 Task: Look for space in Koksijde, Belgium from 2nd September, 2023 to 5th September, 2023 for 1 adult in price range Rs.5000 to Rs.10000. Place can be private room with 1  bedroom having 1 bed and 1 bathroom. Property type can be house, flat, guest house, hotel. Amenities needed are: heating. Booking option can be shelf check-in. Required host language is English.
Action: Key pressed k<Key.caps_lock>oksijde,<Key.space><Key.caps_lock>b<Key.caps_lock>elgium
Screenshot: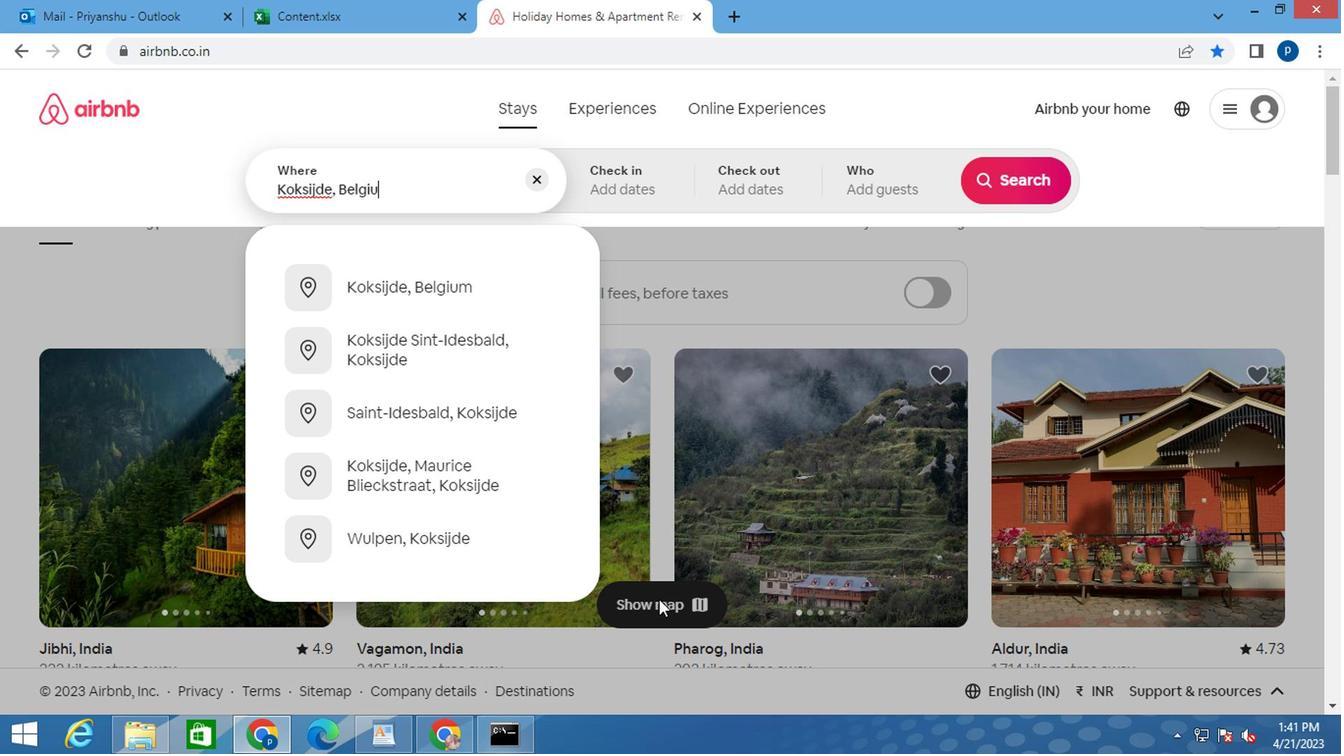 
Action: Mouse moved to (417, 282)
Screenshot: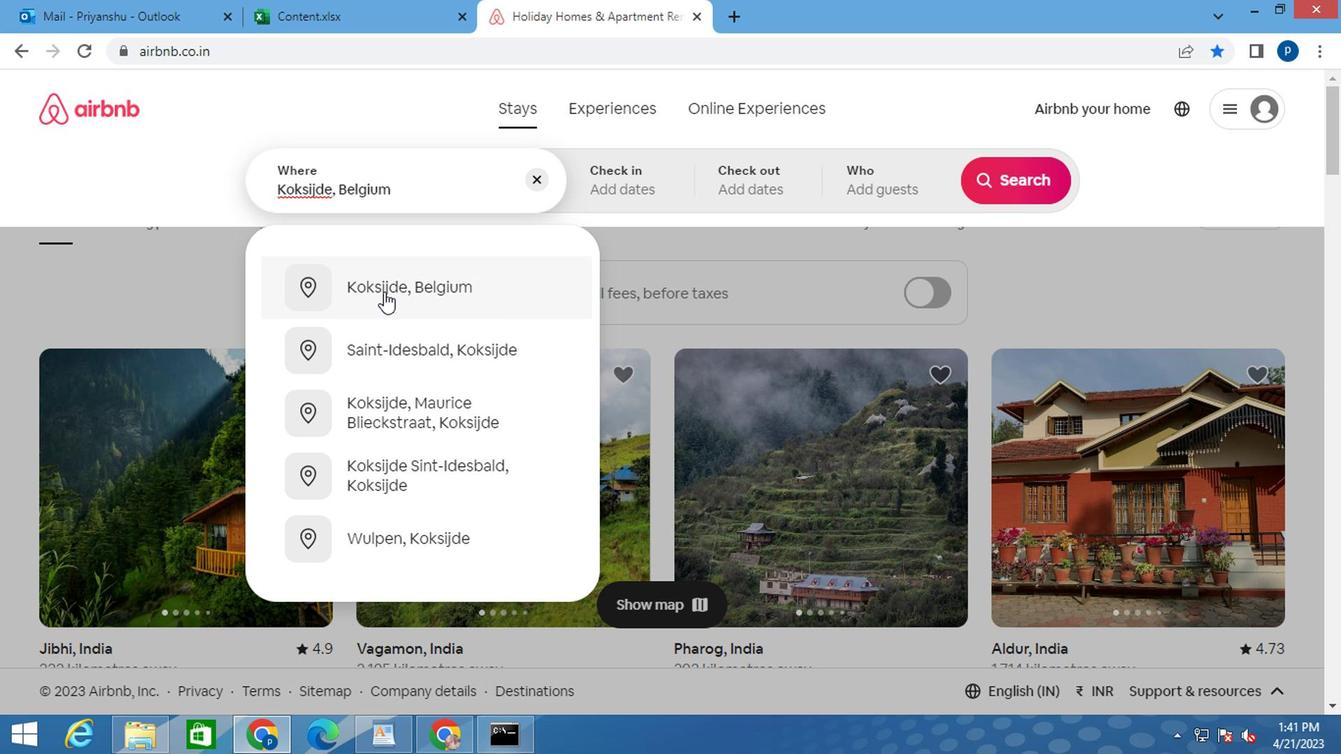 
Action: Mouse pressed left at (417, 282)
Screenshot: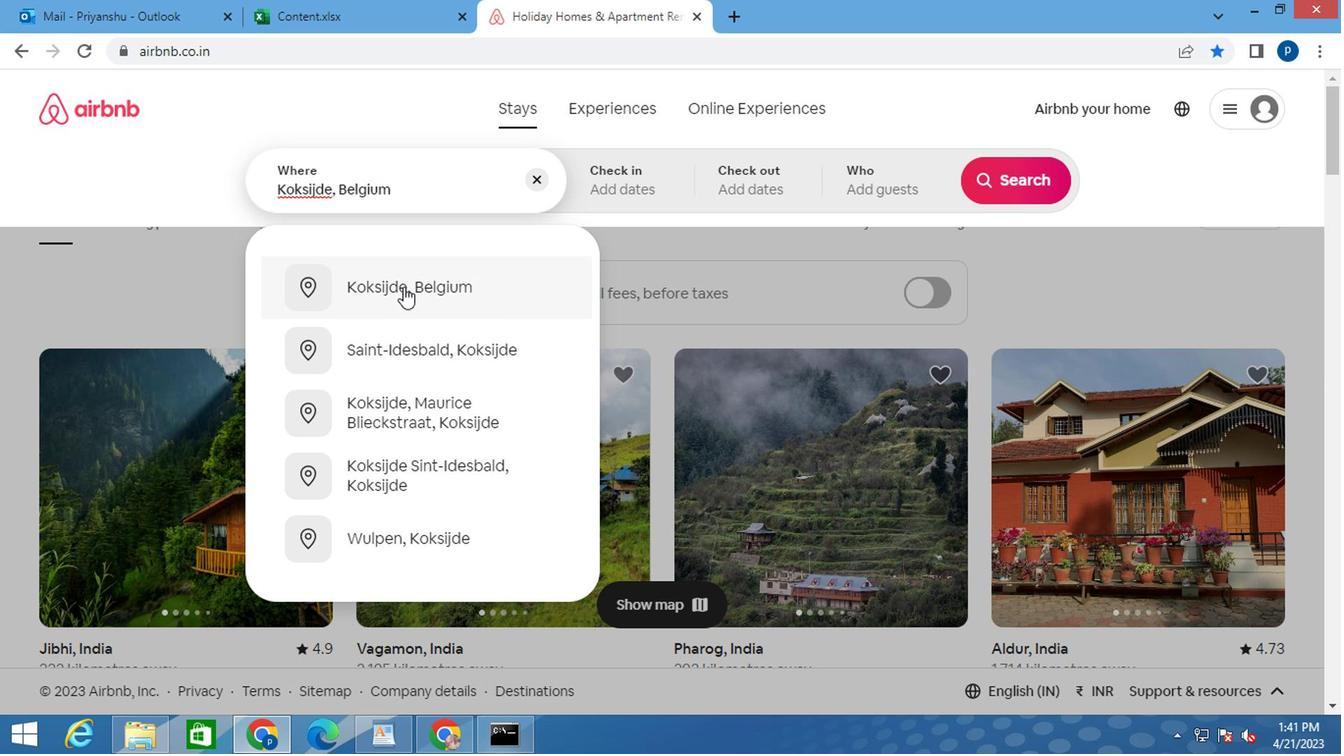 
Action: Mouse moved to (1004, 335)
Screenshot: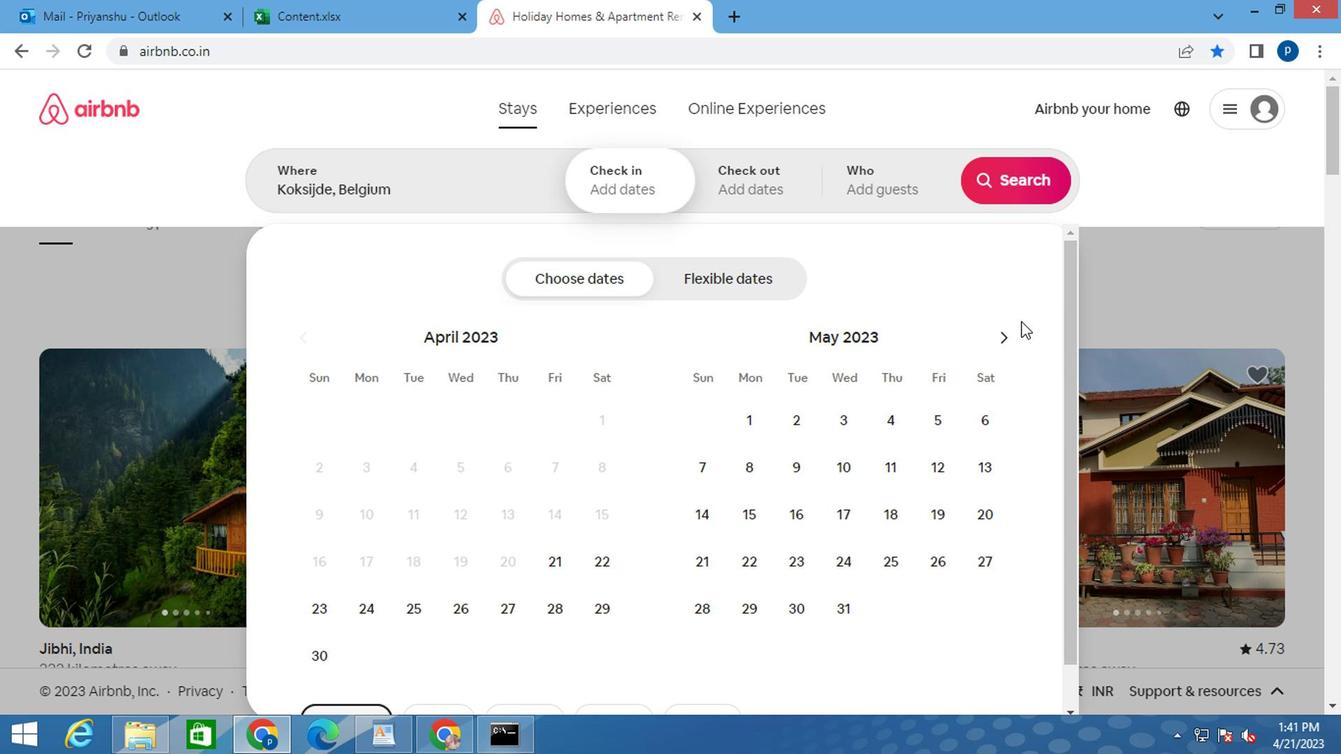 
Action: Mouse pressed left at (1004, 335)
Screenshot: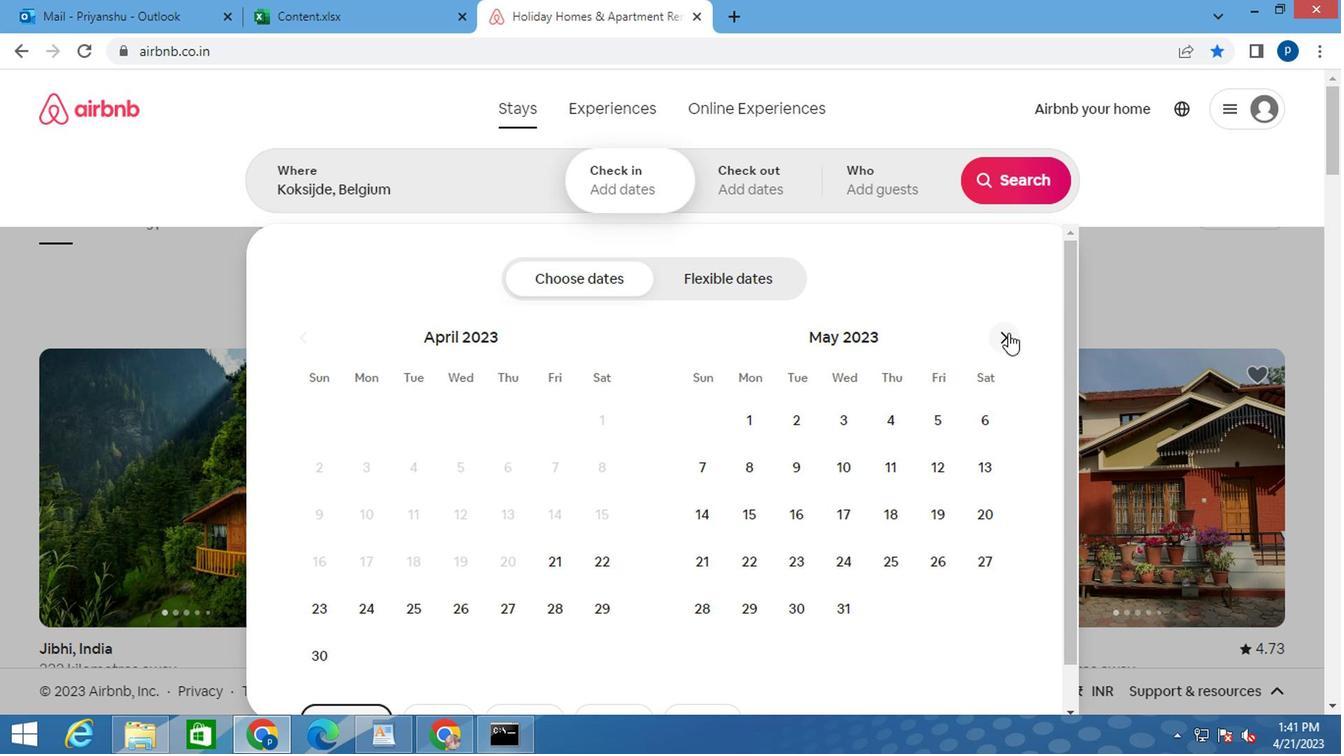 
Action: Mouse pressed left at (1004, 335)
Screenshot: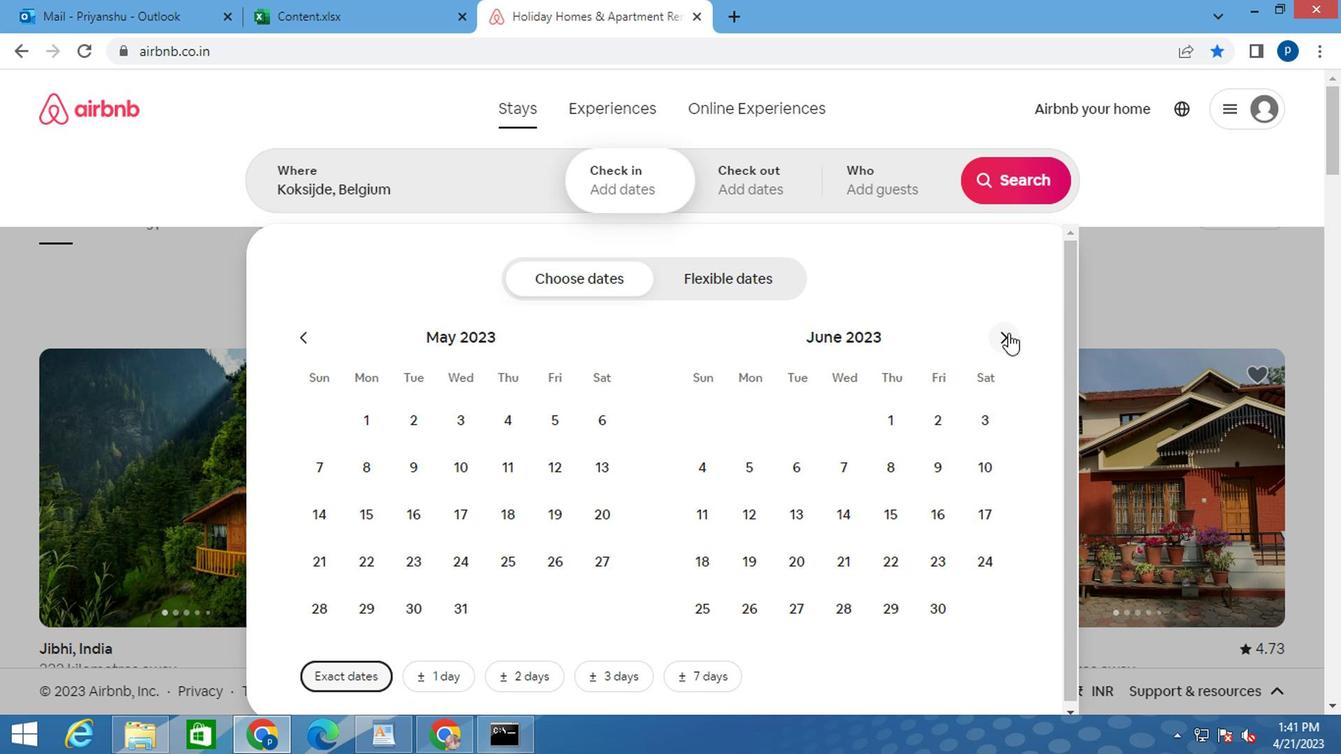 
Action: Mouse pressed left at (1004, 335)
Screenshot: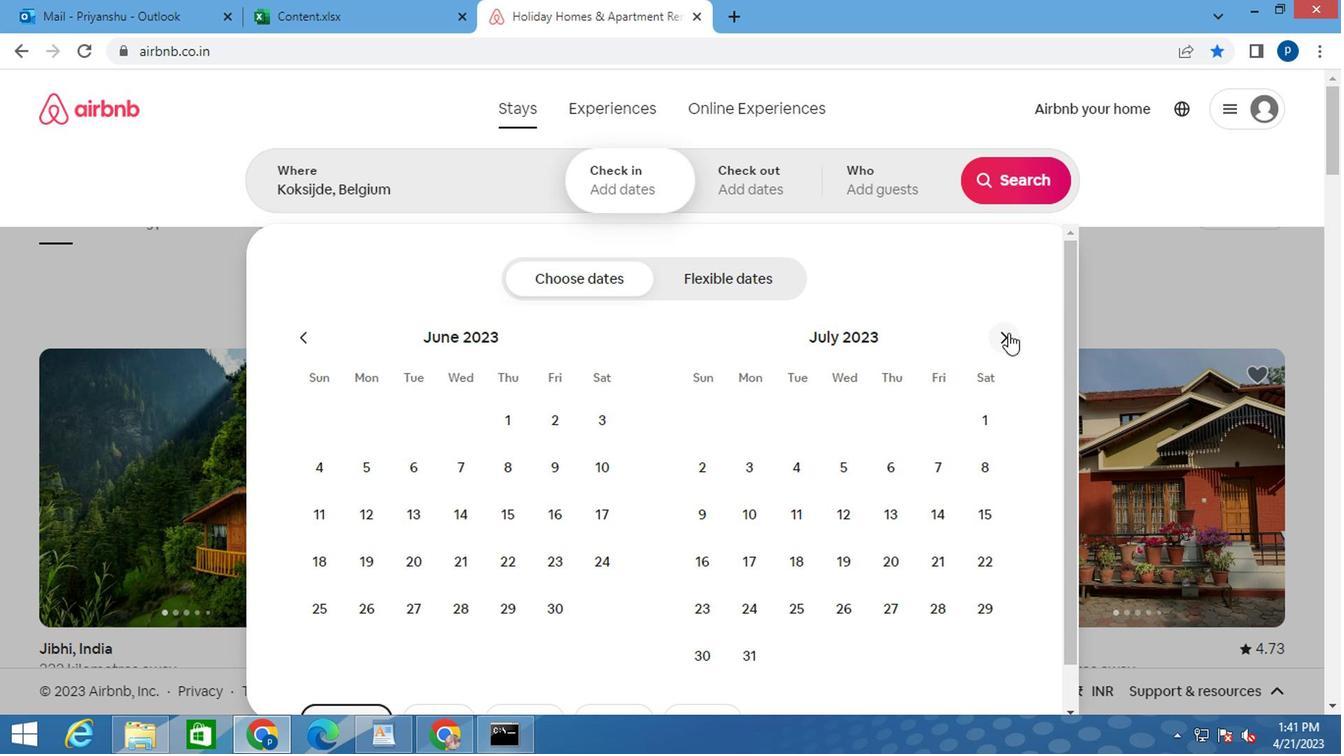 
Action: Mouse pressed left at (1004, 335)
Screenshot: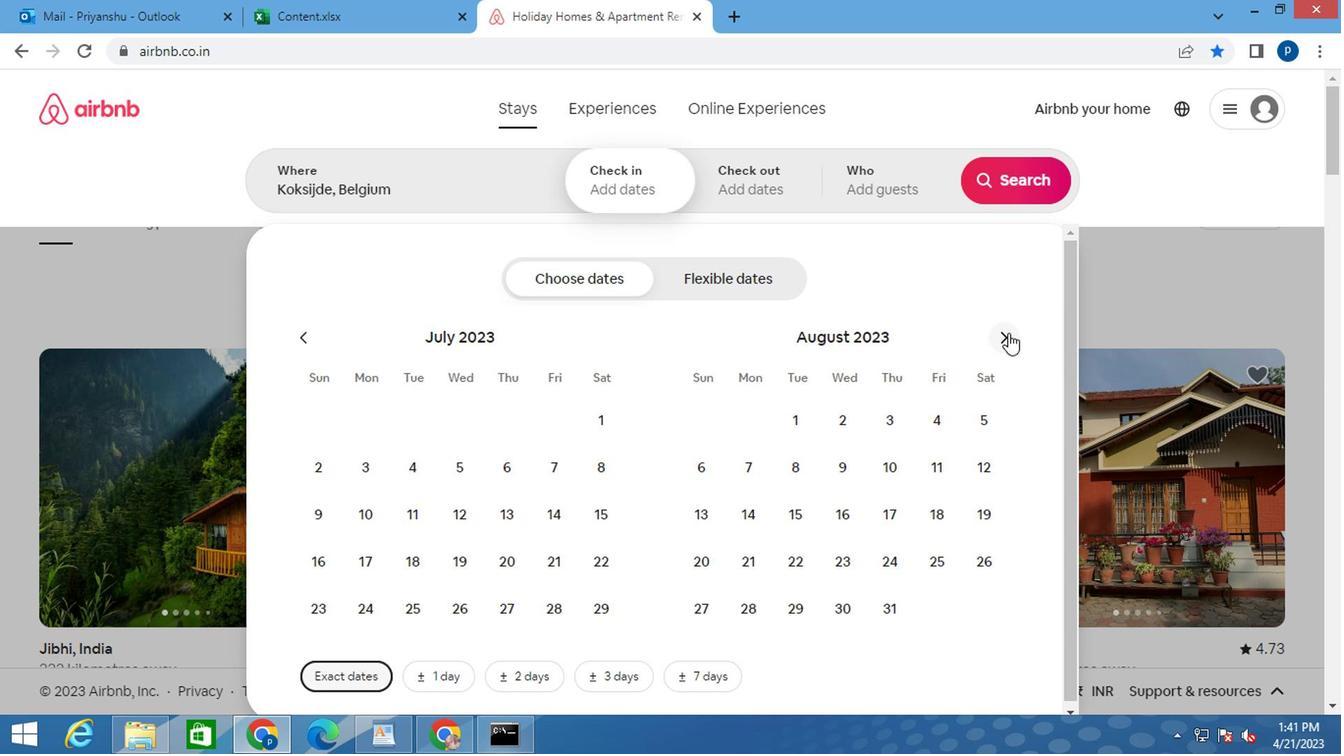 
Action: Mouse moved to (990, 422)
Screenshot: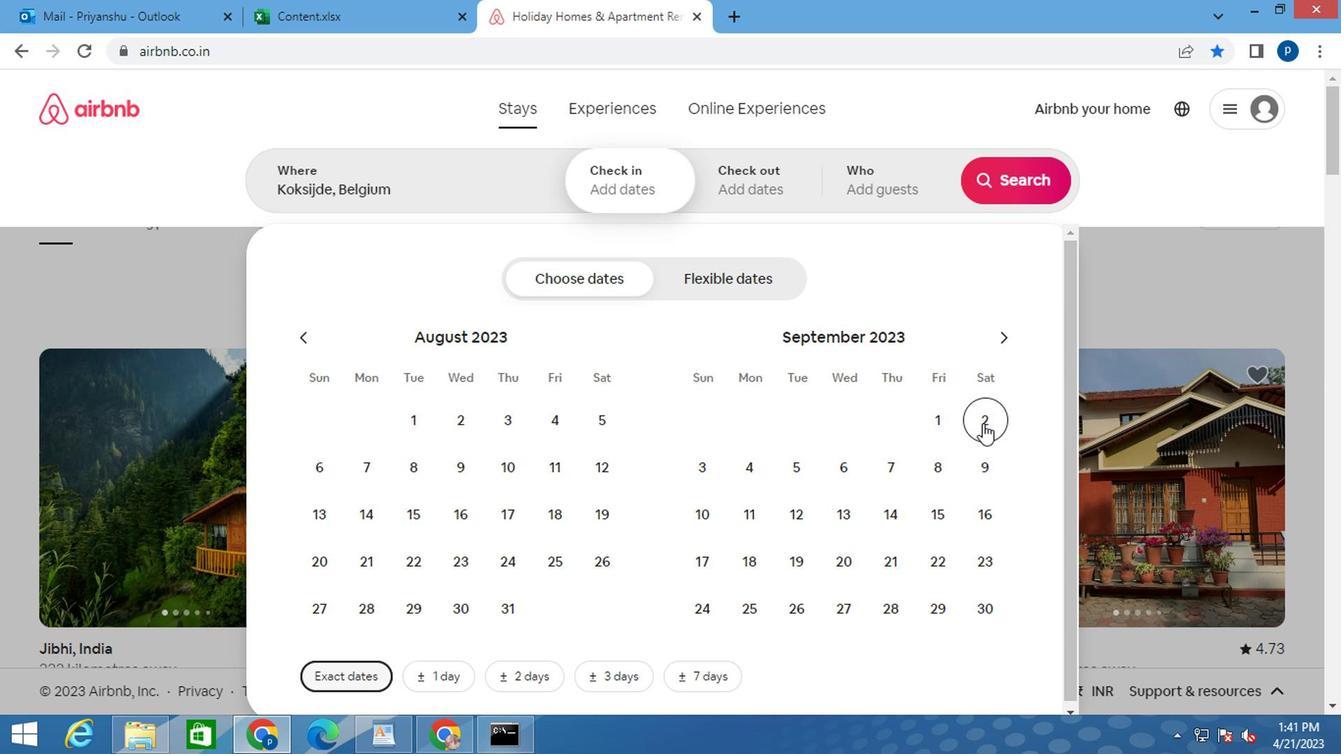 
Action: Mouse pressed left at (990, 422)
Screenshot: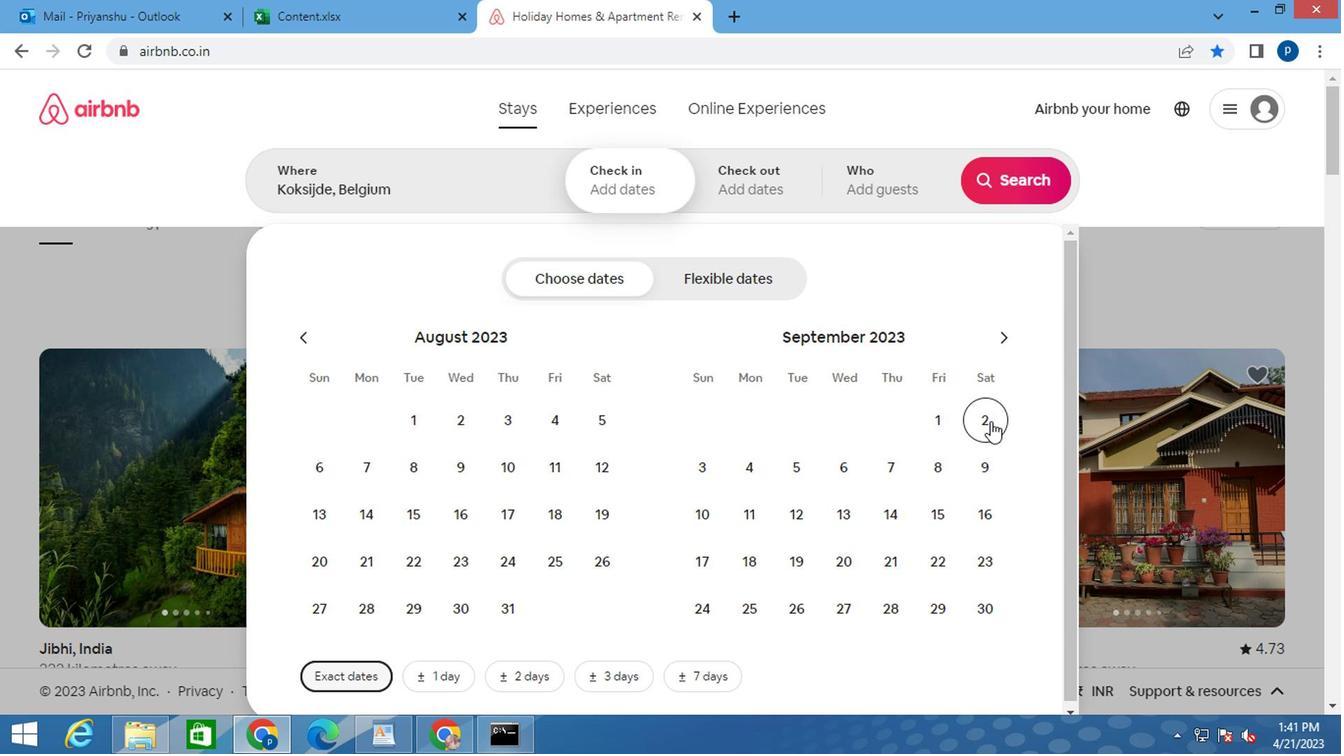 
Action: Mouse moved to (792, 464)
Screenshot: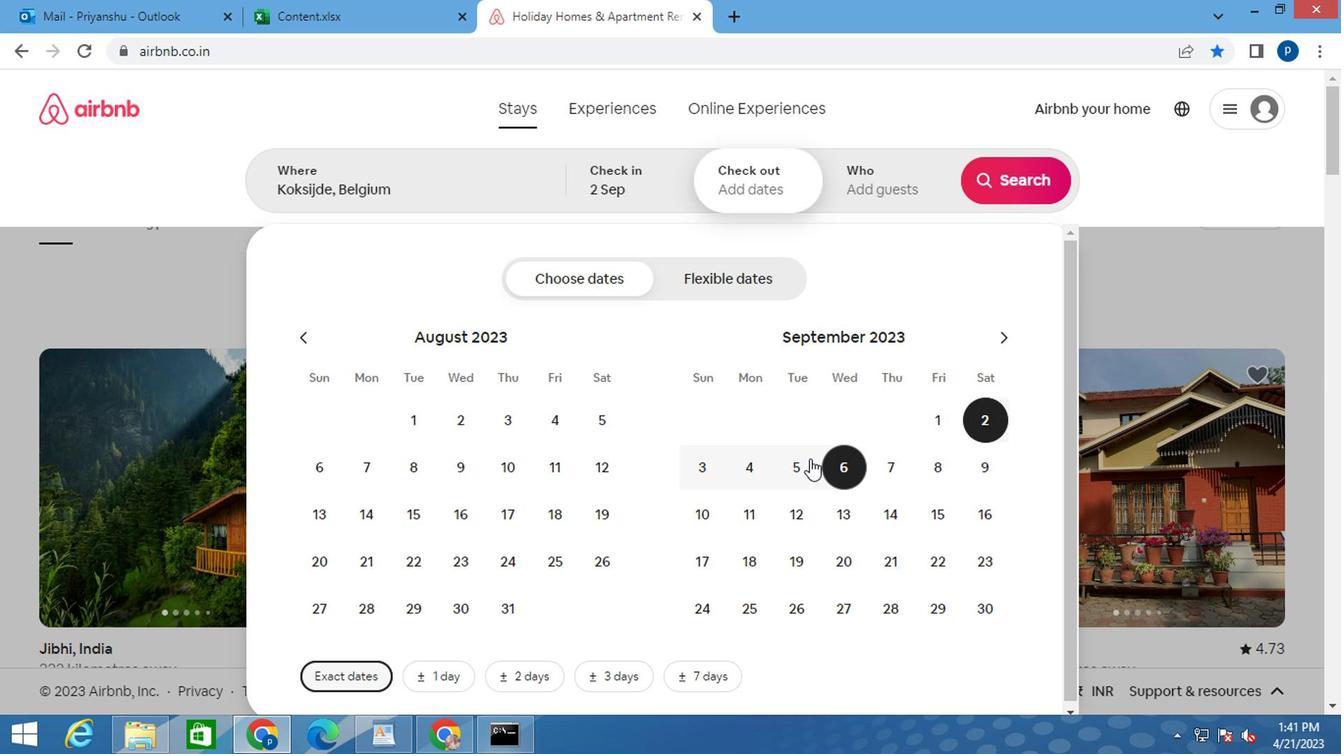 
Action: Mouse pressed left at (792, 464)
Screenshot: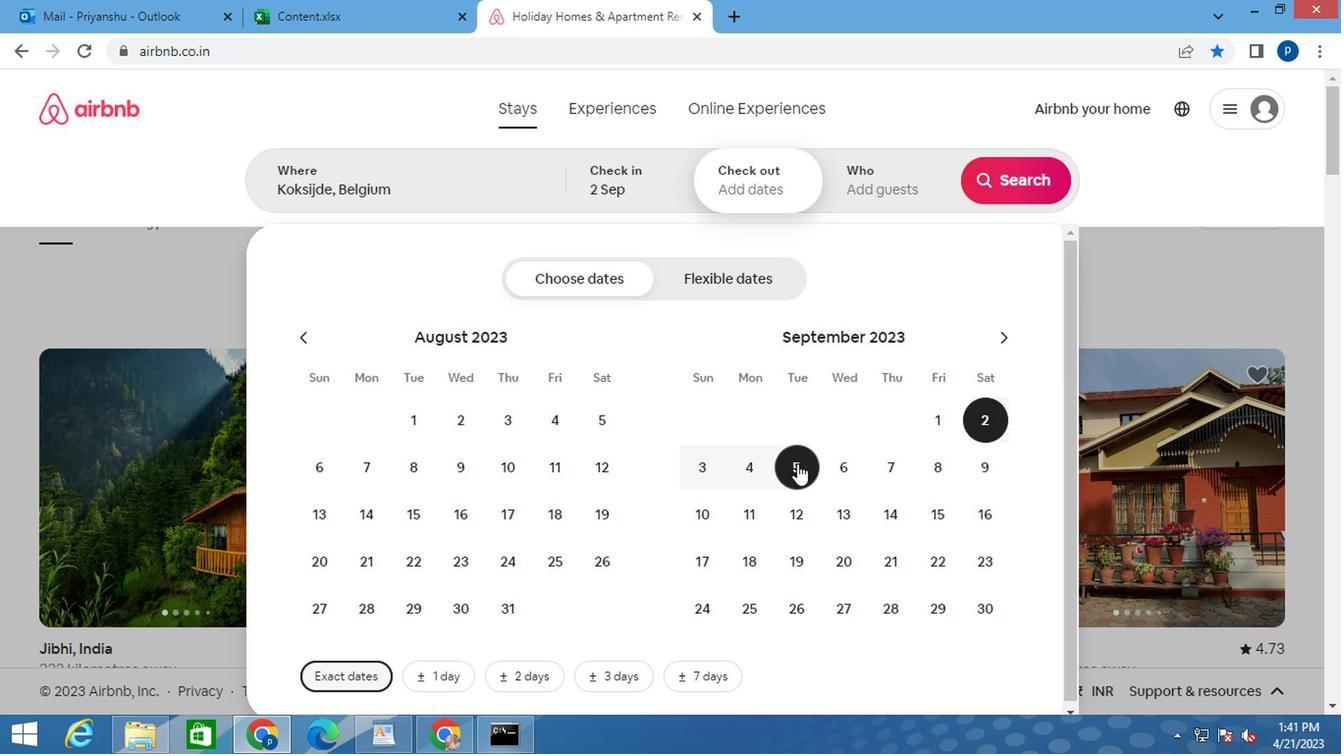 
Action: Mouse moved to (884, 191)
Screenshot: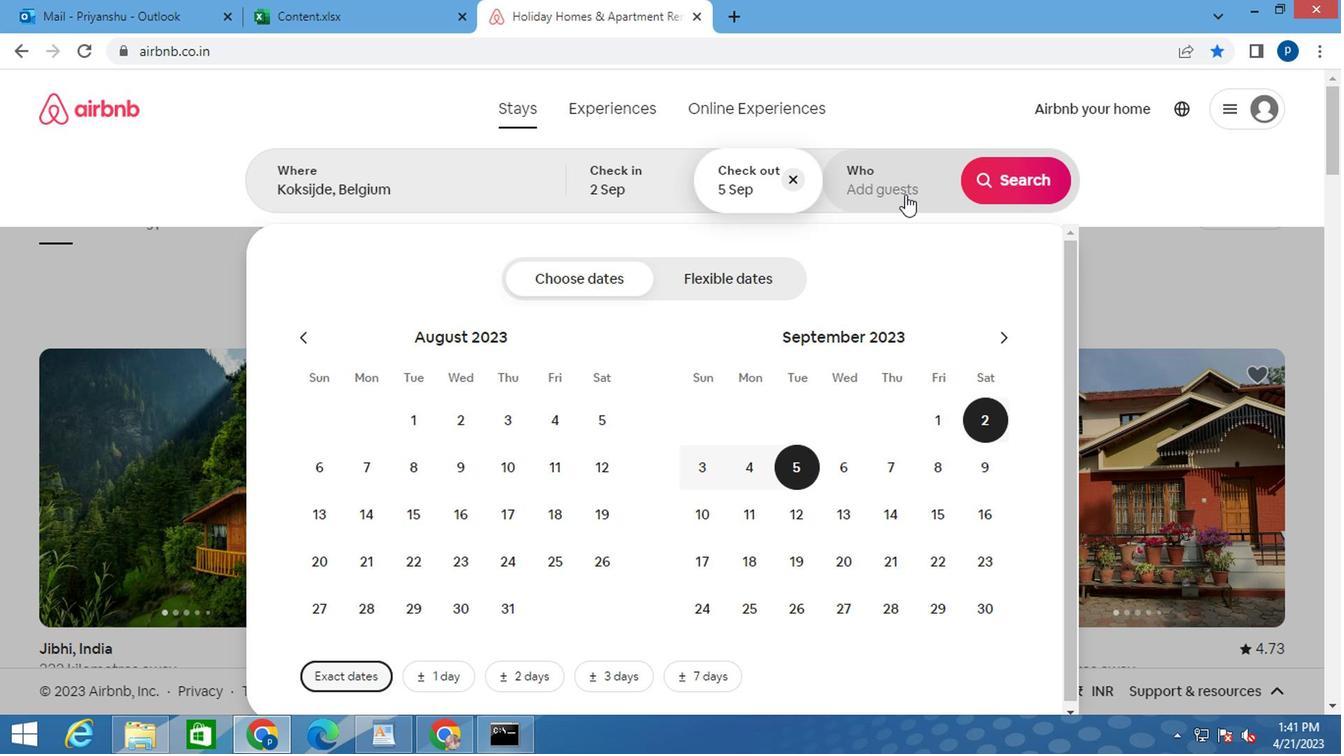 
Action: Mouse pressed left at (884, 191)
Screenshot: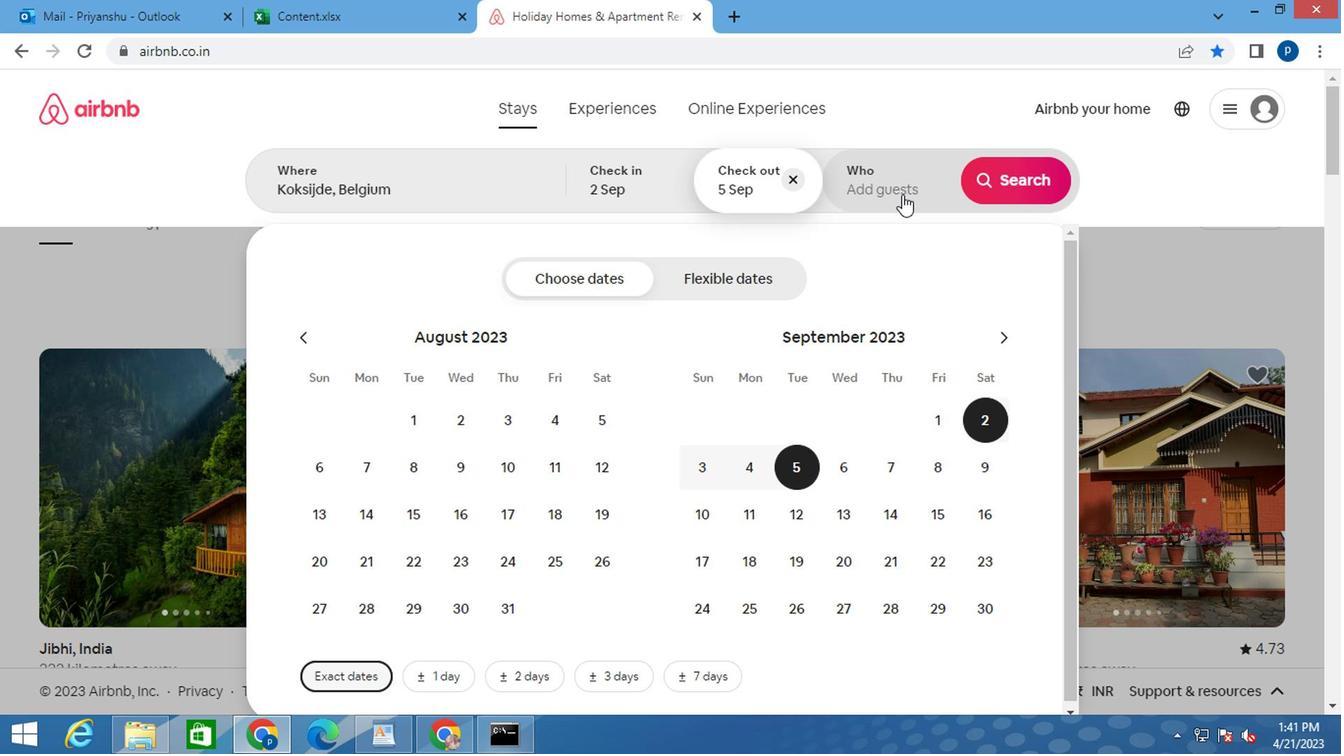 
Action: Mouse moved to (1012, 295)
Screenshot: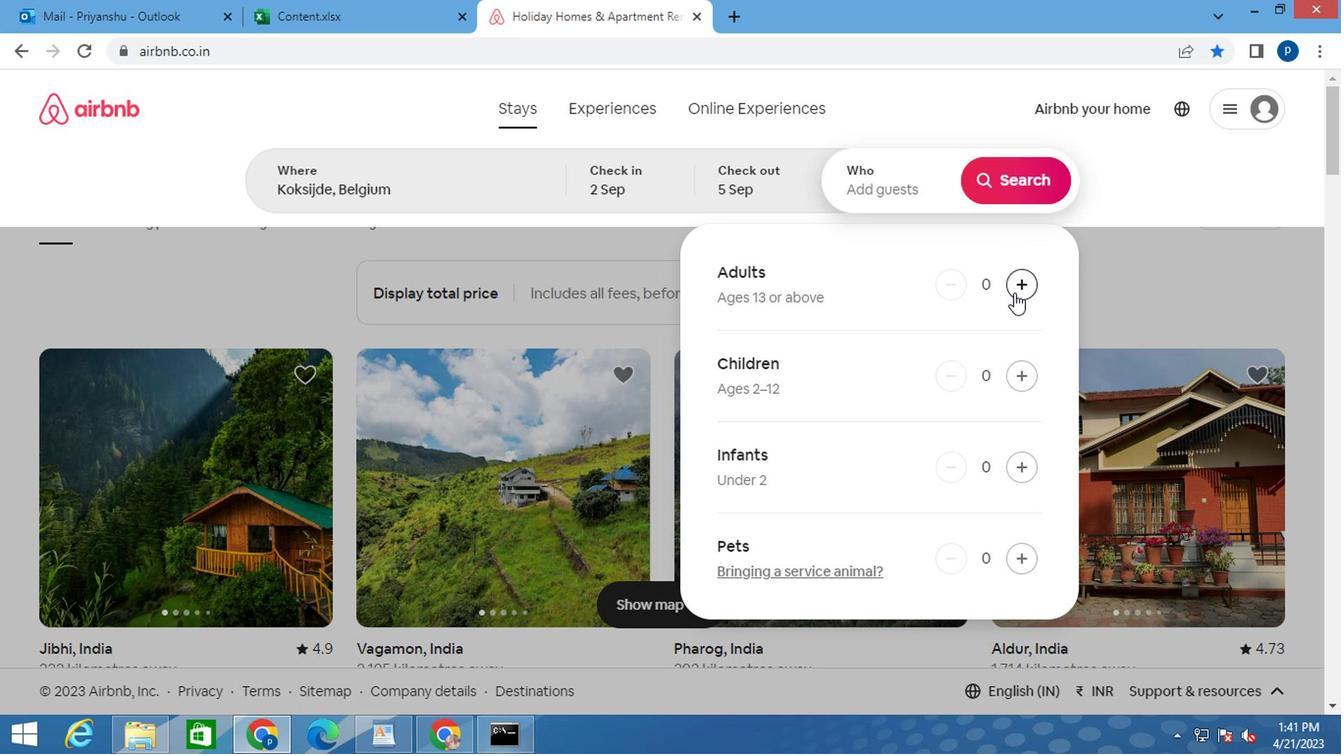 
Action: Mouse pressed left at (1012, 295)
Screenshot: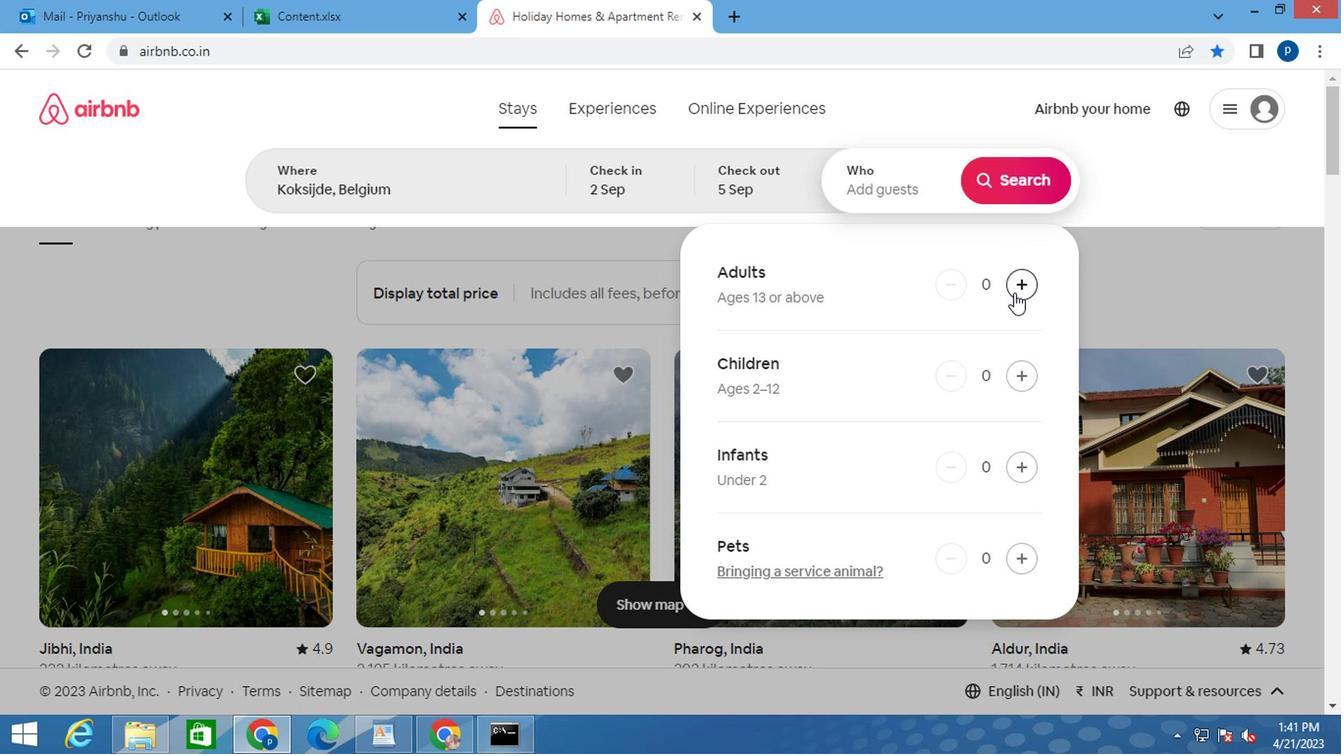 
Action: Mouse moved to (1042, 186)
Screenshot: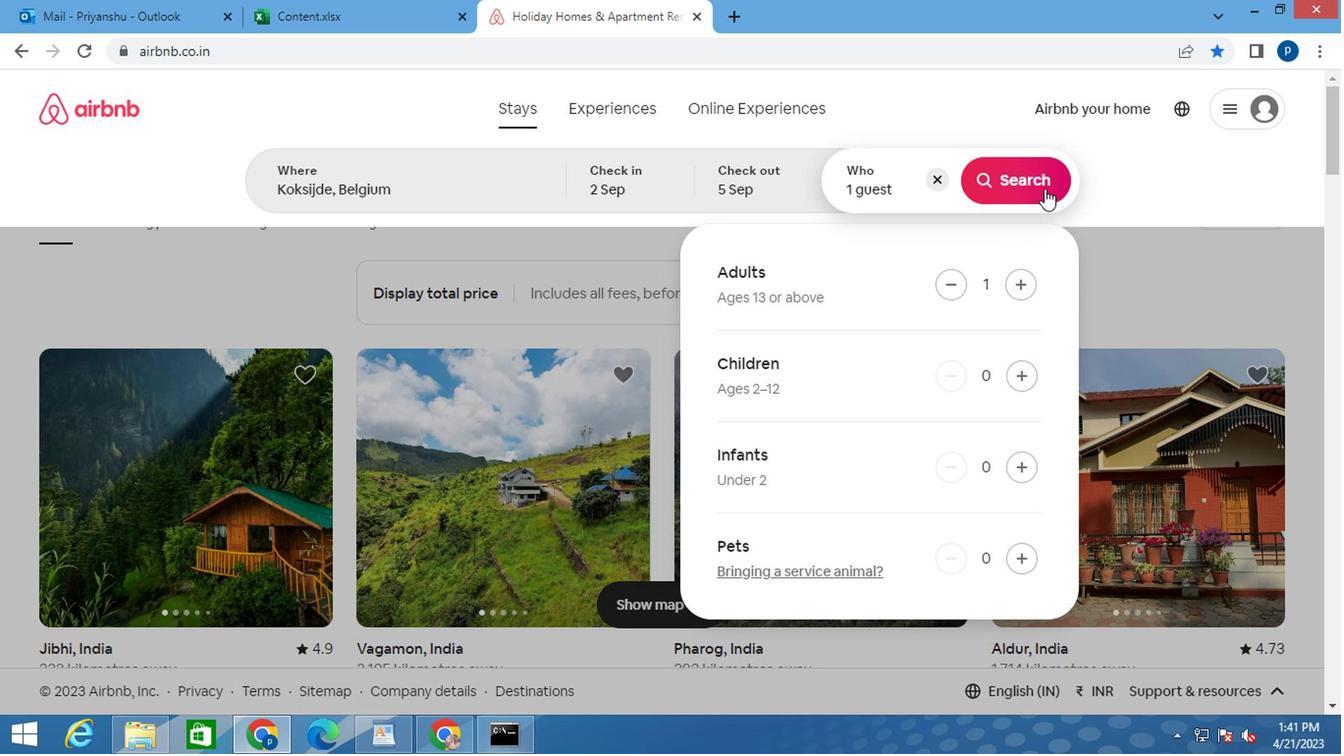 
Action: Mouse pressed left at (1042, 186)
Screenshot: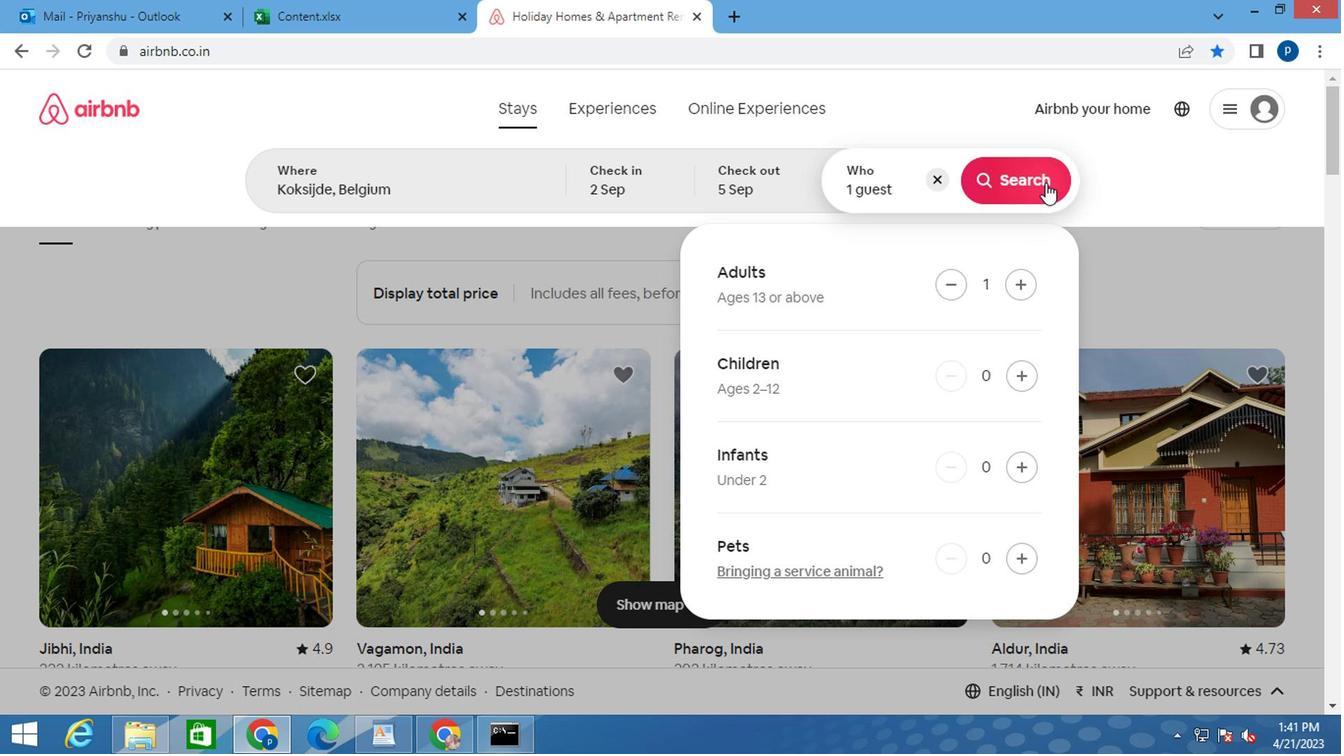 
Action: Mouse moved to (1225, 194)
Screenshot: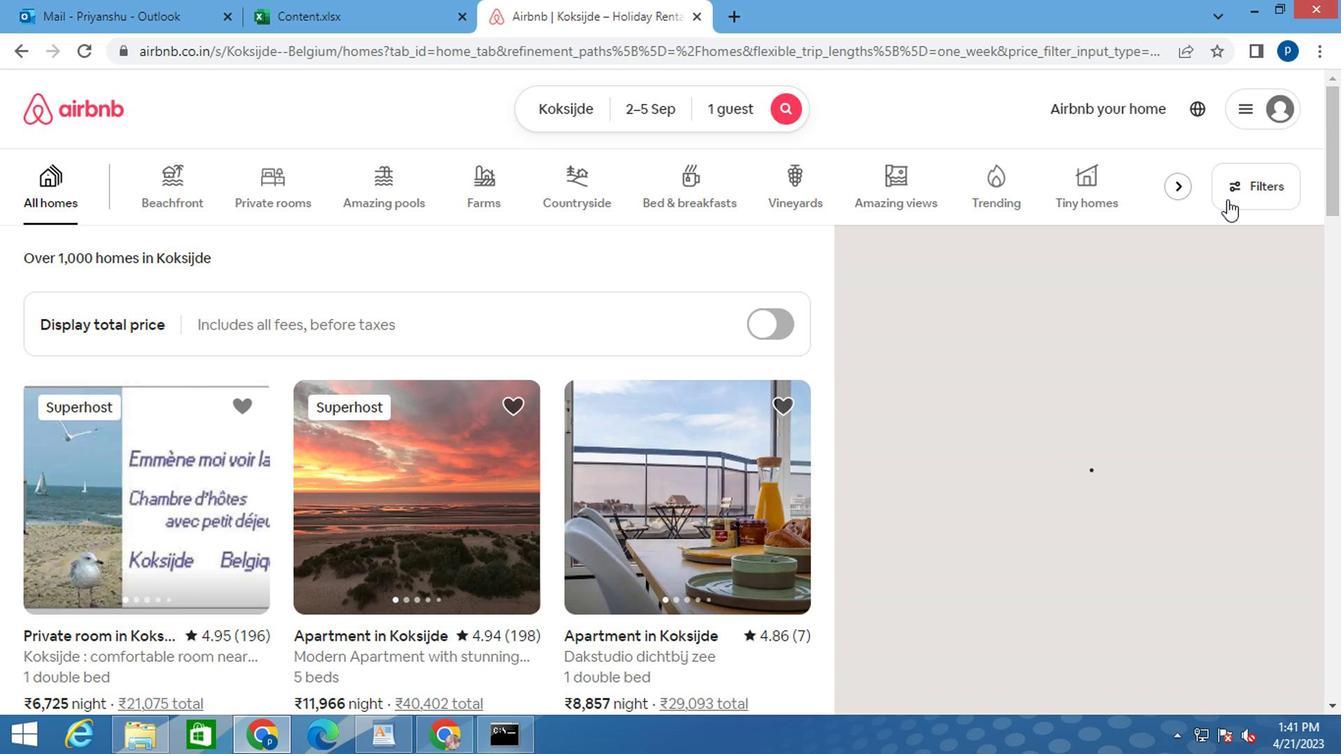 
Action: Mouse pressed left at (1225, 194)
Screenshot: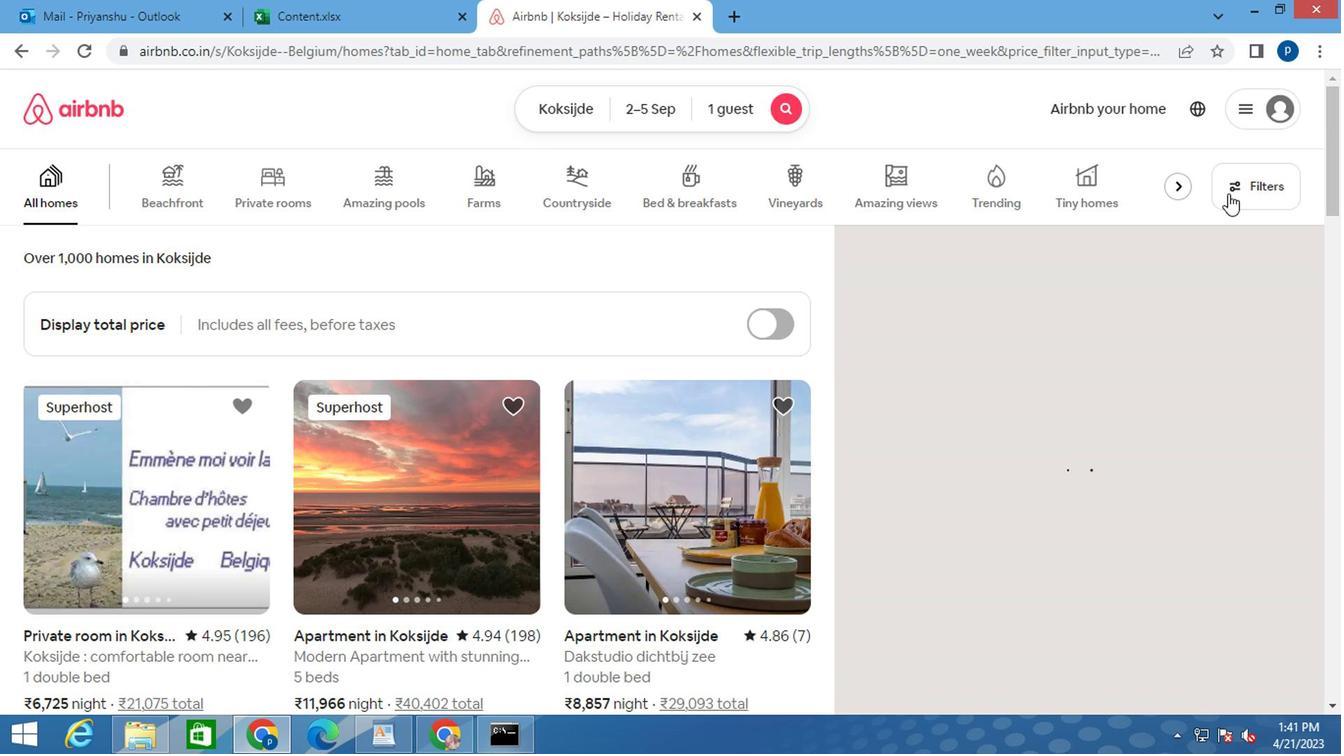 
Action: Mouse moved to (383, 431)
Screenshot: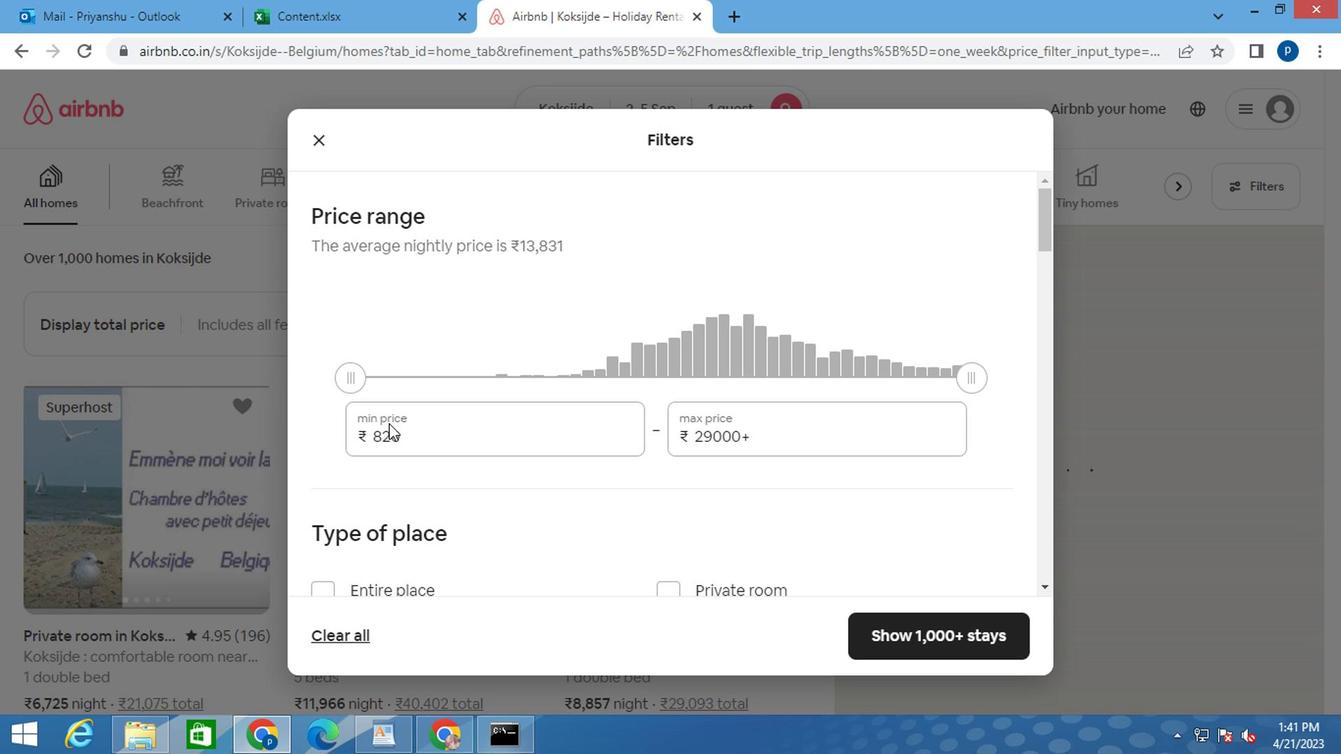 
Action: Mouse pressed left at (383, 431)
Screenshot: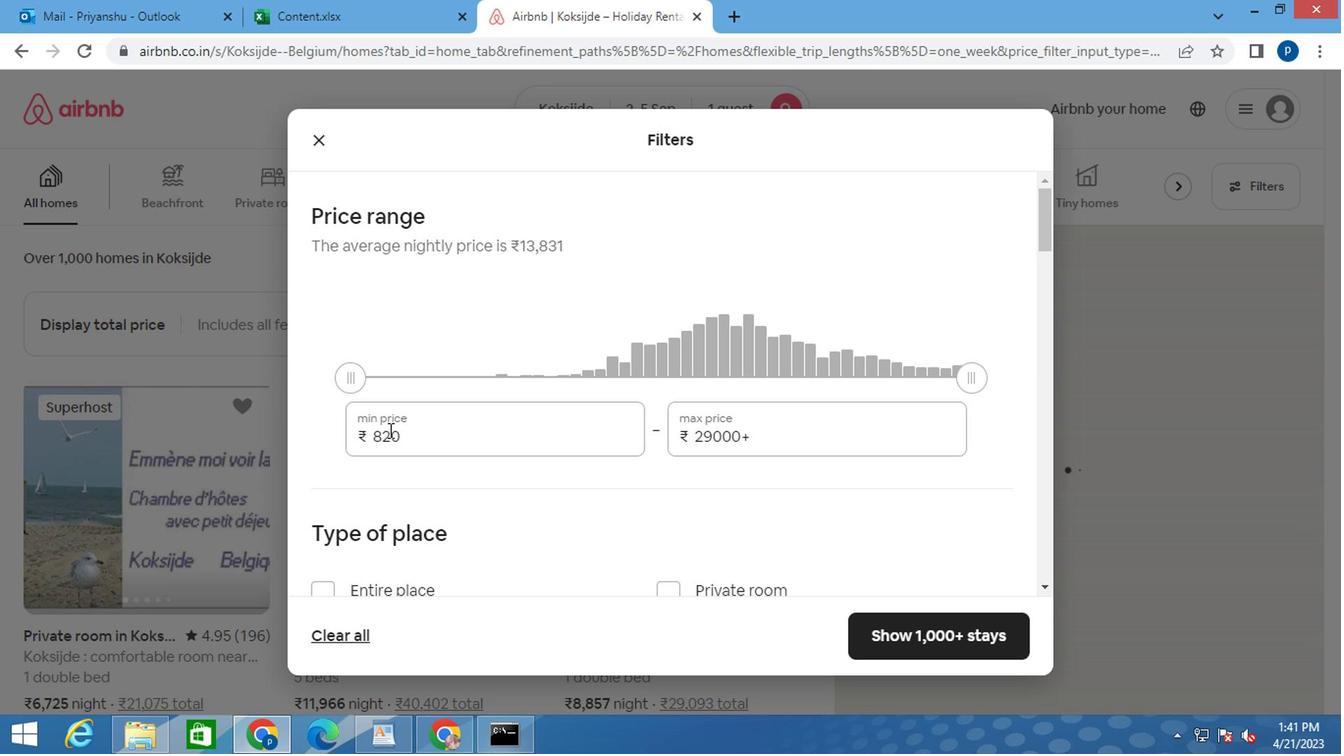 
Action: Mouse pressed left at (383, 431)
Screenshot: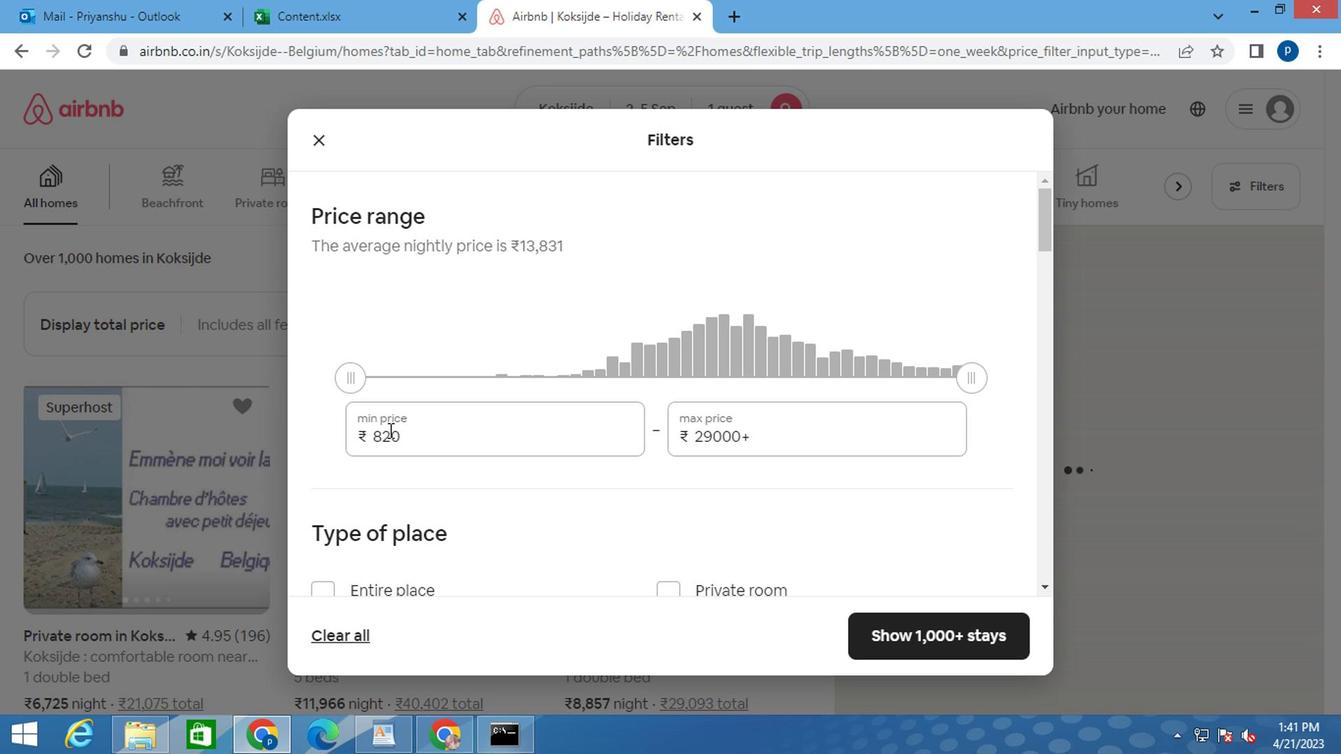 
Action: Key pressed 5000<Key.tab>100000
Screenshot: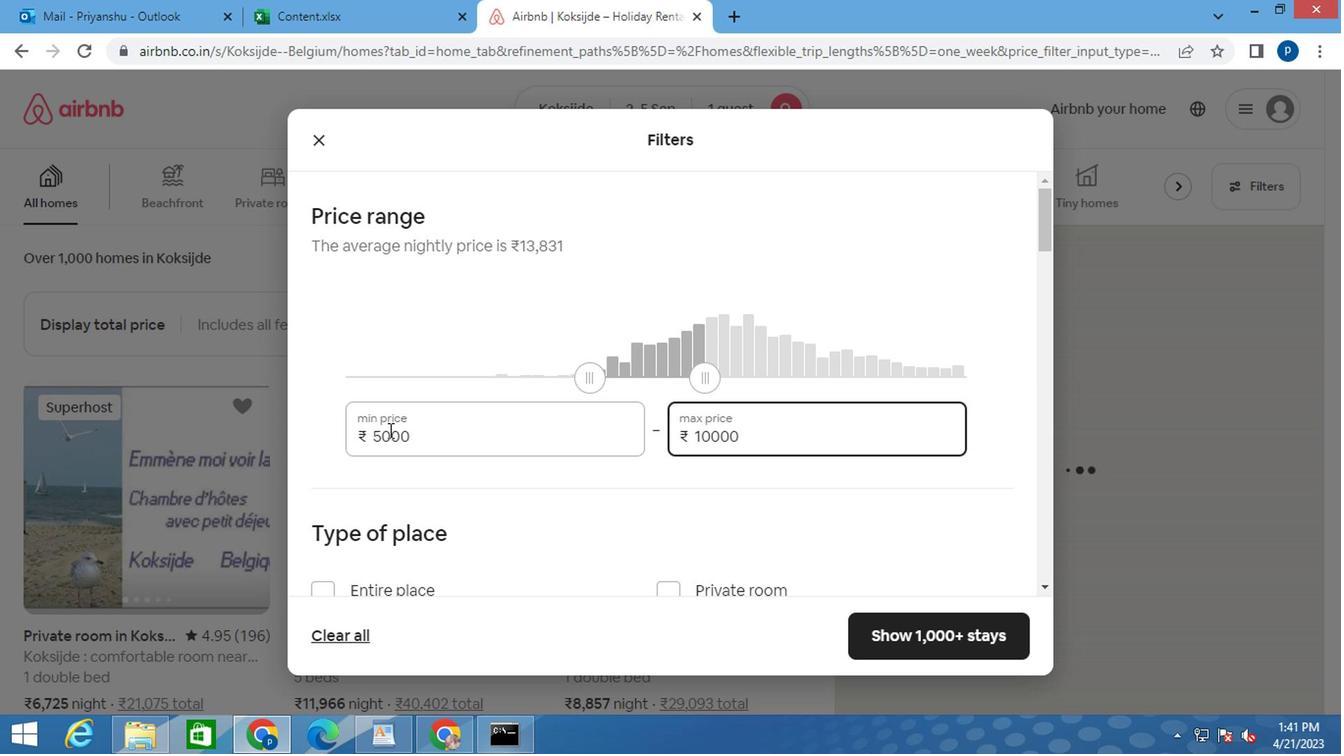 
Action: Mouse moved to (658, 445)
Screenshot: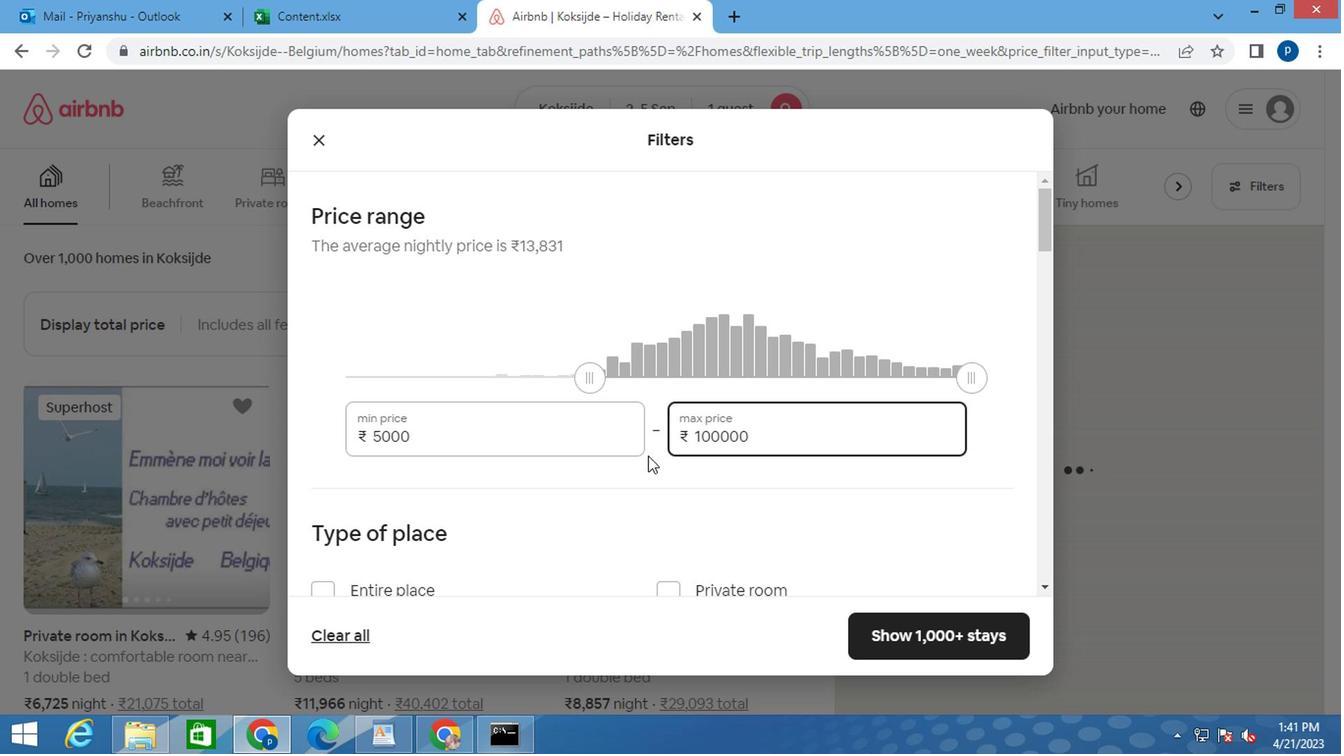 
Action: Key pressed <Key.backspace>
Screenshot: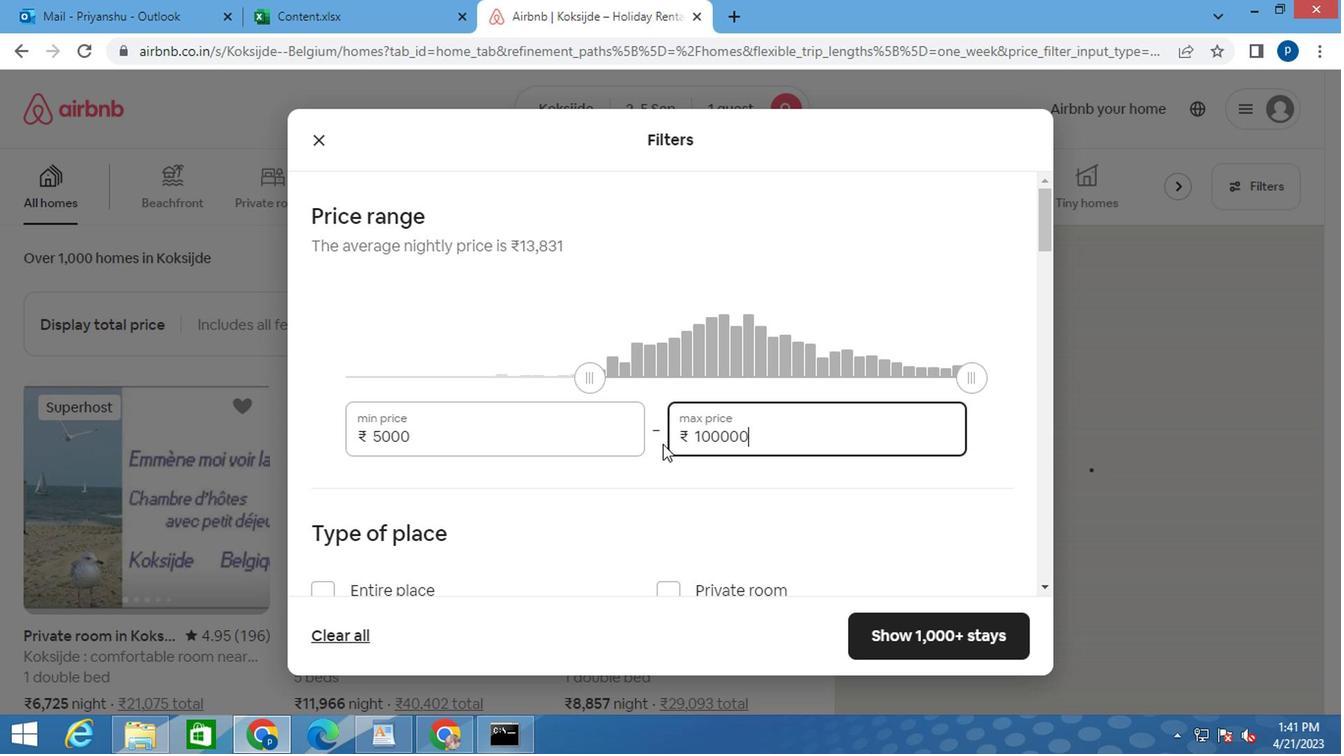 
Action: Mouse moved to (664, 512)
Screenshot: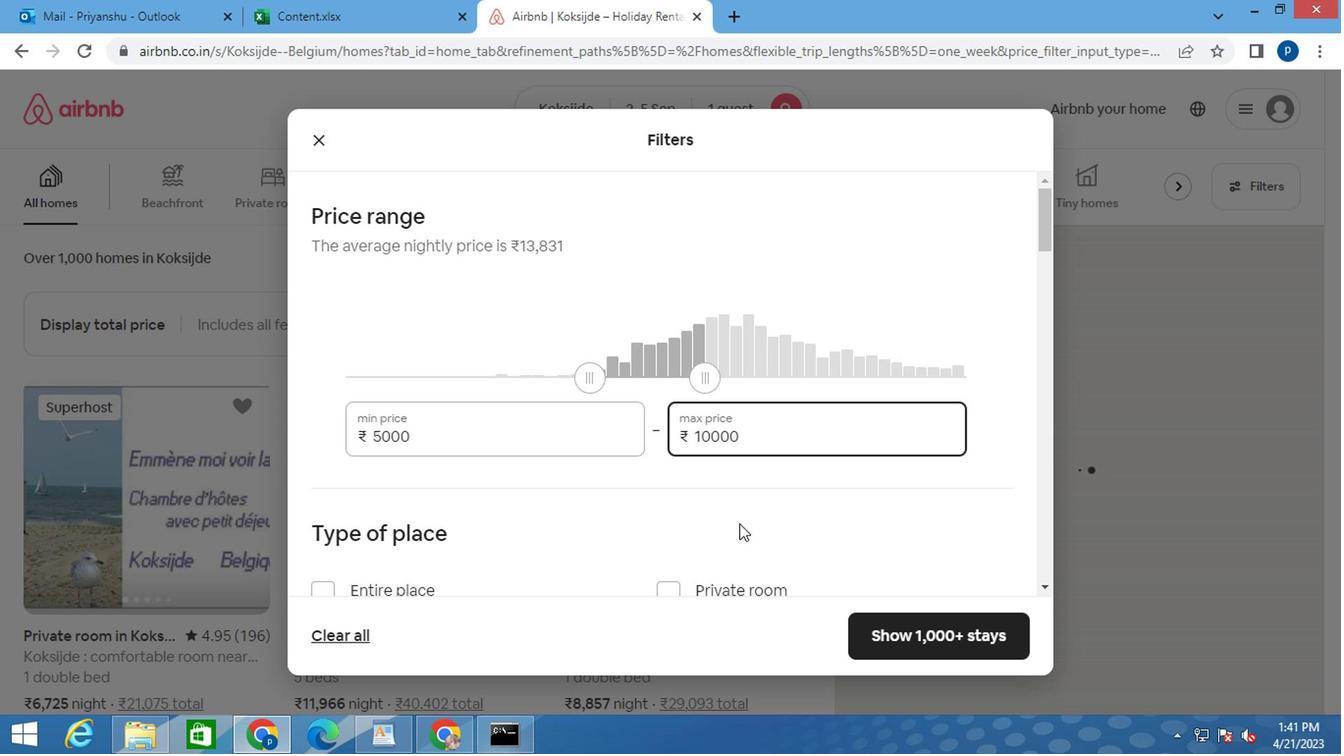 
Action: Mouse scrolled (664, 512) with delta (0, 0)
Screenshot: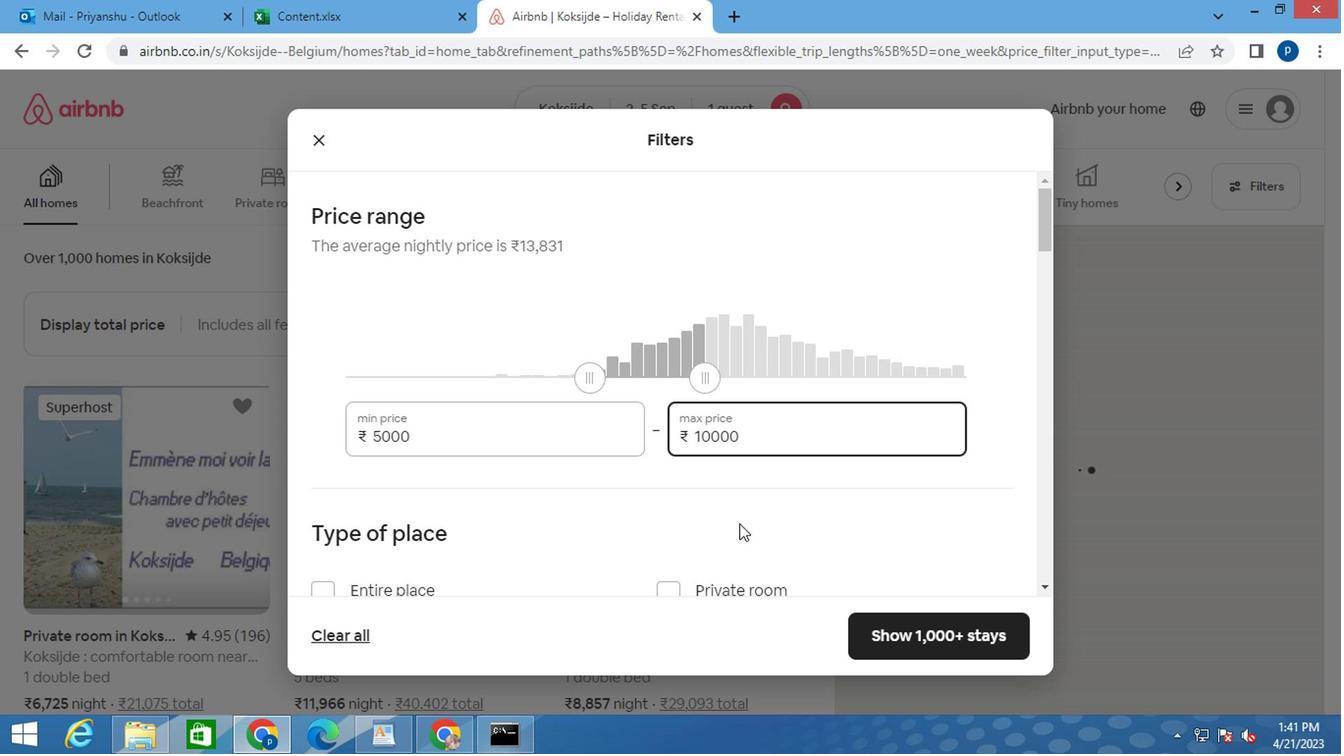 
Action: Mouse moved to (624, 504)
Screenshot: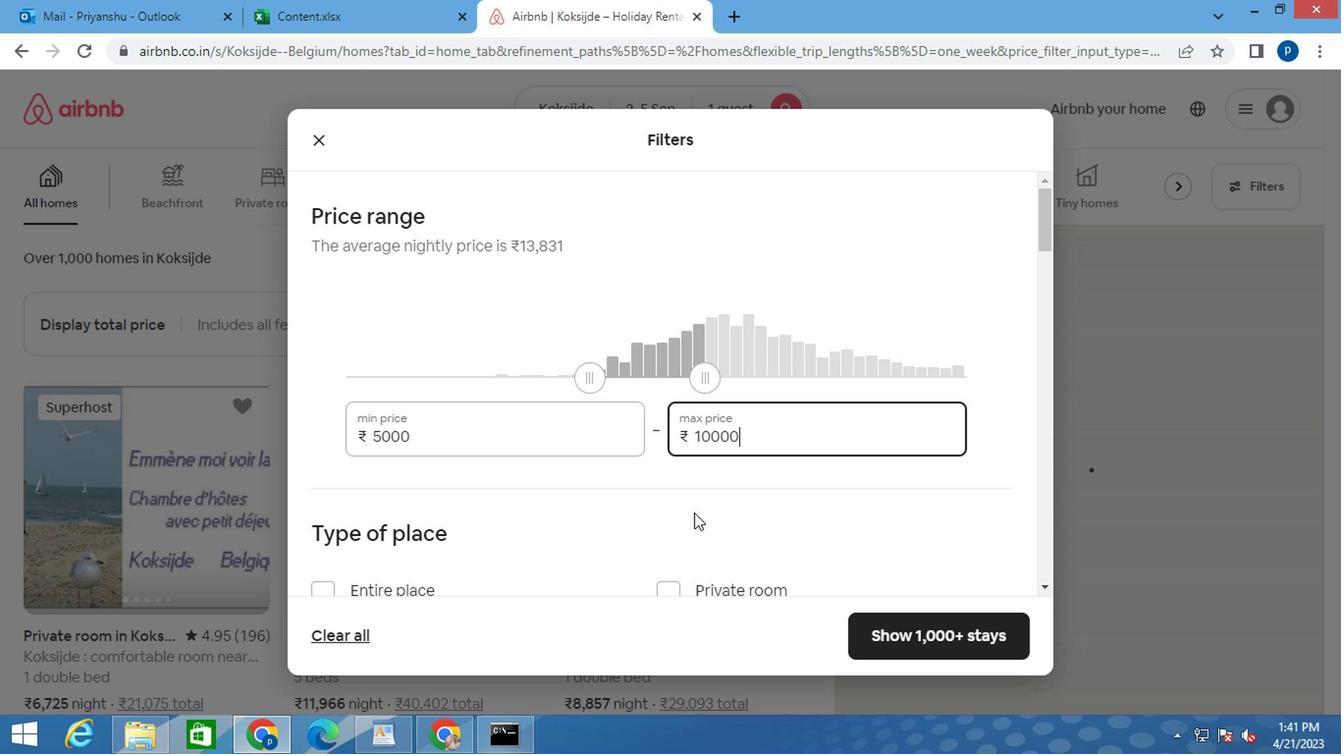 
Action: Mouse scrolled (624, 503) with delta (0, -1)
Screenshot: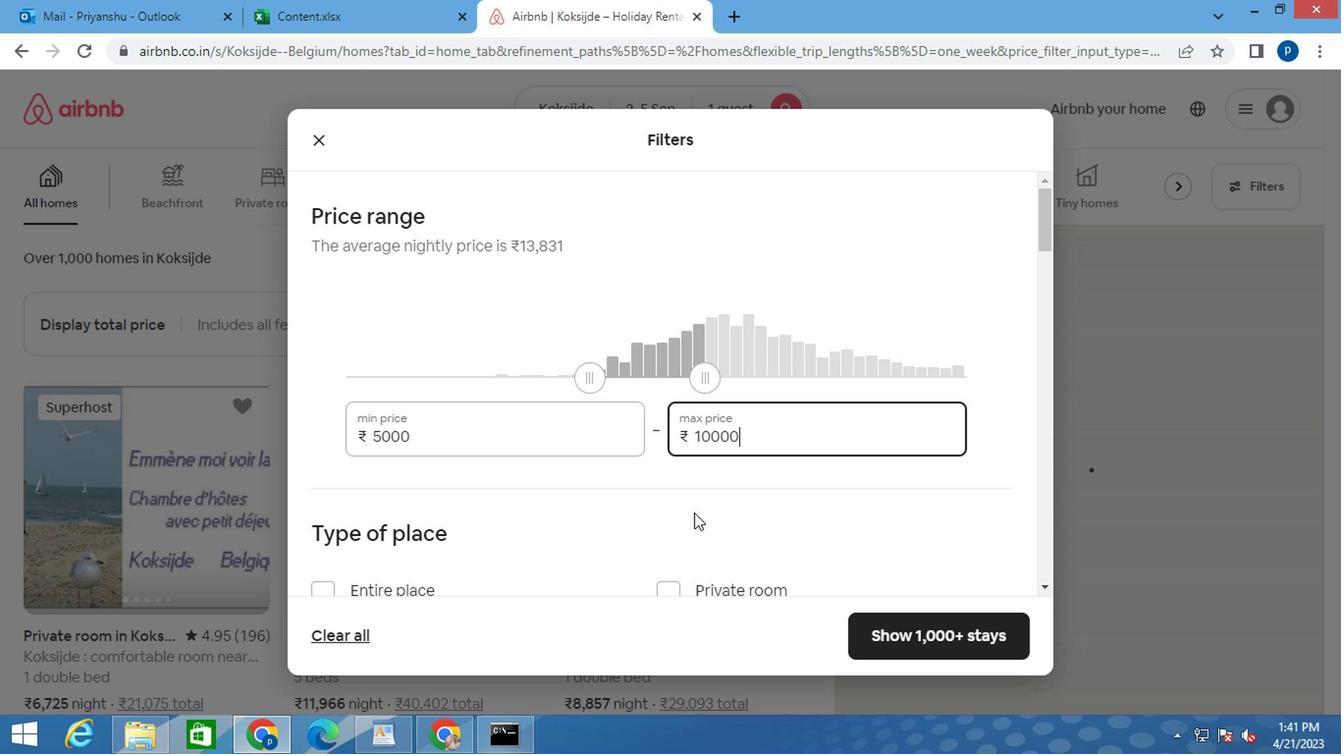 
Action: Mouse moved to (415, 430)
Screenshot: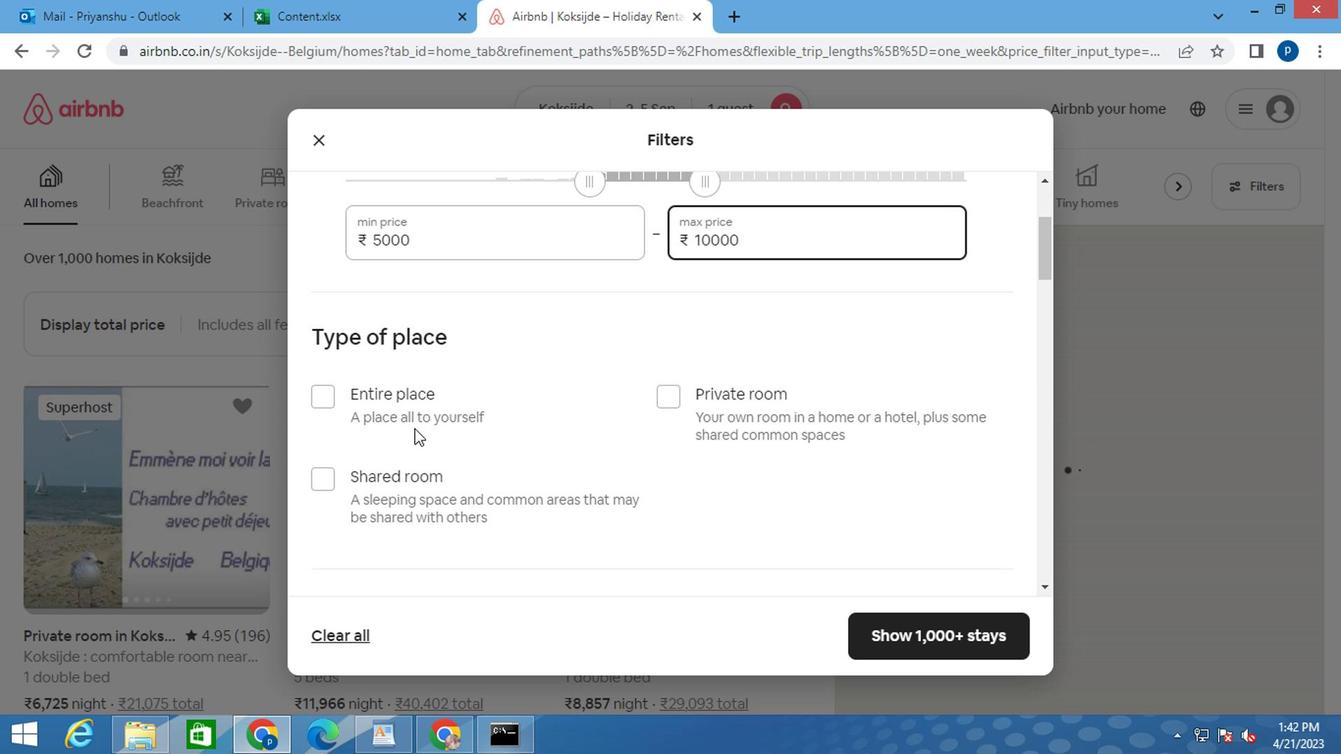 
Action: Mouse scrolled (415, 429) with delta (0, 0)
Screenshot: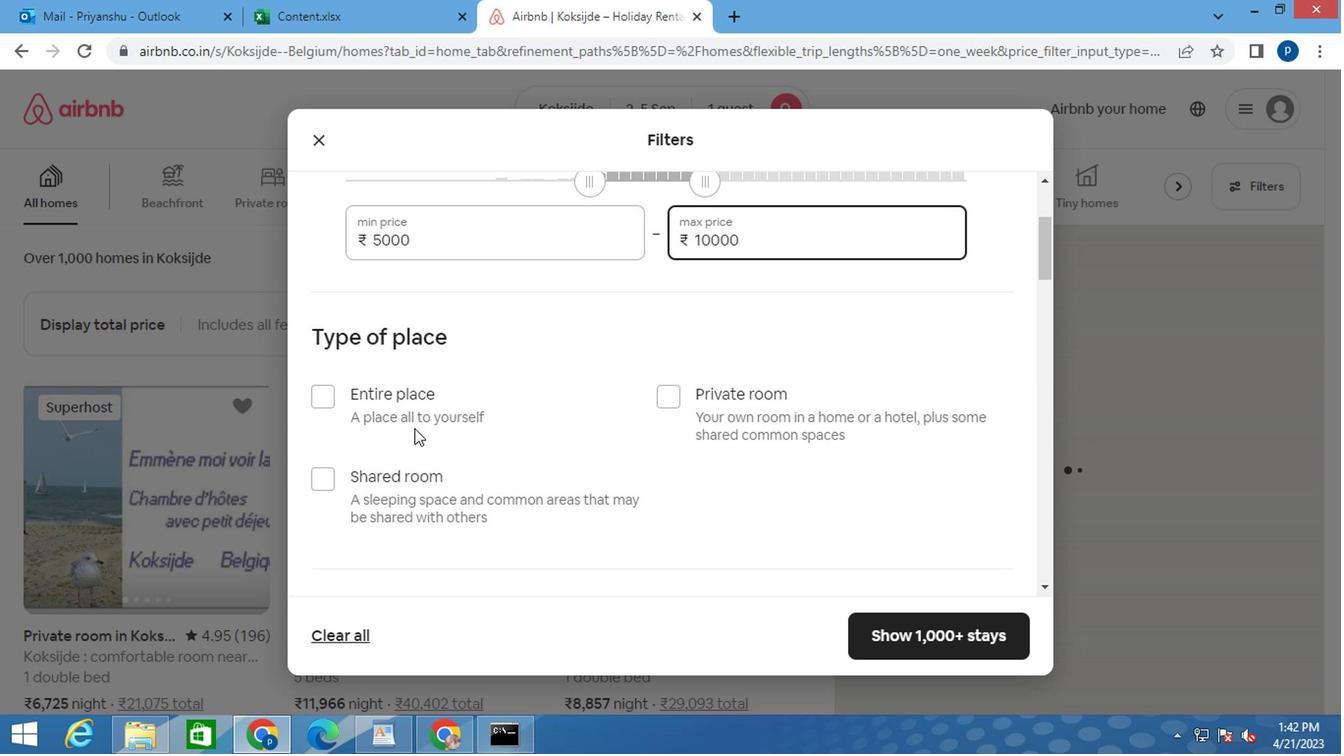 
Action: Mouse moved to (681, 303)
Screenshot: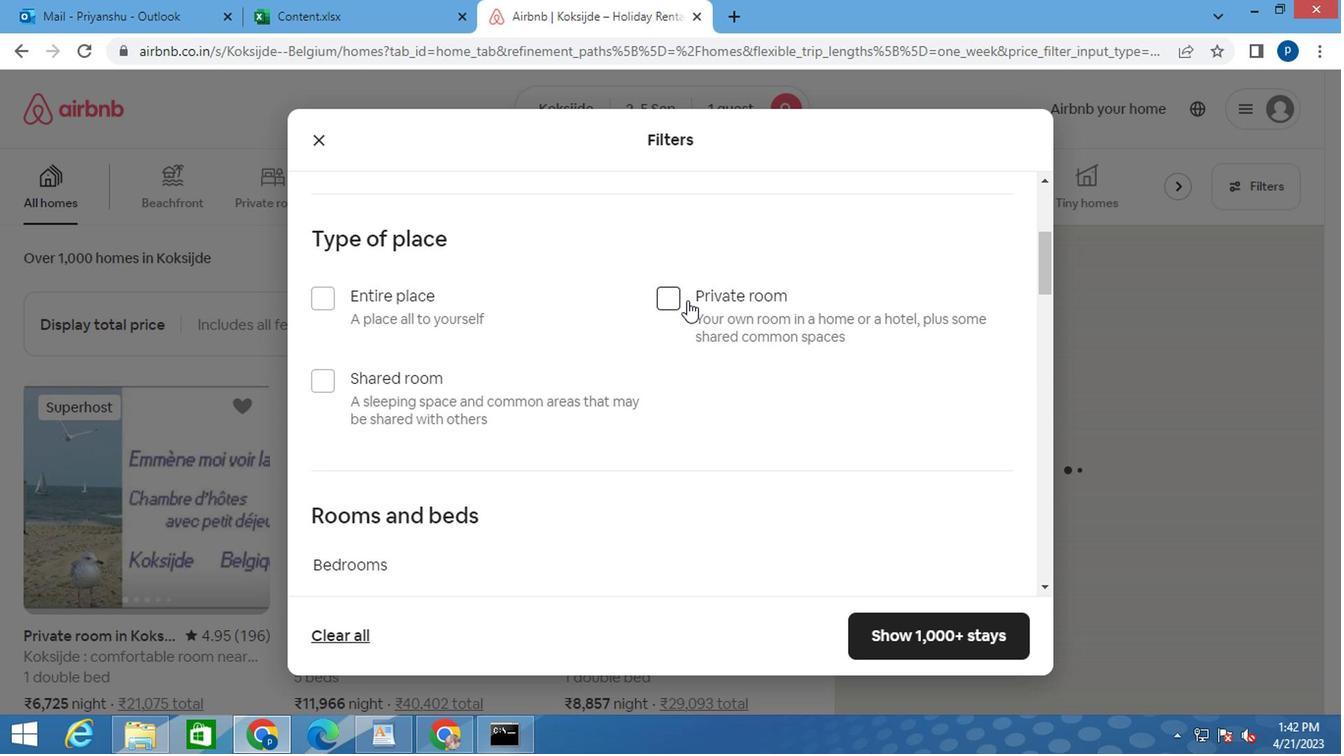 
Action: Mouse pressed left at (681, 303)
Screenshot: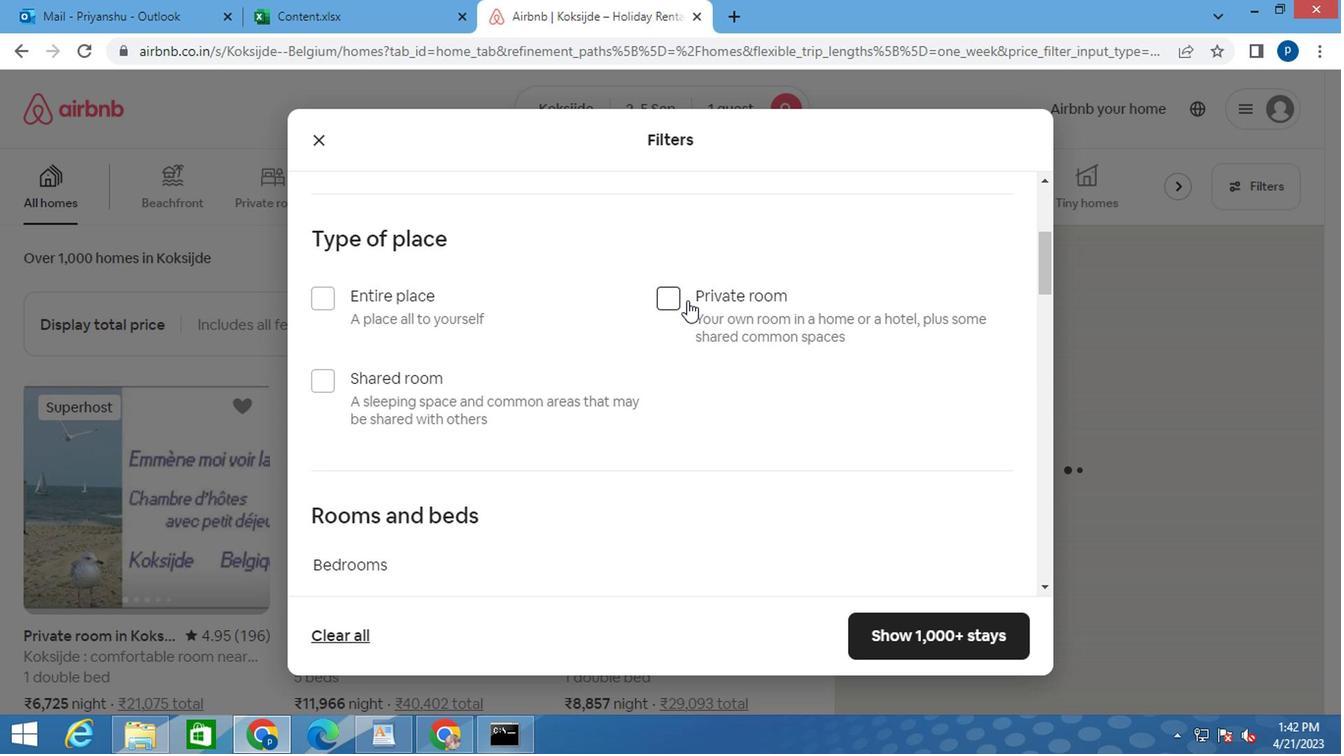 
Action: Mouse moved to (633, 380)
Screenshot: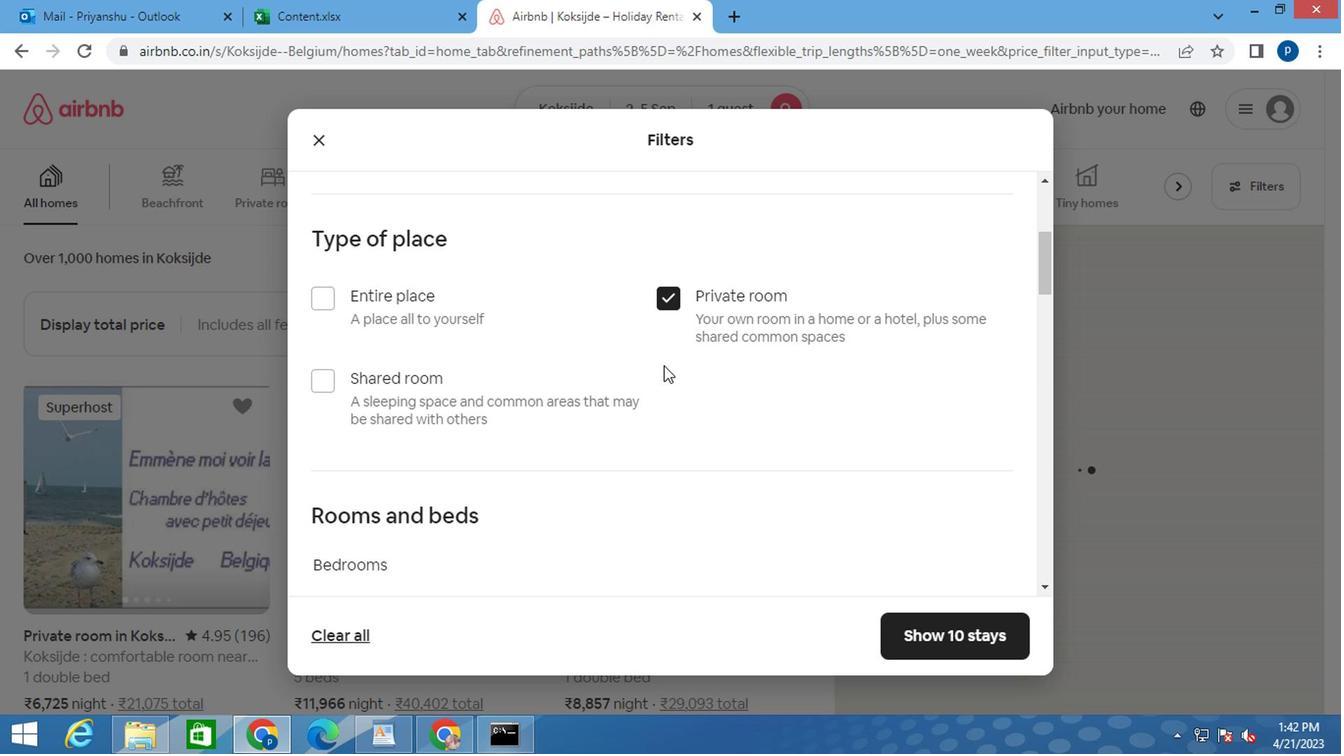 
Action: Mouse scrolled (633, 380) with delta (0, 0)
Screenshot: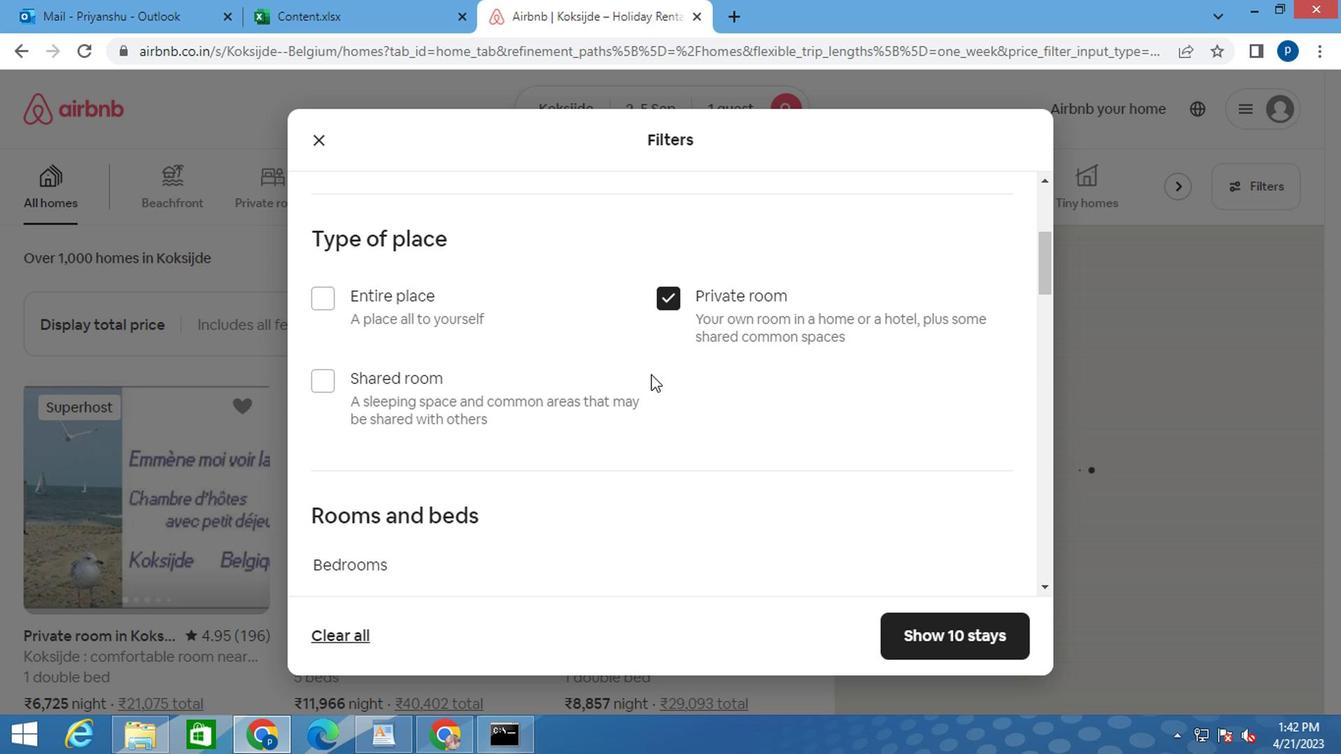 
Action: Mouse moved to (621, 385)
Screenshot: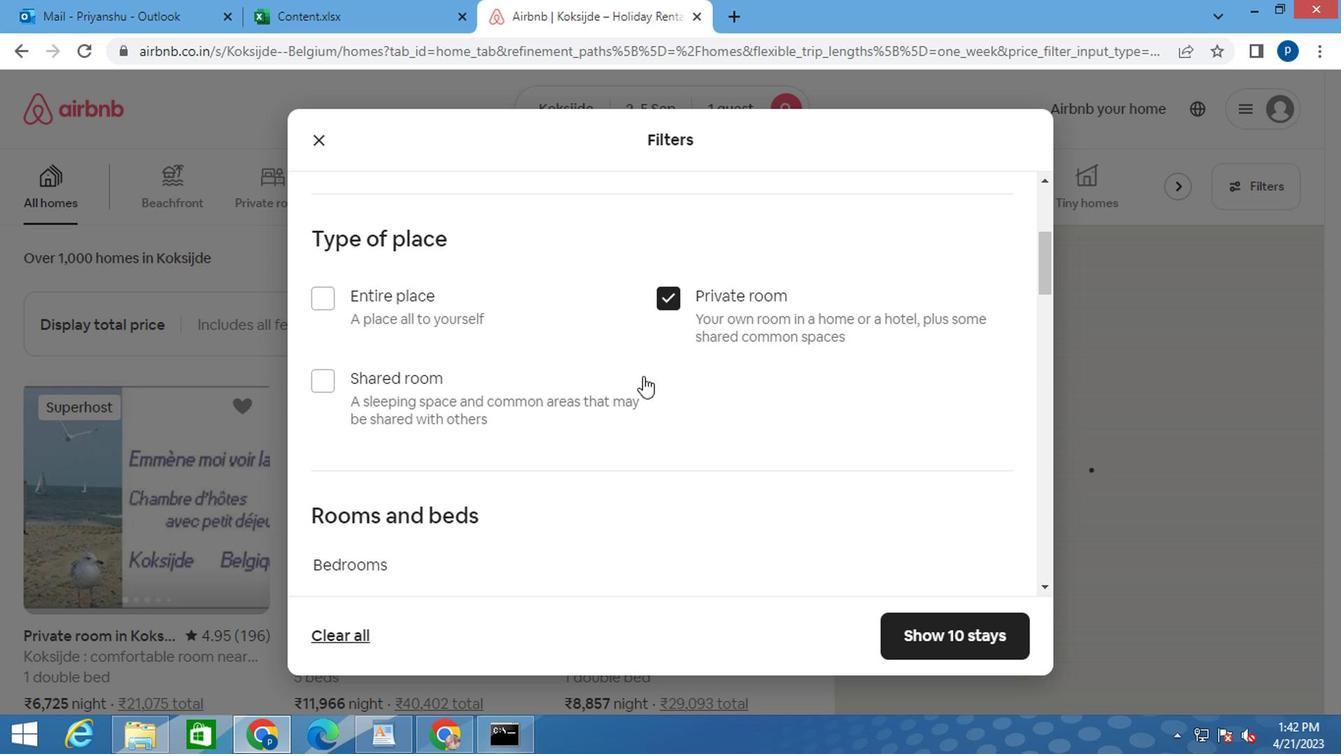 
Action: Mouse scrolled (621, 385) with delta (0, 0)
Screenshot: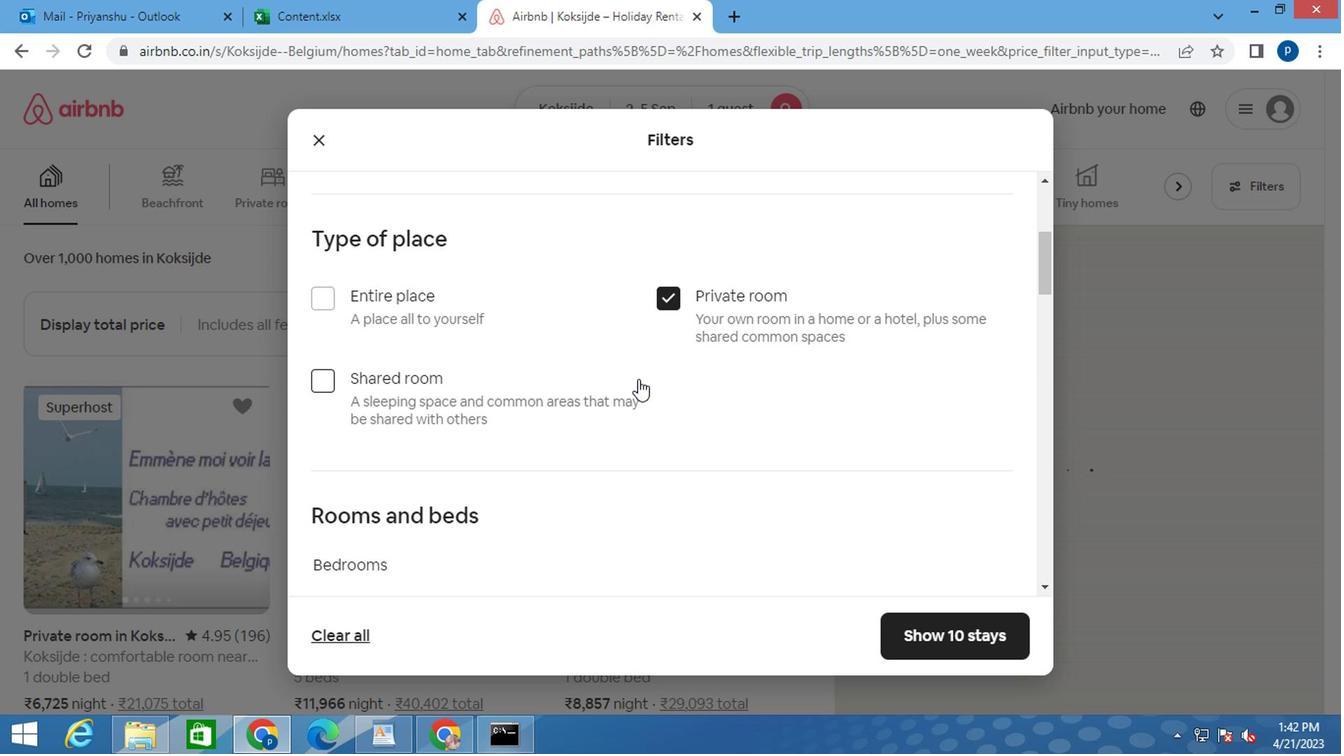 
Action: Mouse moved to (539, 385)
Screenshot: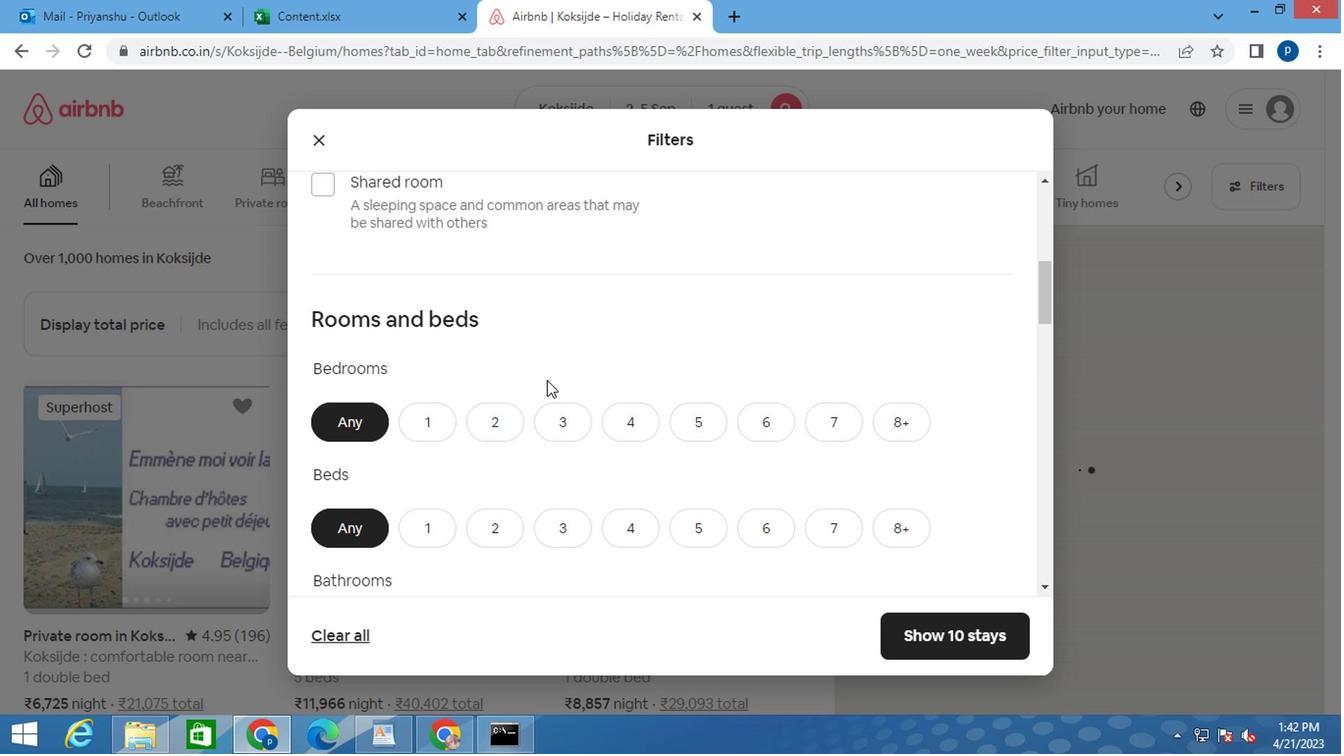 
Action: Mouse scrolled (539, 383) with delta (0, -1)
Screenshot: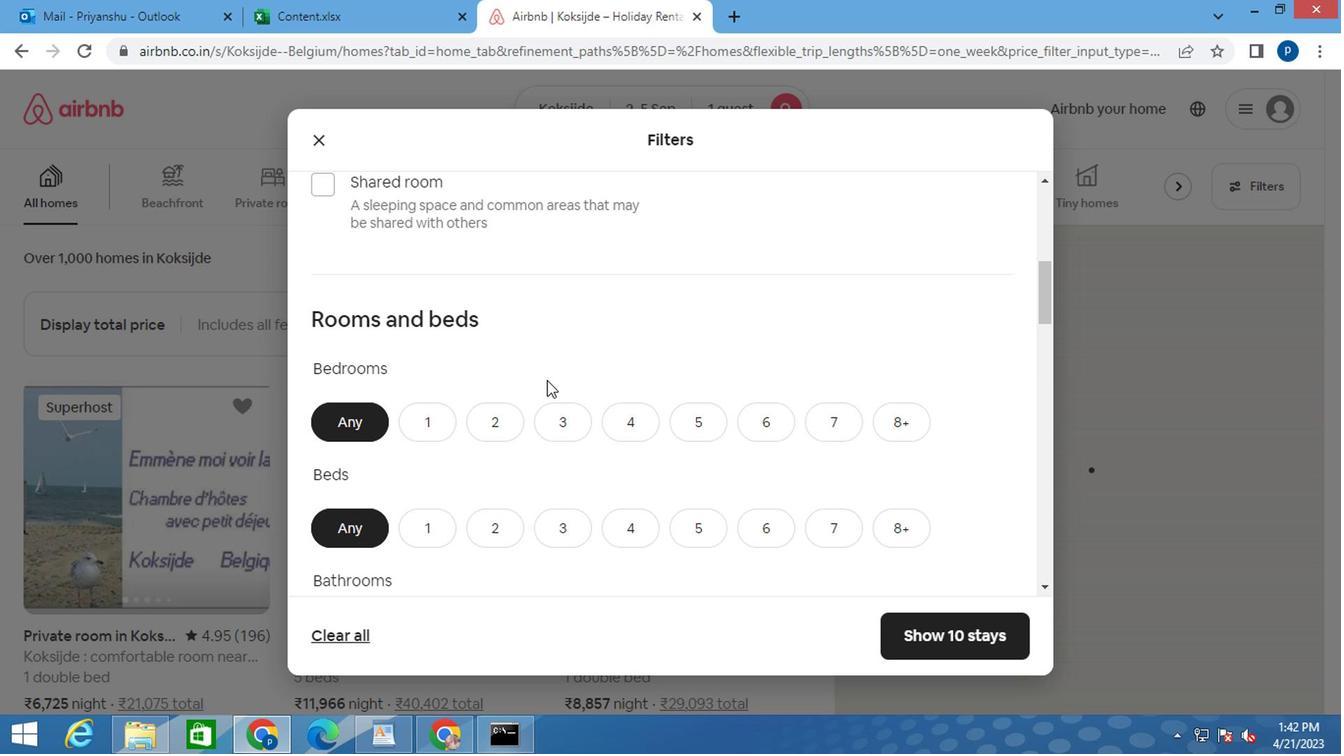 
Action: Mouse moved to (412, 311)
Screenshot: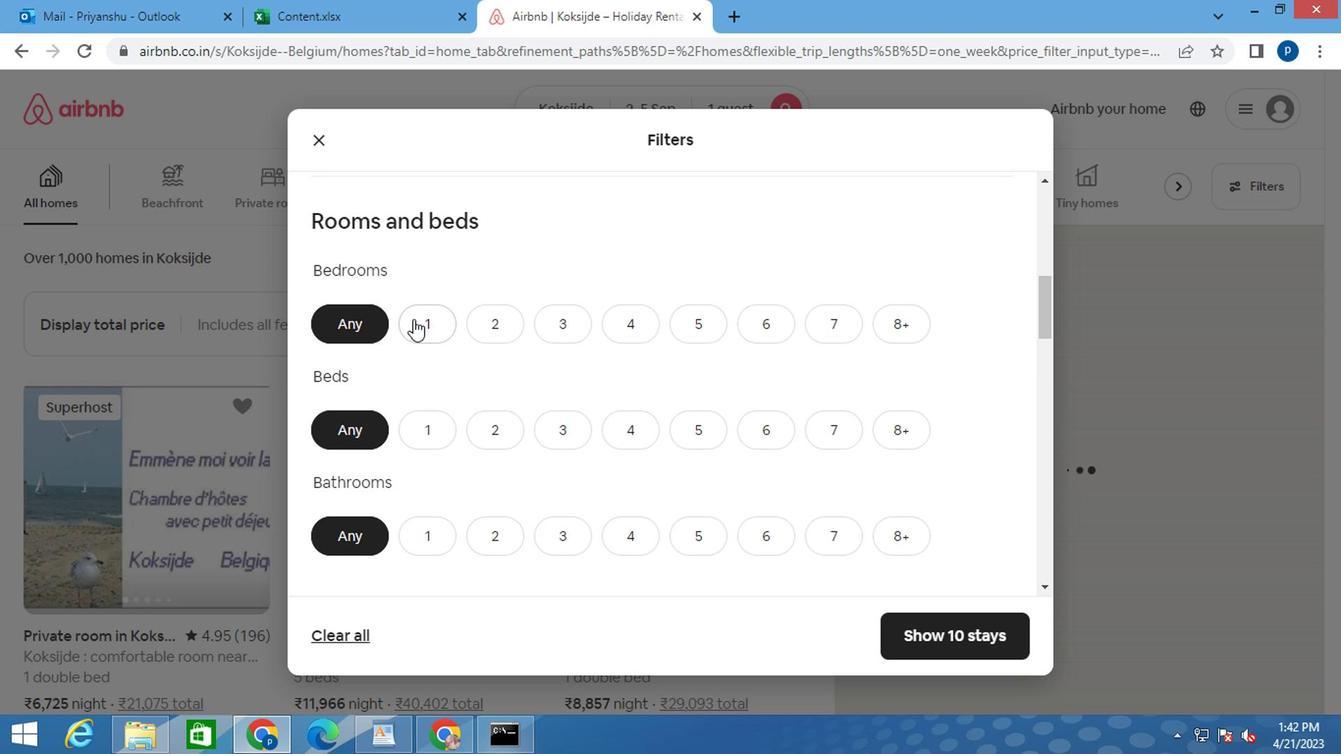 
Action: Mouse pressed left at (412, 311)
Screenshot: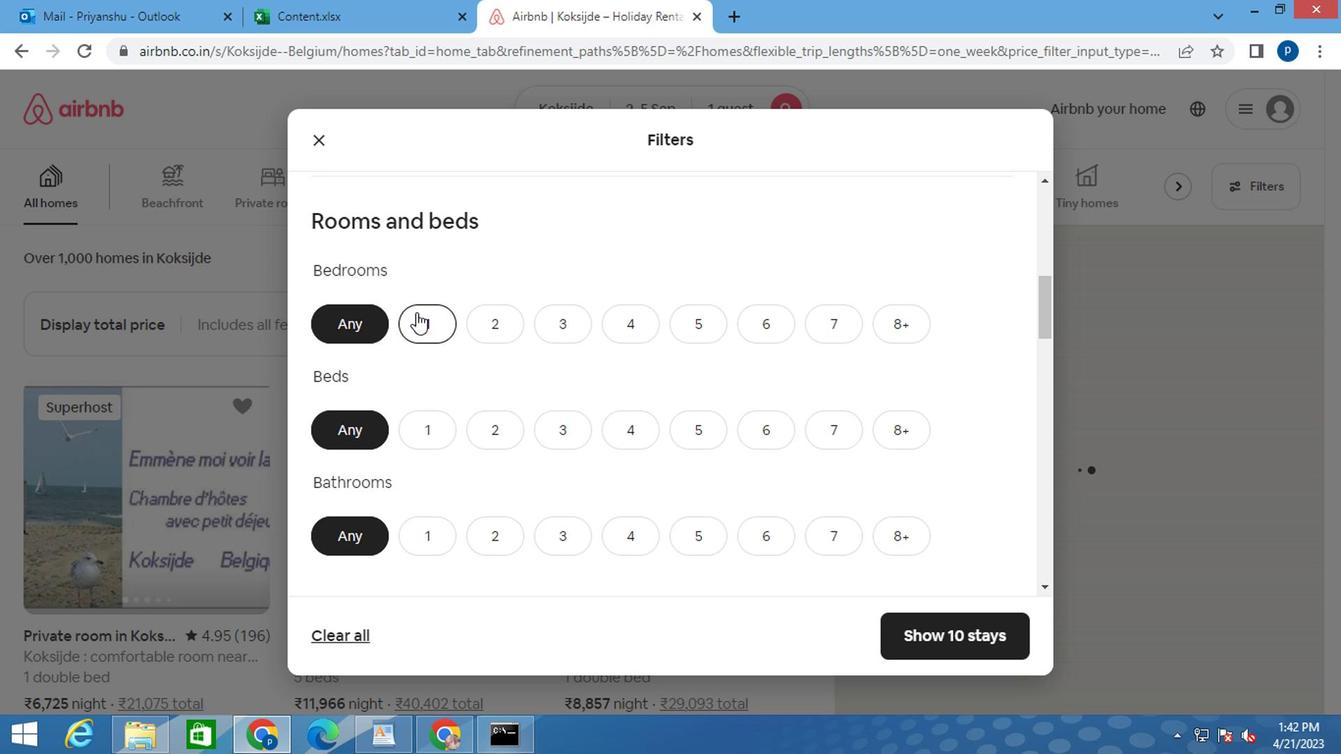 
Action: Mouse moved to (414, 435)
Screenshot: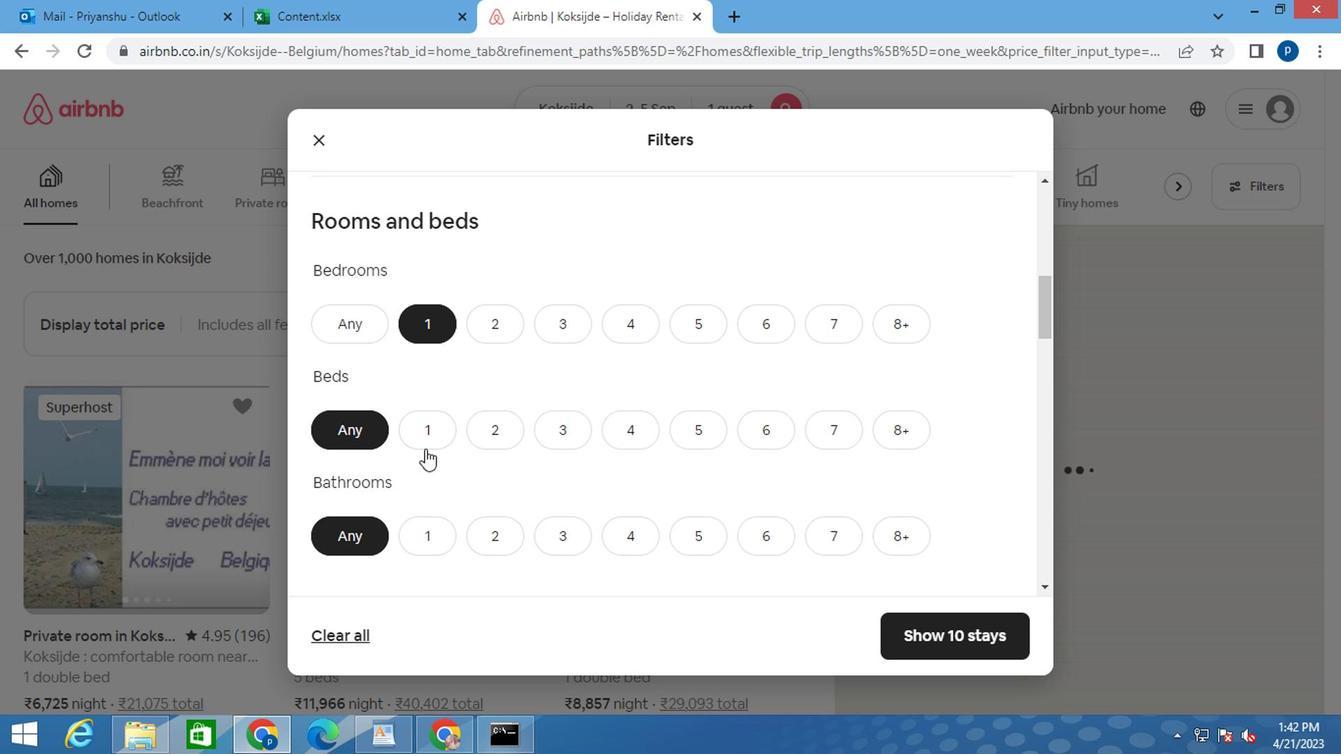 
Action: Mouse pressed left at (414, 435)
Screenshot: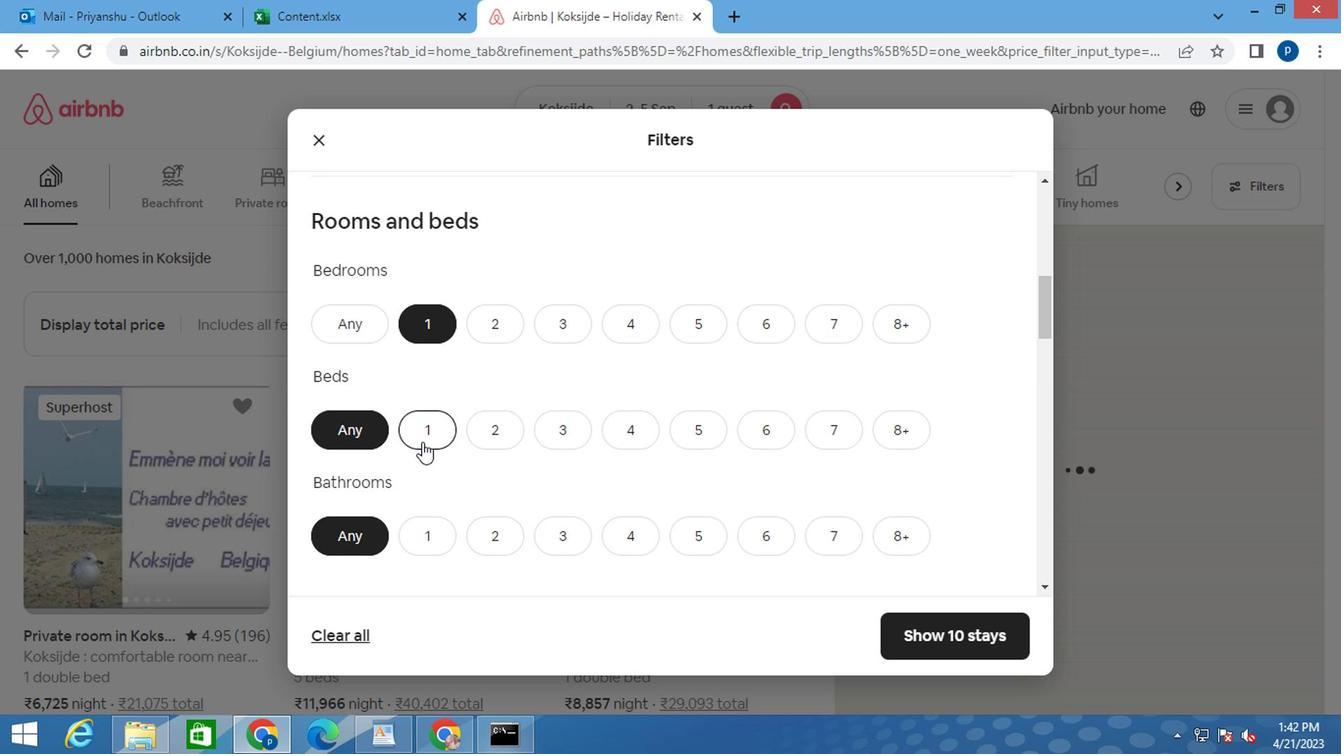 
Action: Mouse scrolled (414, 434) with delta (0, 0)
Screenshot: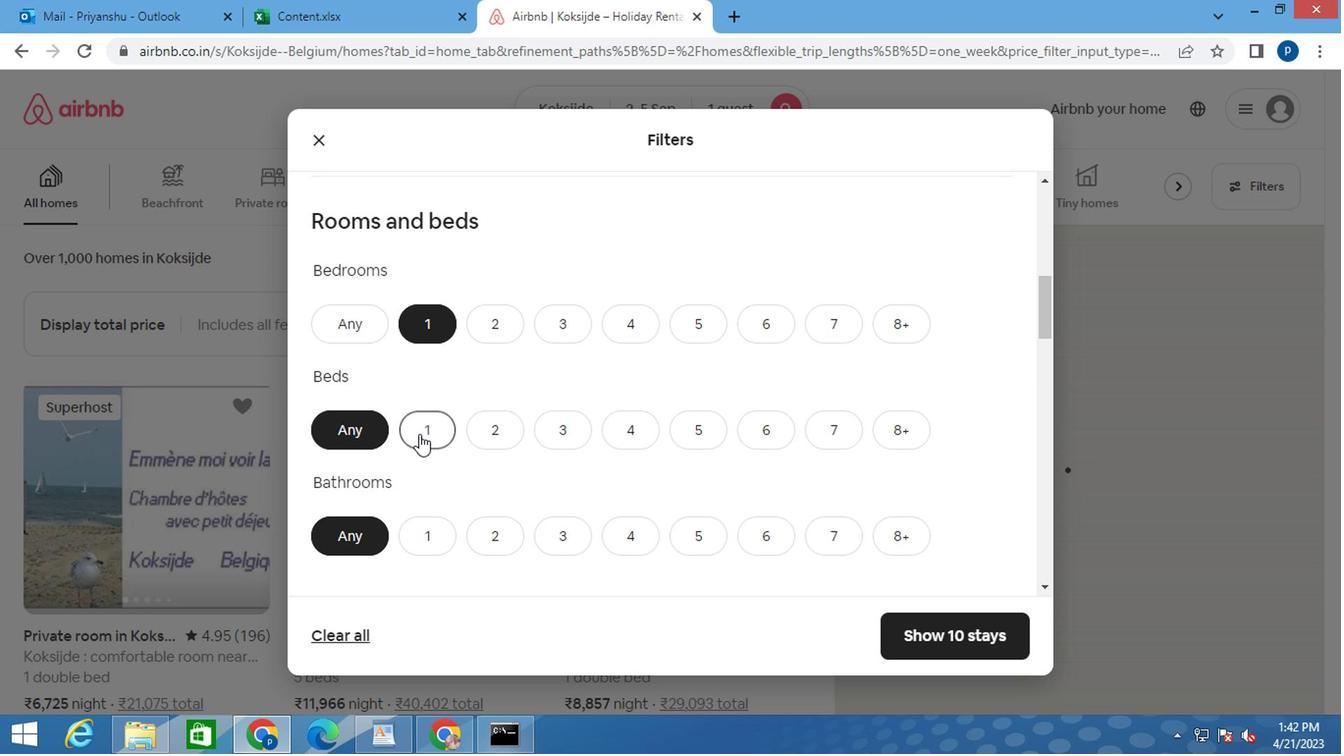 
Action: Mouse moved to (421, 426)
Screenshot: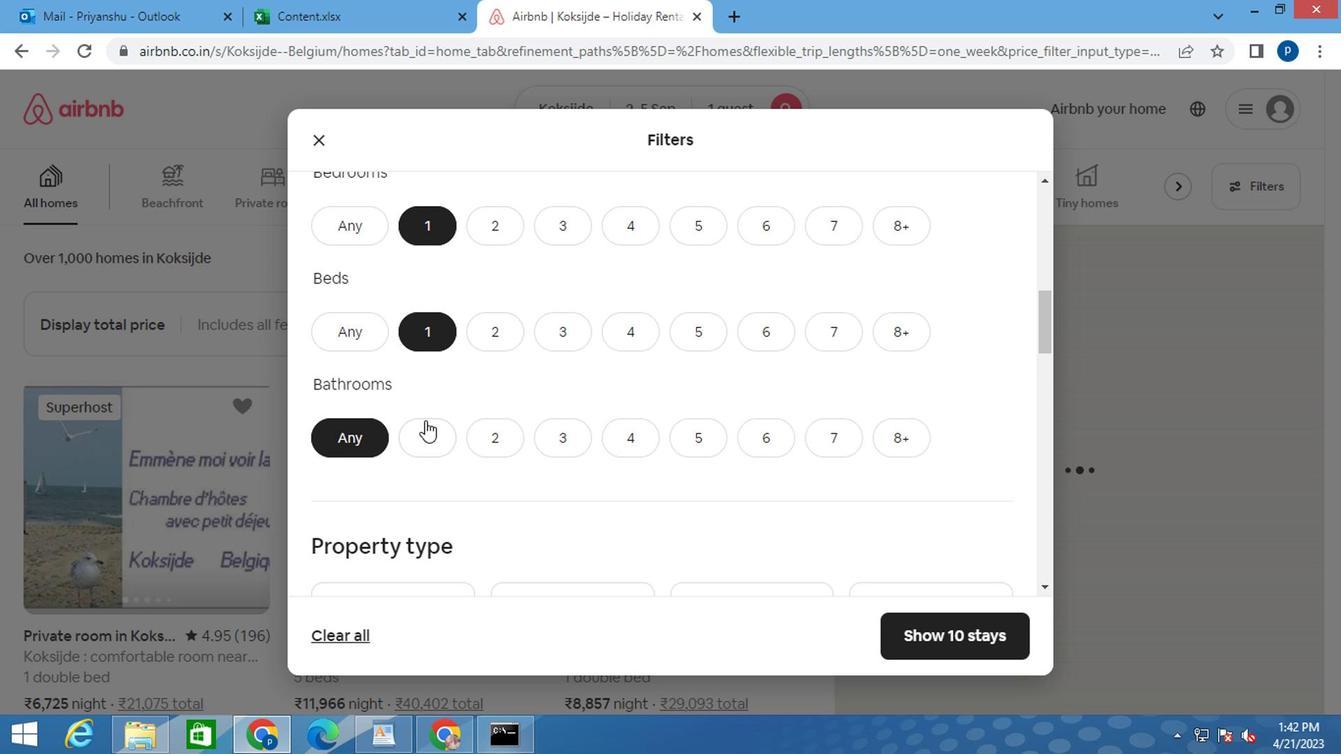 
Action: Mouse pressed left at (421, 426)
Screenshot: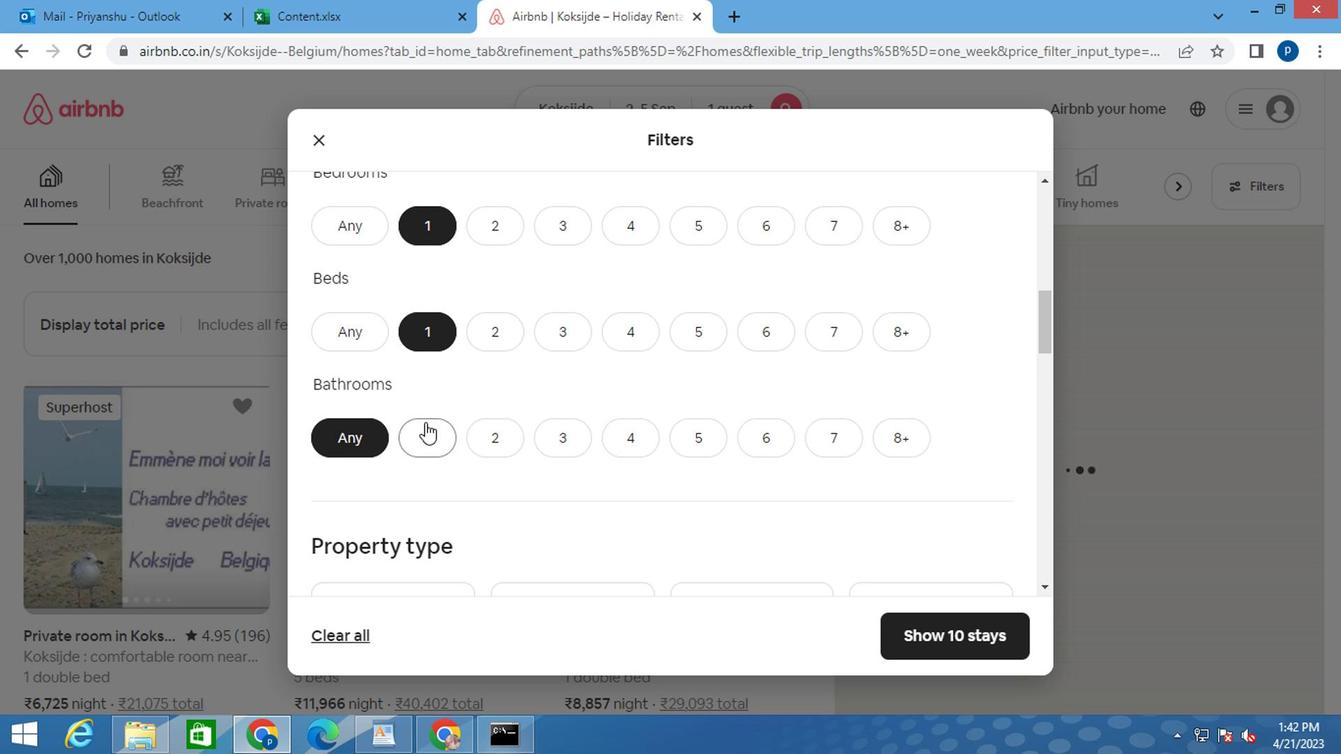 
Action: Mouse scrolled (421, 425) with delta (0, 0)
Screenshot: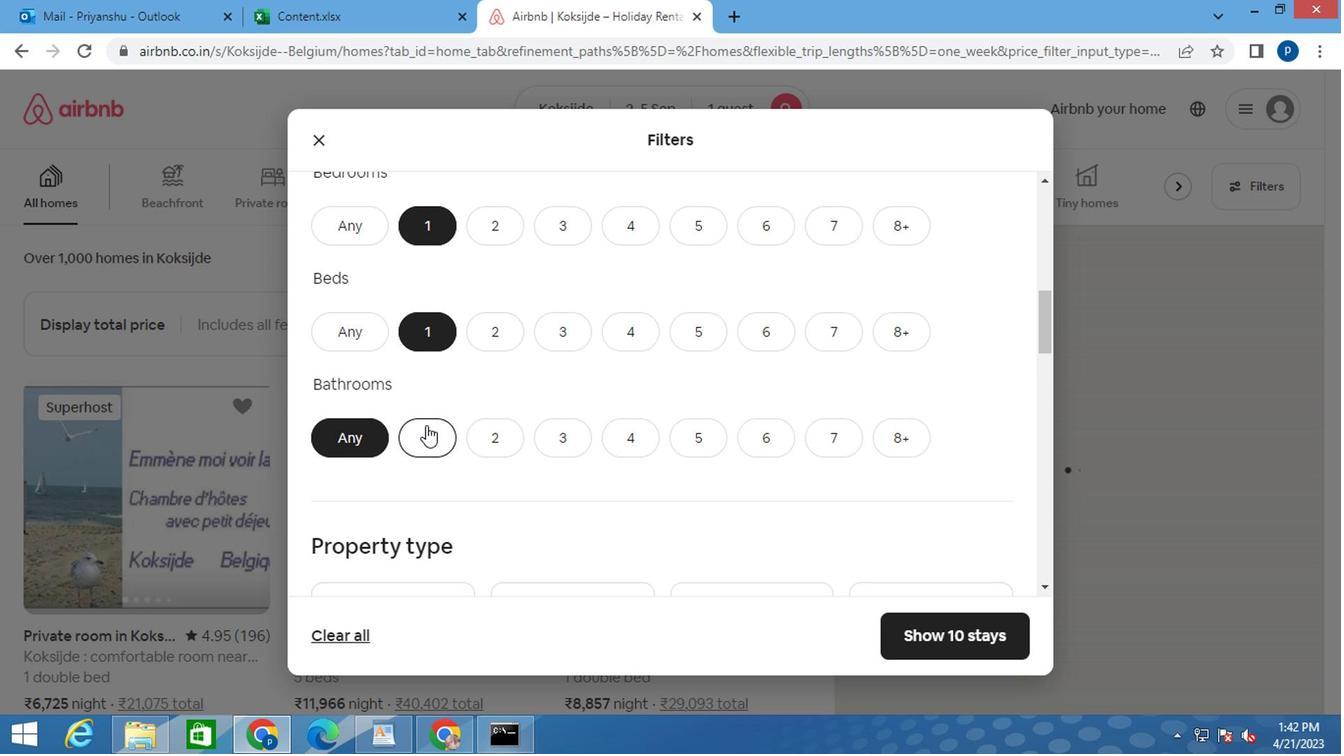 
Action: Mouse moved to (462, 423)
Screenshot: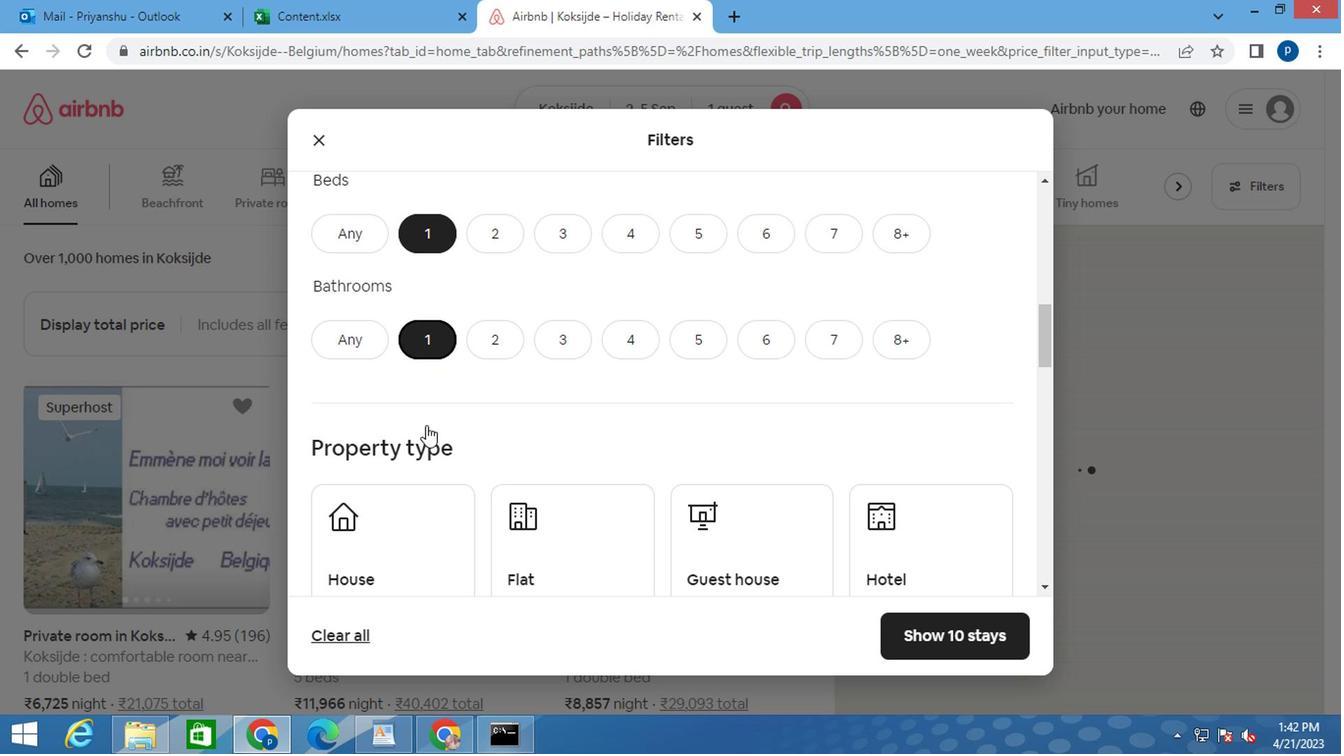
Action: Mouse scrolled (462, 422) with delta (0, 0)
Screenshot: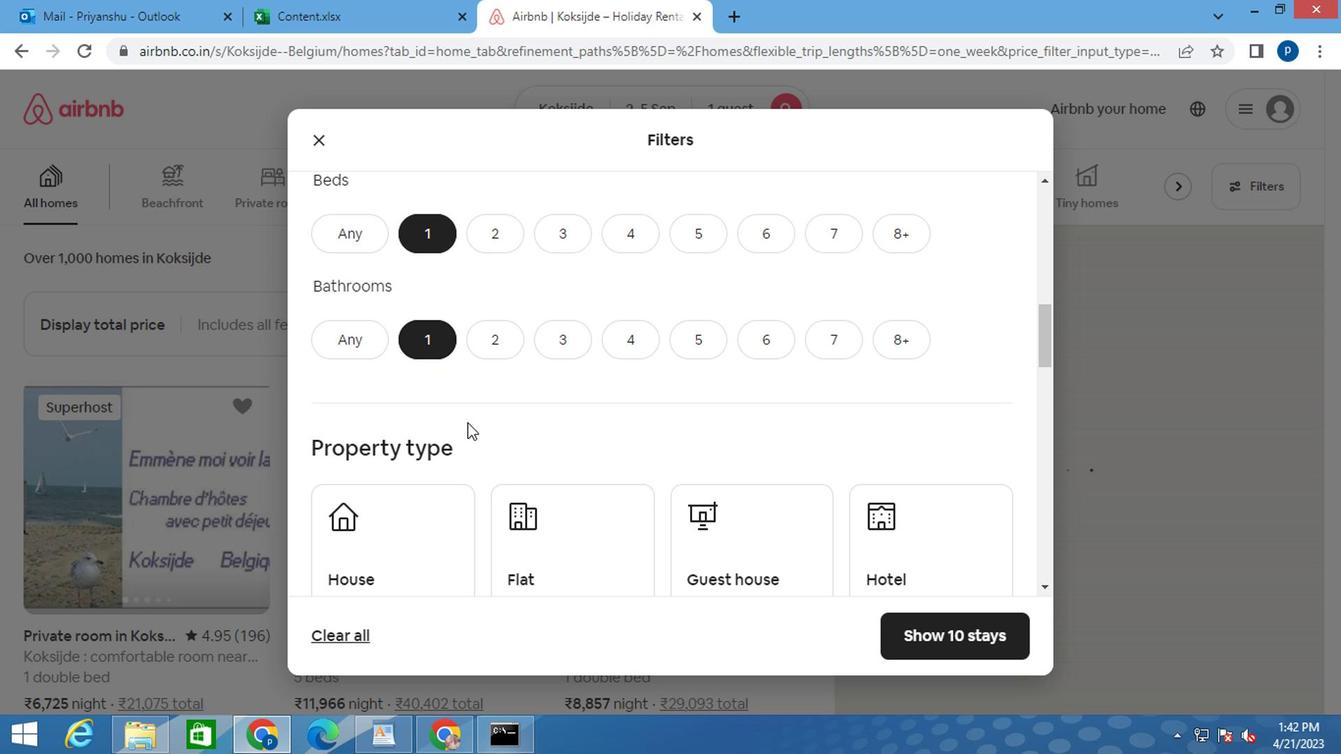 
Action: Mouse scrolled (462, 422) with delta (0, 0)
Screenshot: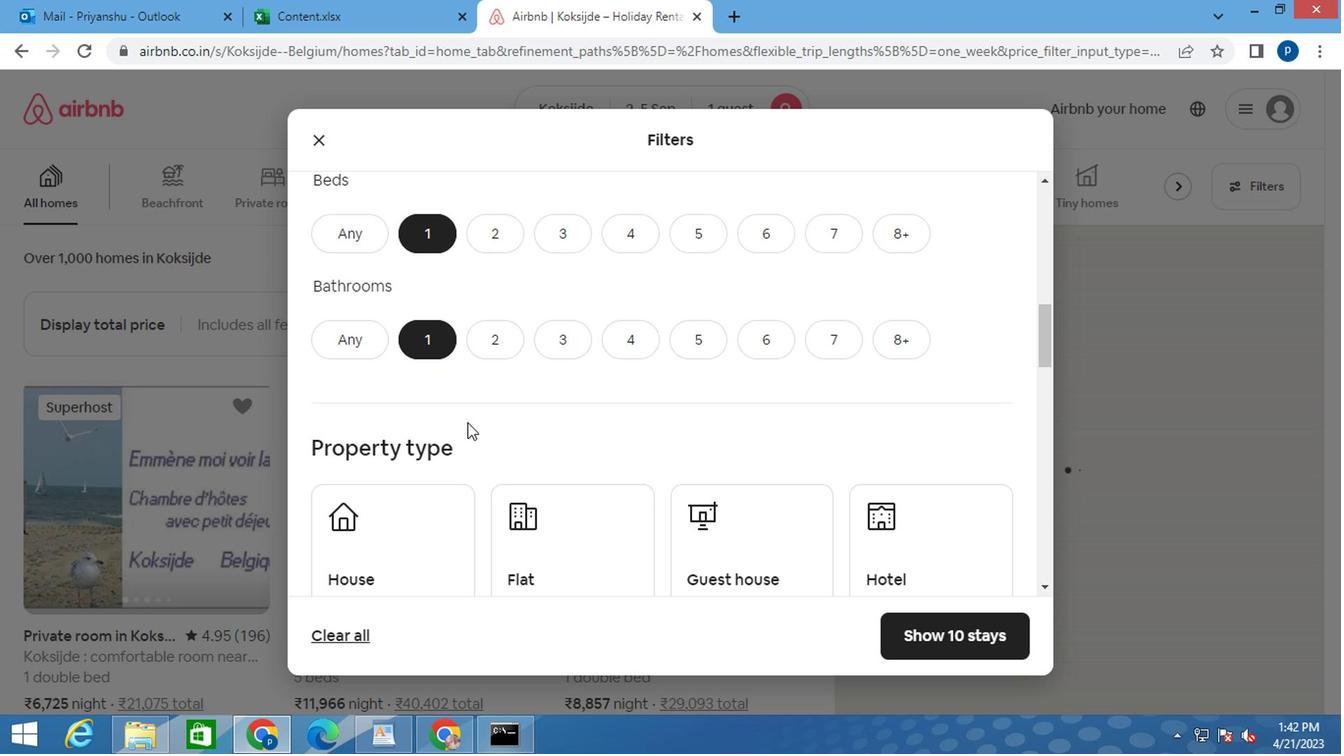 
Action: Mouse moved to (561, 402)
Screenshot: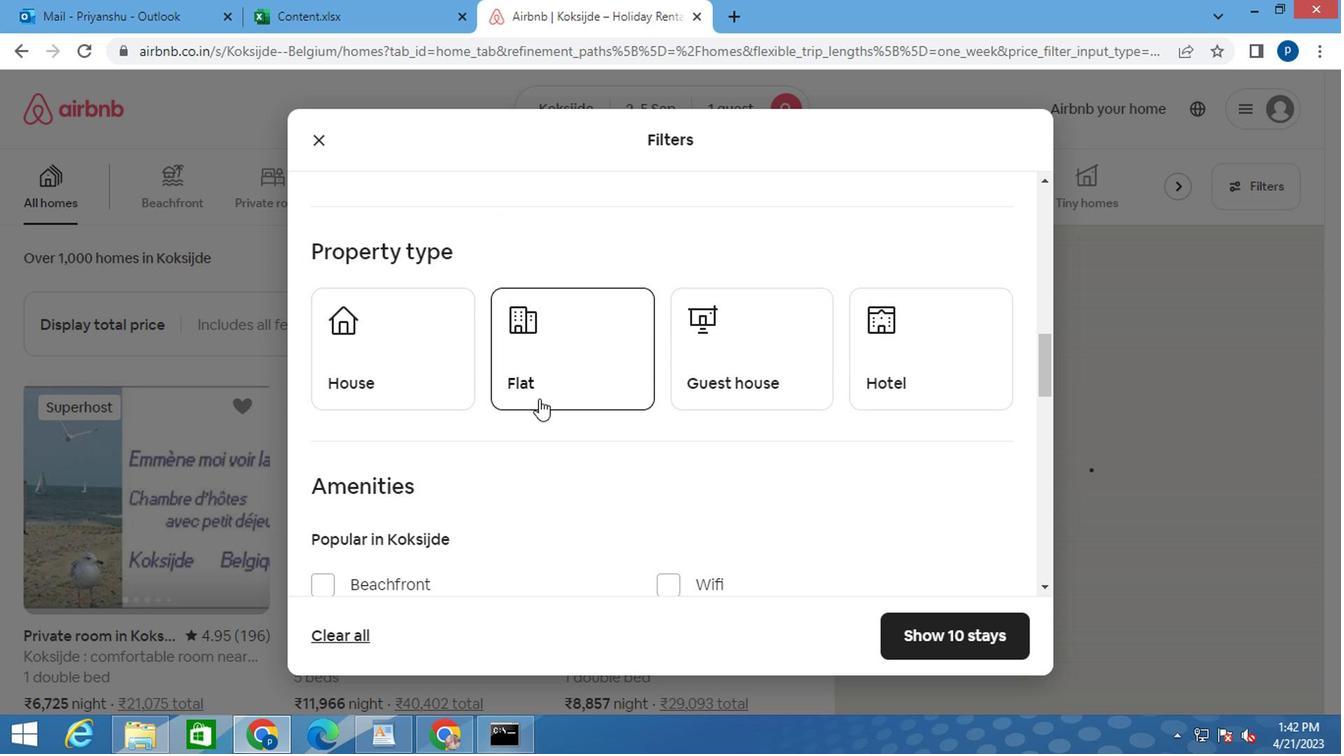 
Action: Mouse scrolled (561, 401) with delta (0, -1)
Screenshot: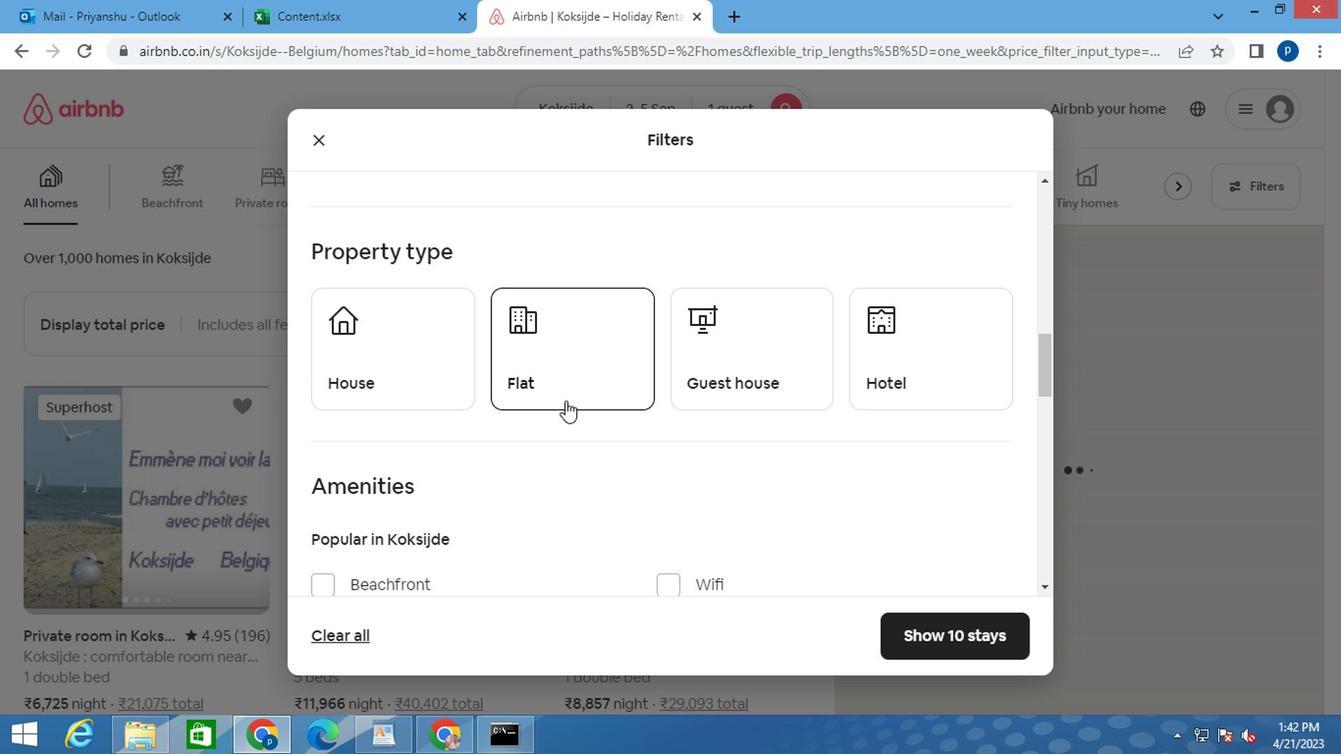 
Action: Mouse moved to (380, 273)
Screenshot: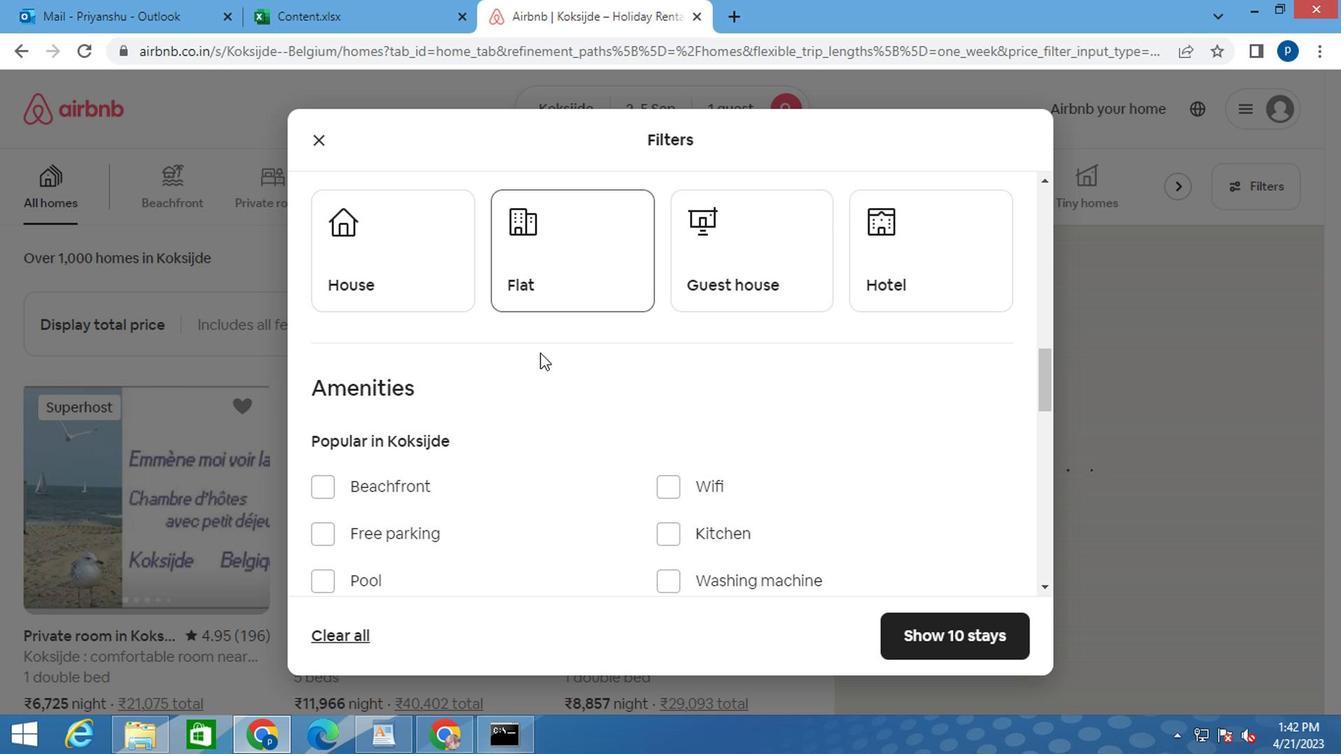 
Action: Mouse pressed left at (380, 273)
Screenshot: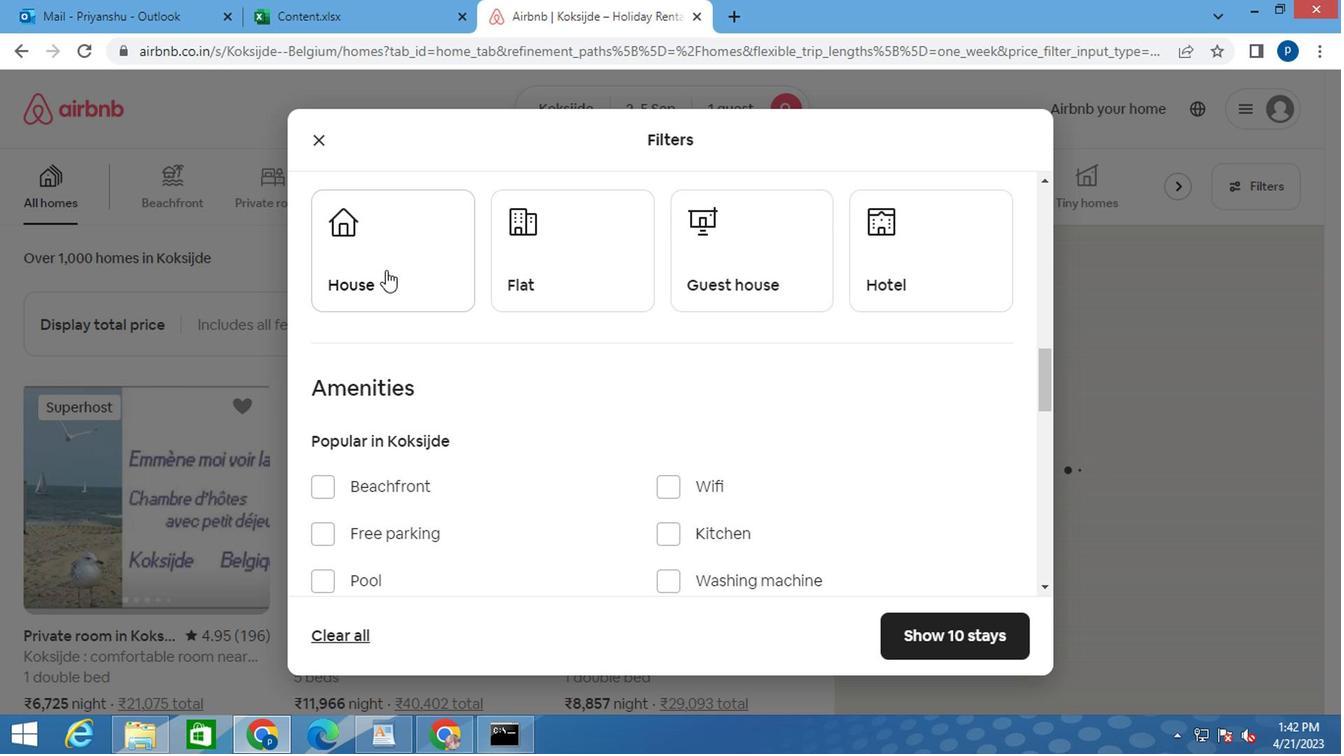 
Action: Mouse moved to (566, 285)
Screenshot: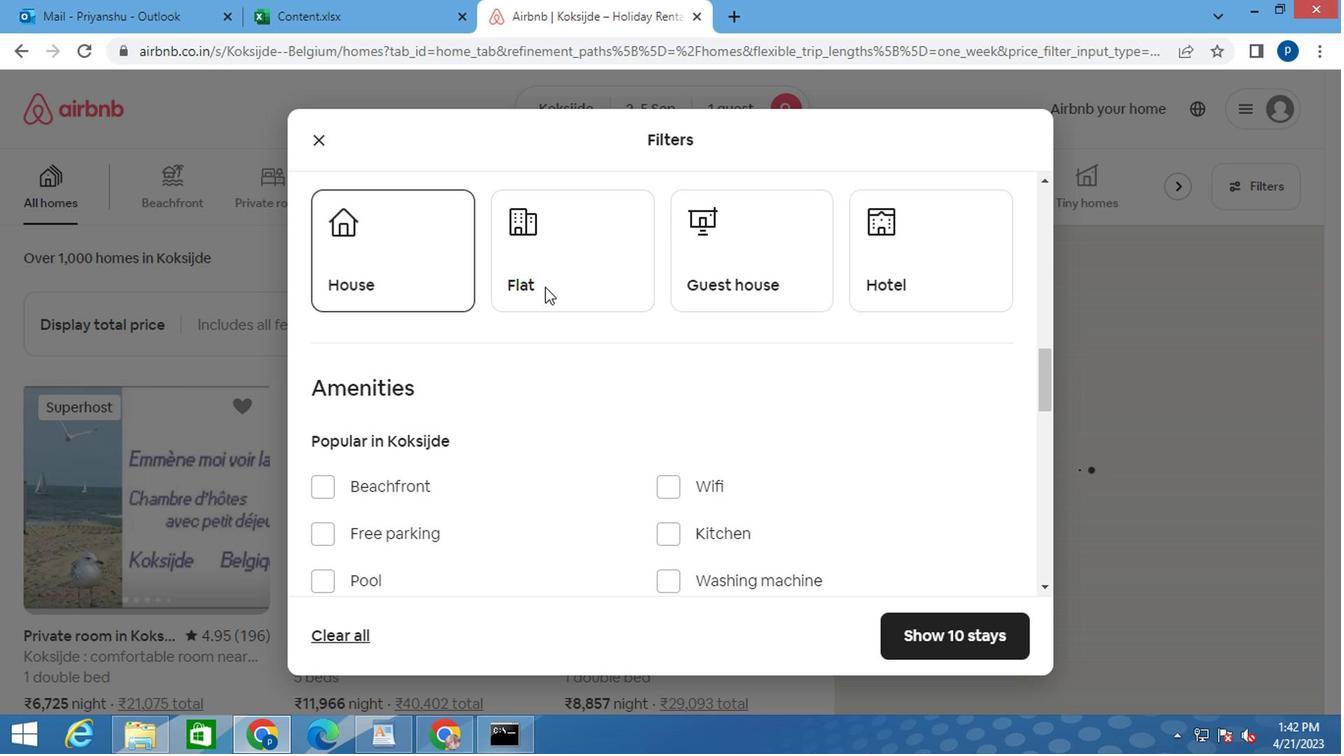 
Action: Mouse pressed left at (566, 285)
Screenshot: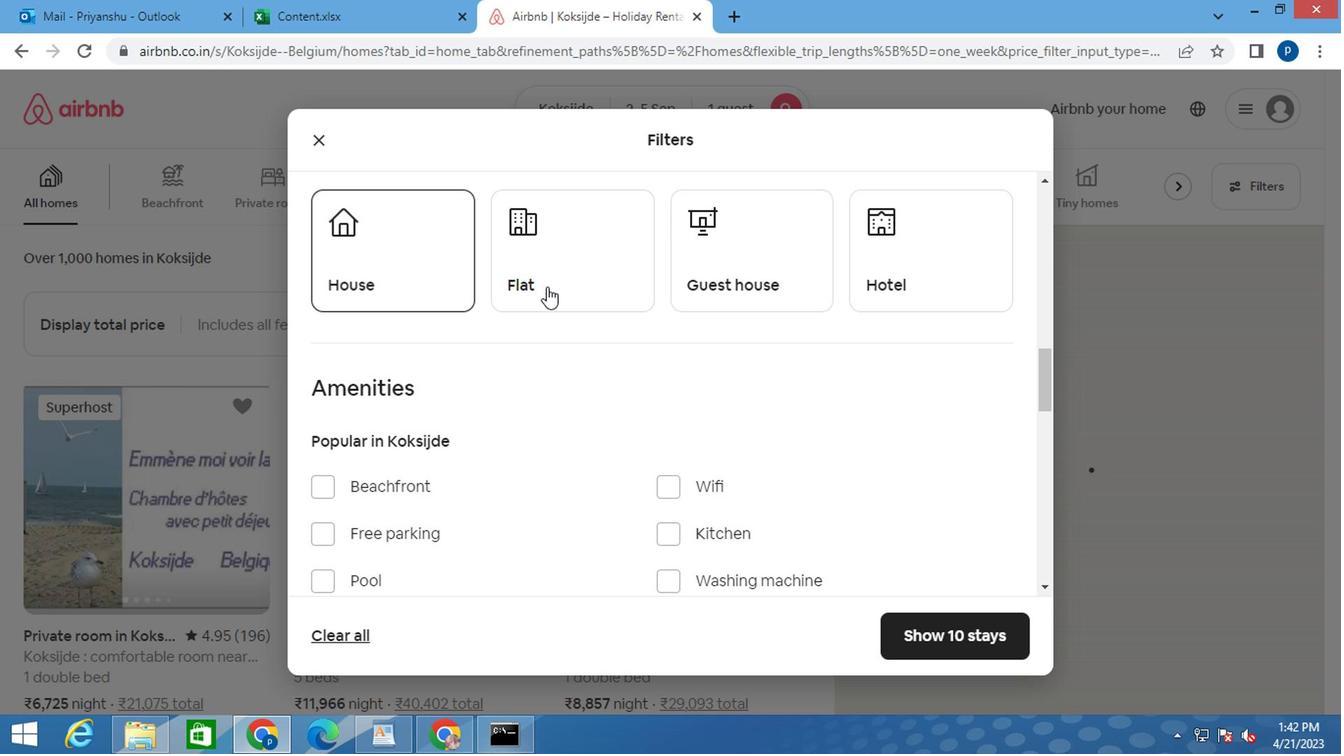 
Action: Mouse moved to (710, 280)
Screenshot: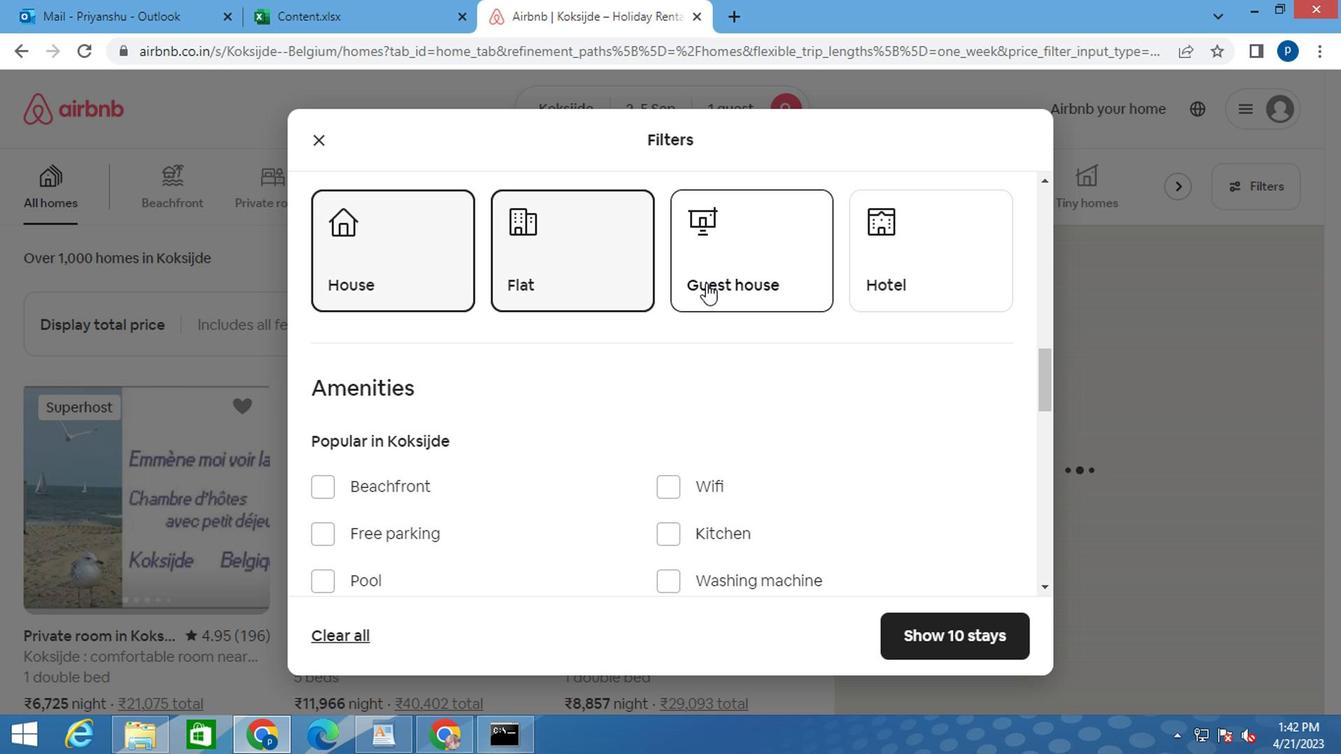 
Action: Mouse pressed left at (710, 280)
Screenshot: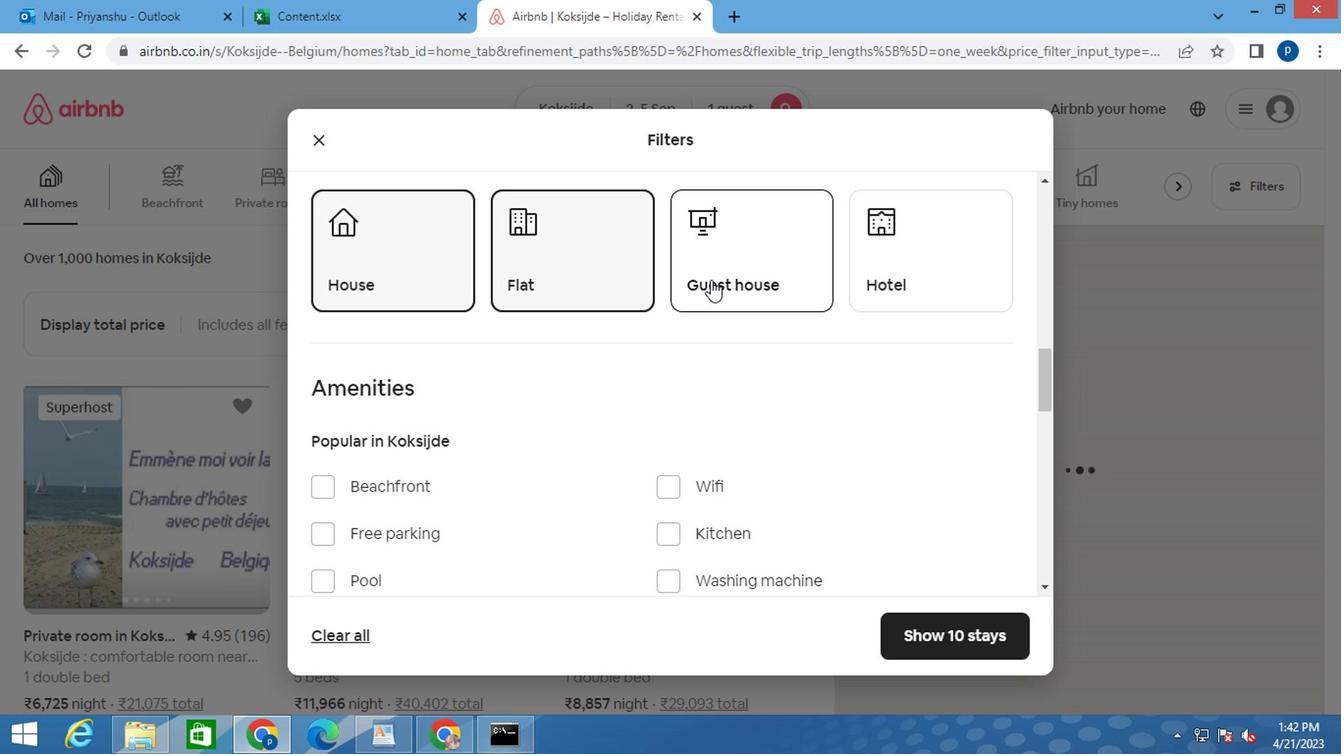 
Action: Mouse moved to (870, 280)
Screenshot: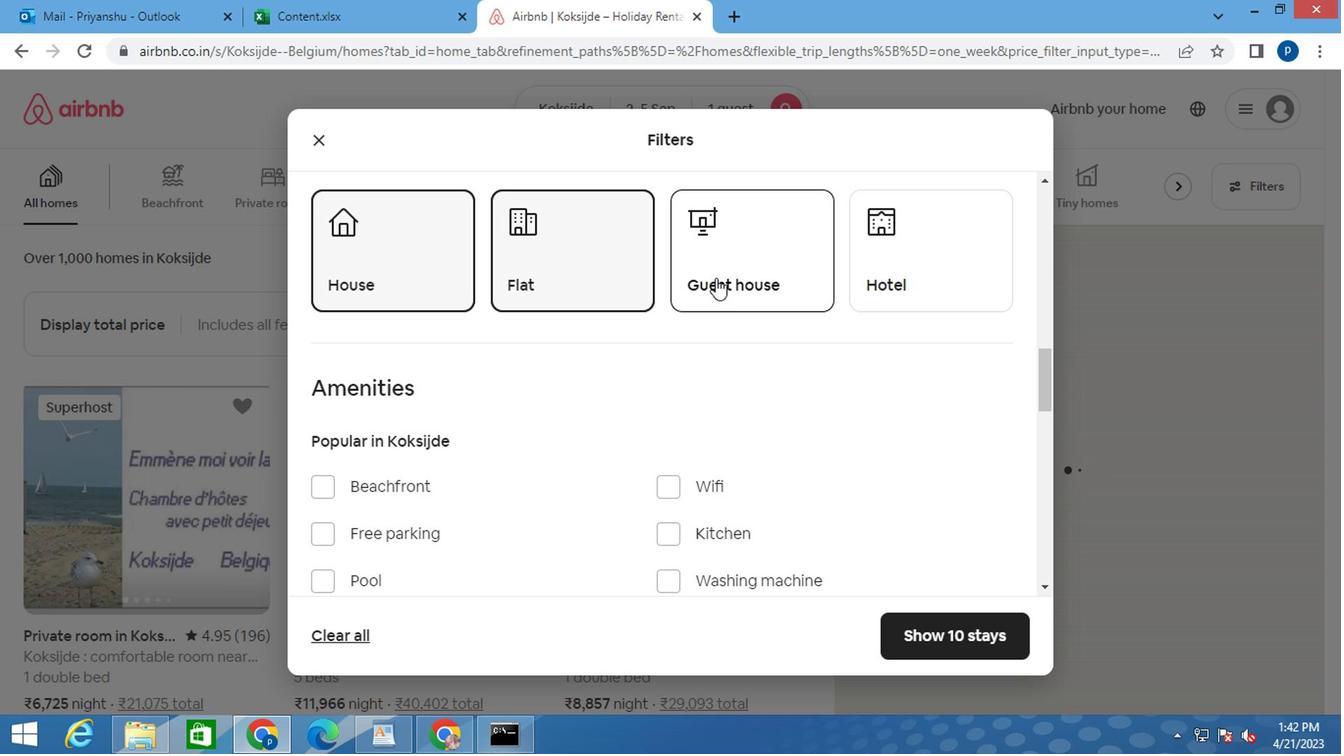 
Action: Mouse pressed left at (870, 280)
Screenshot: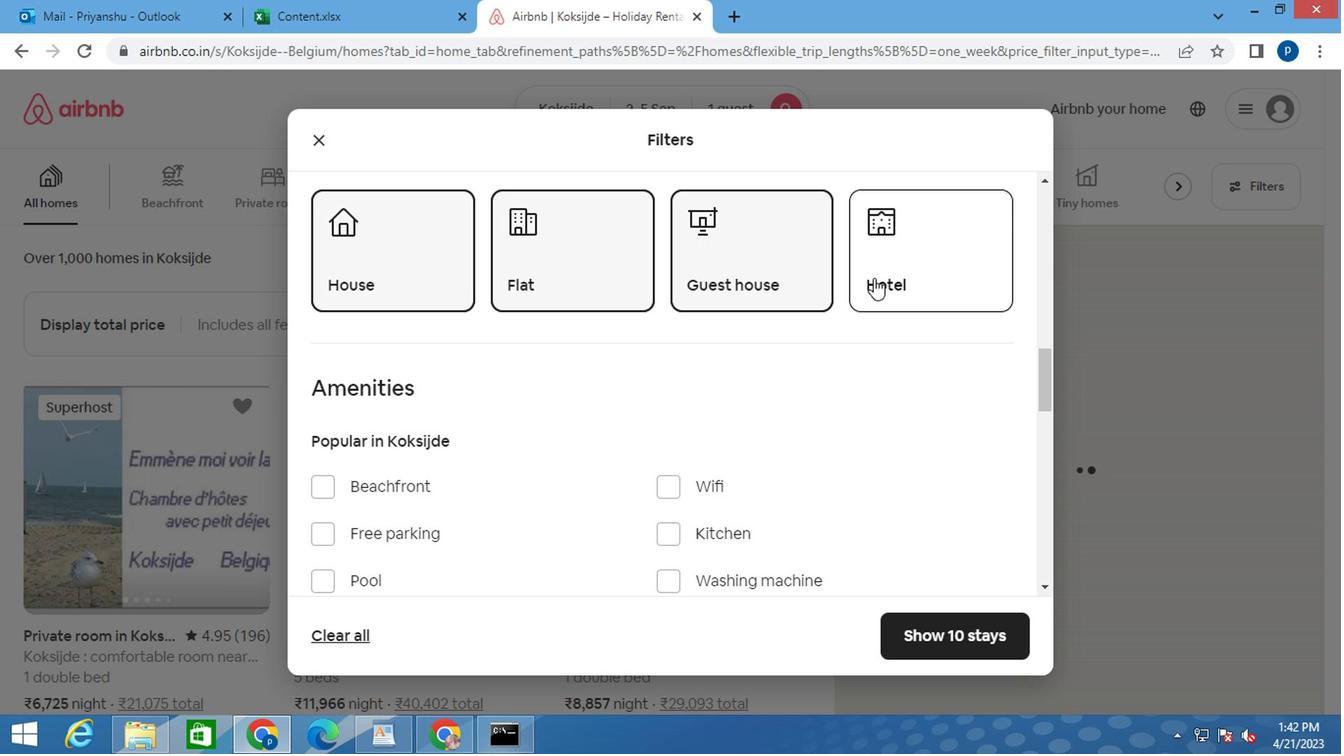 
Action: Mouse moved to (765, 325)
Screenshot: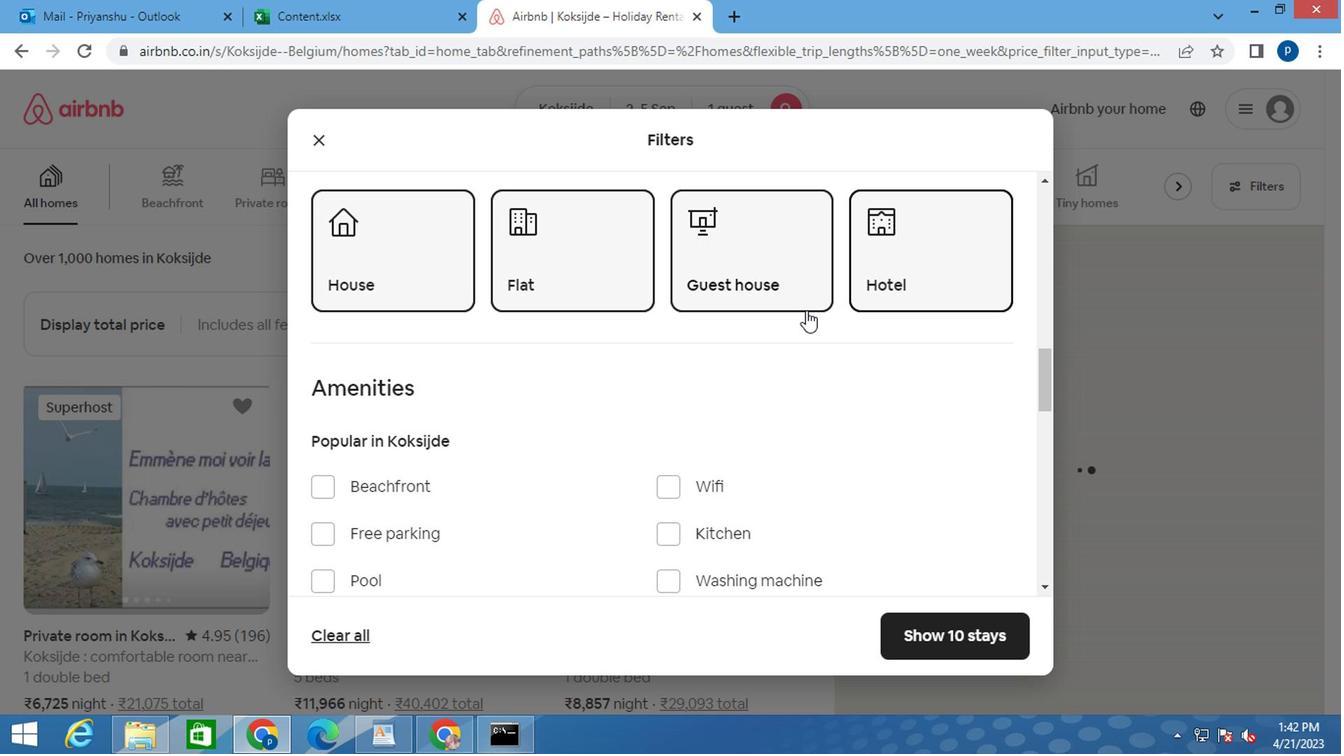 
Action: Mouse scrolled (765, 324) with delta (0, -1)
Screenshot: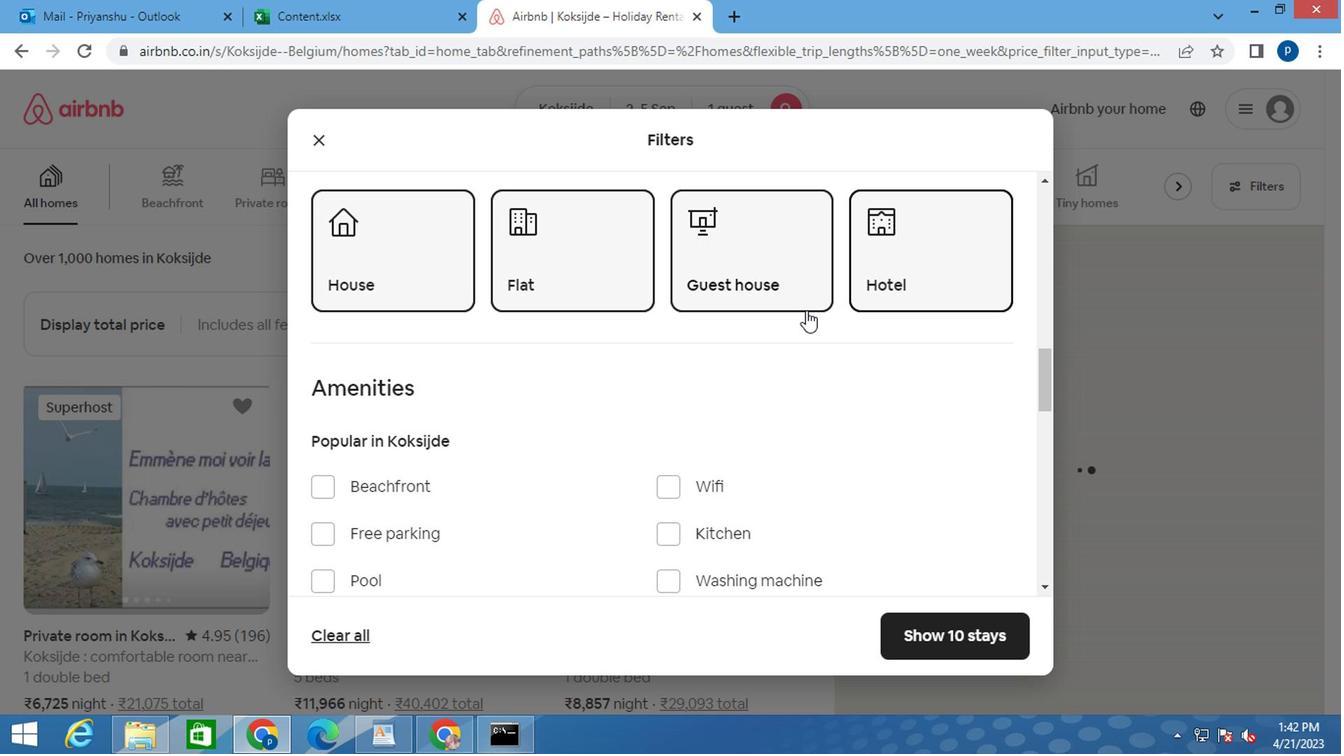 
Action: Mouse moved to (763, 326)
Screenshot: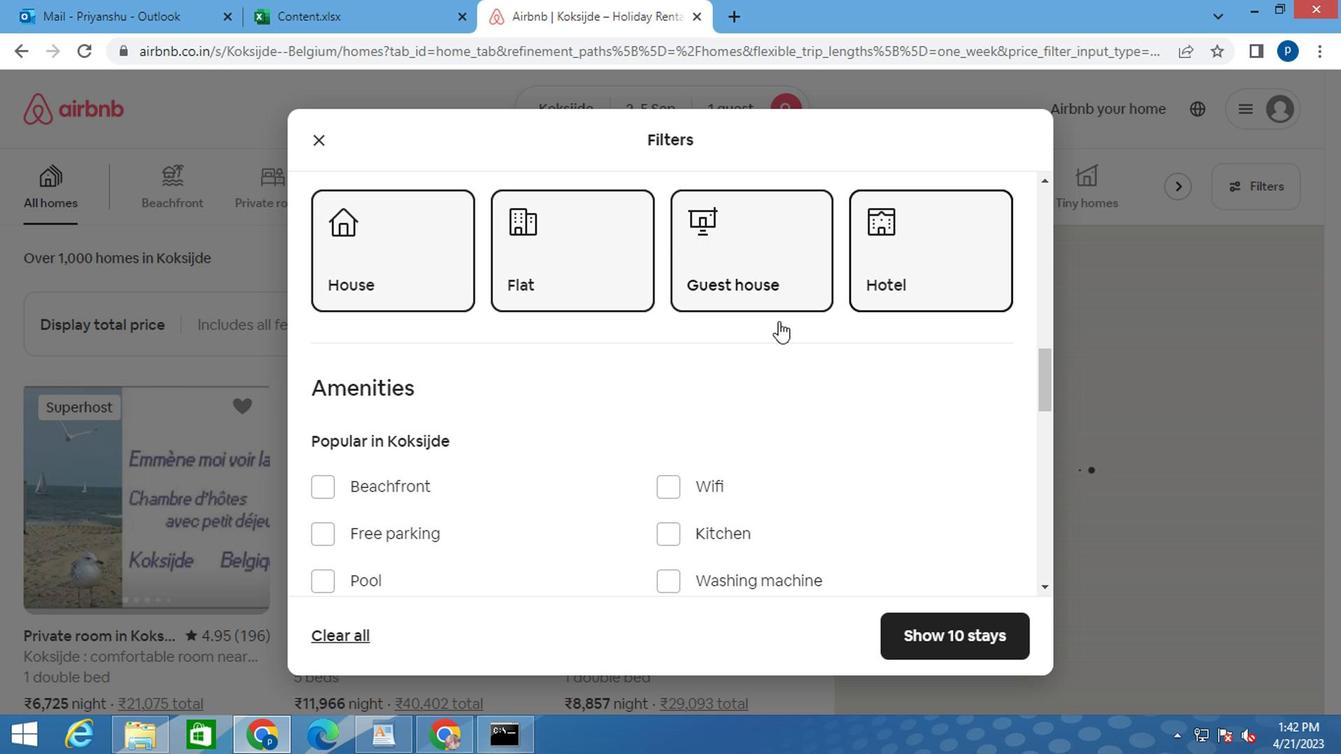 
Action: Mouse scrolled (763, 325) with delta (0, 0)
Screenshot: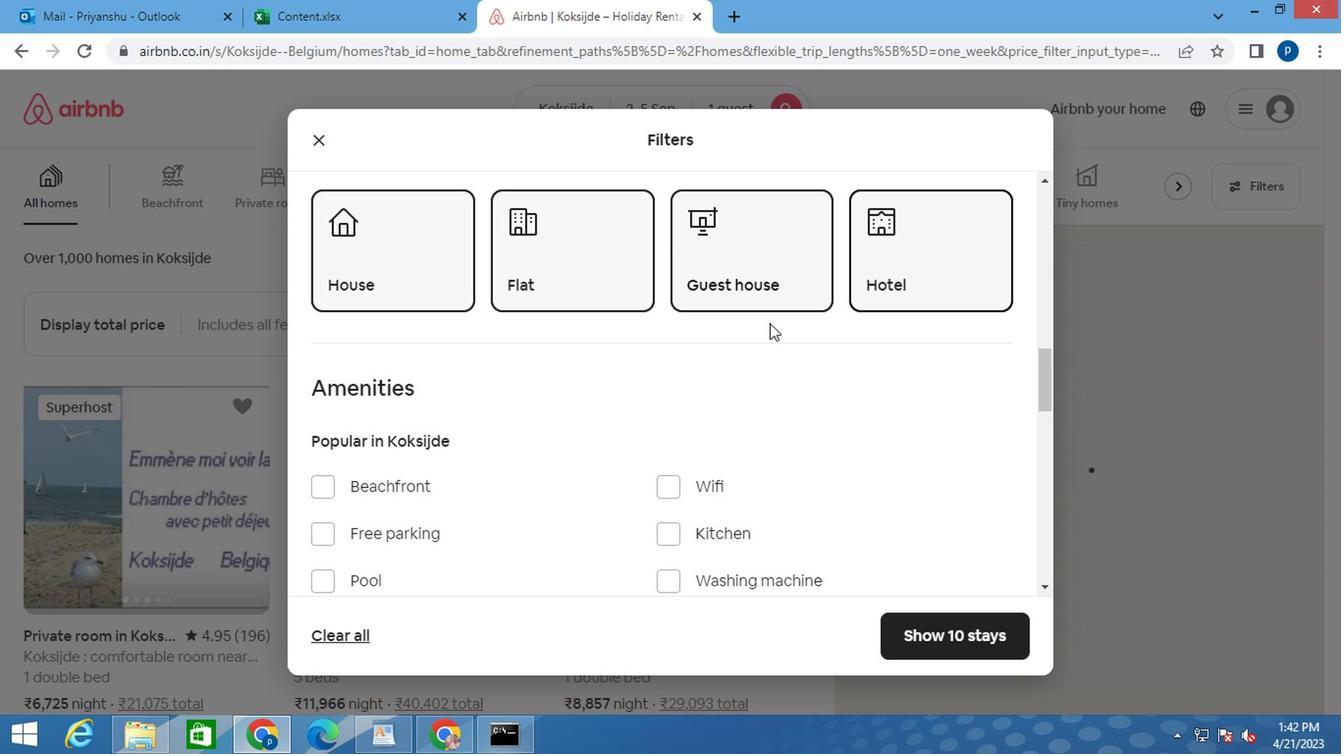 
Action: Mouse moved to (724, 329)
Screenshot: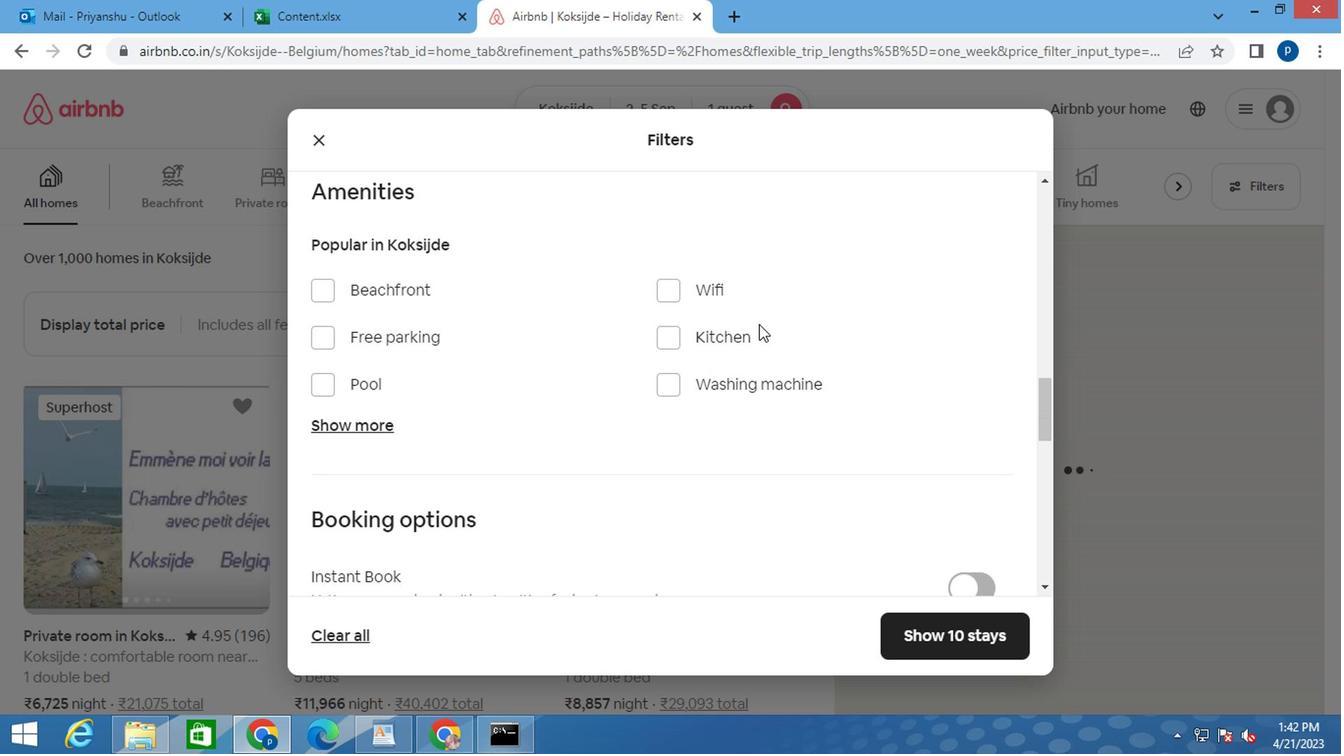 
Action: Mouse scrolled (724, 328) with delta (0, 0)
Screenshot: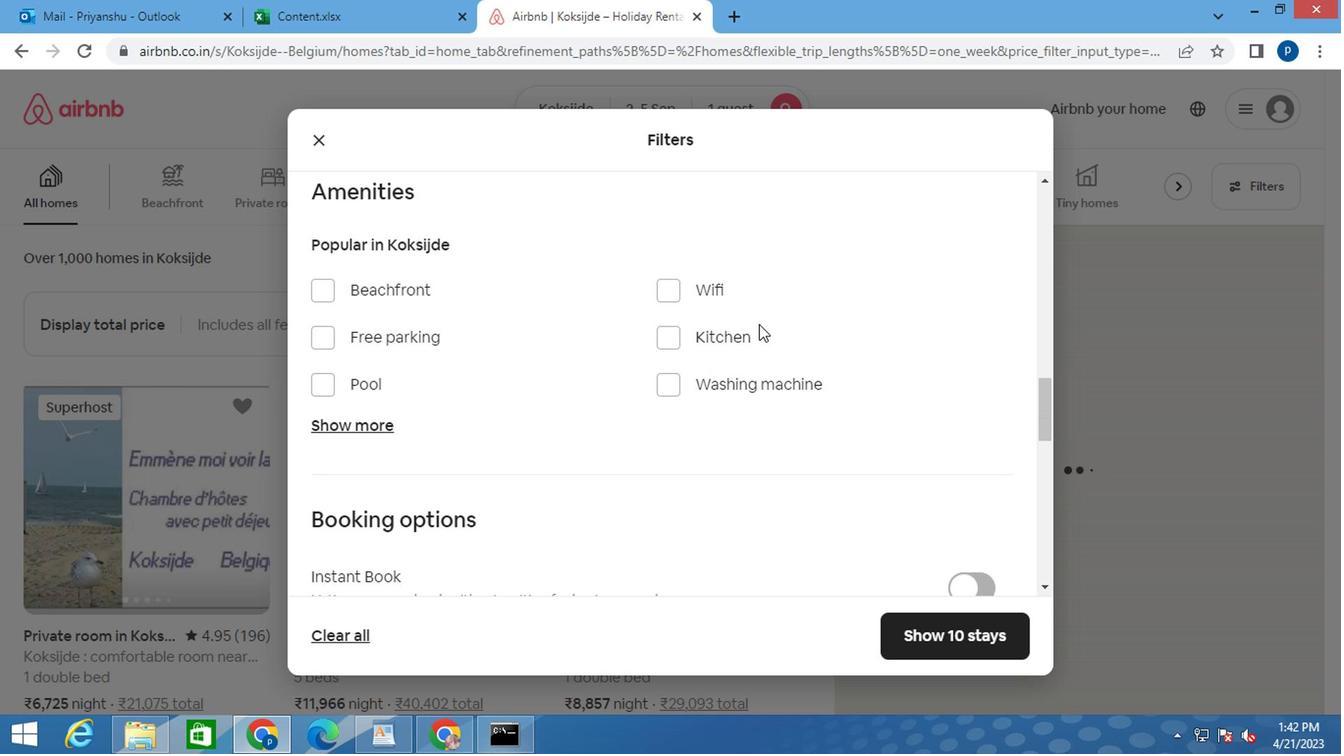 
Action: Mouse moved to (368, 322)
Screenshot: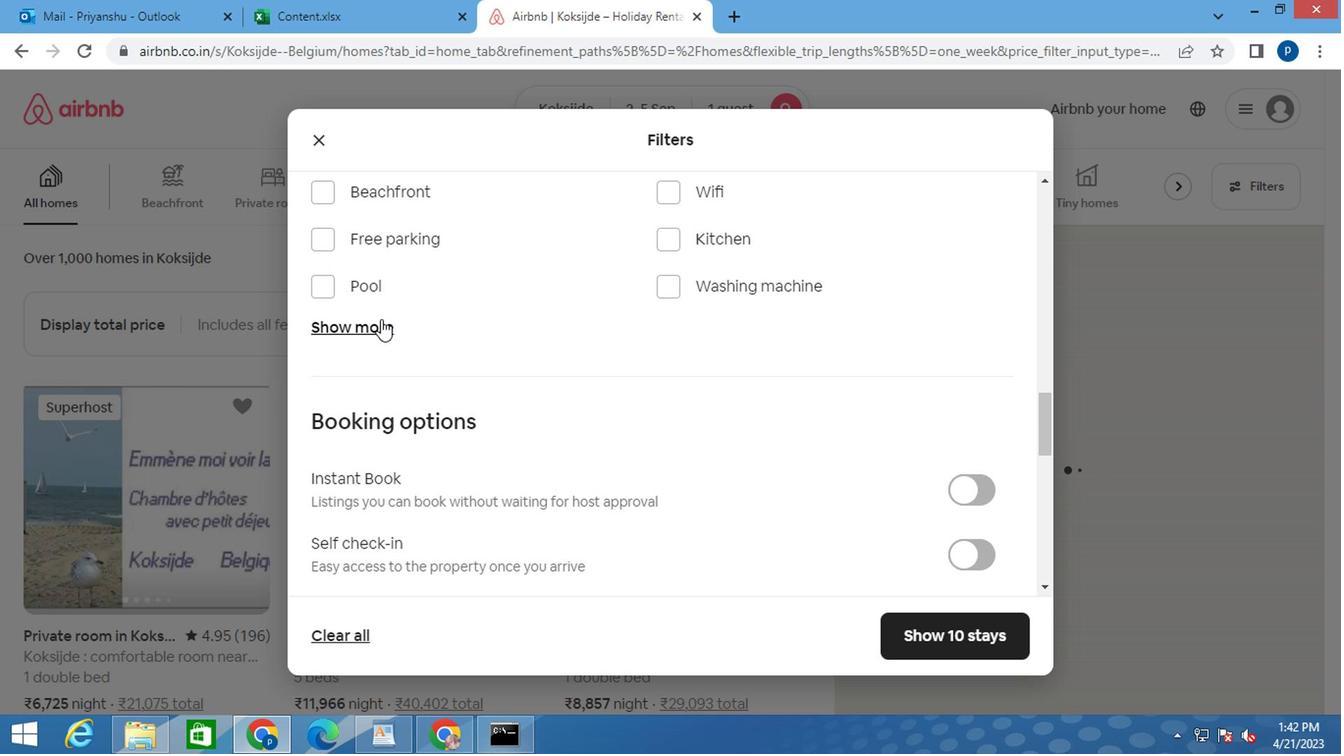 
Action: Mouse pressed left at (368, 322)
Screenshot: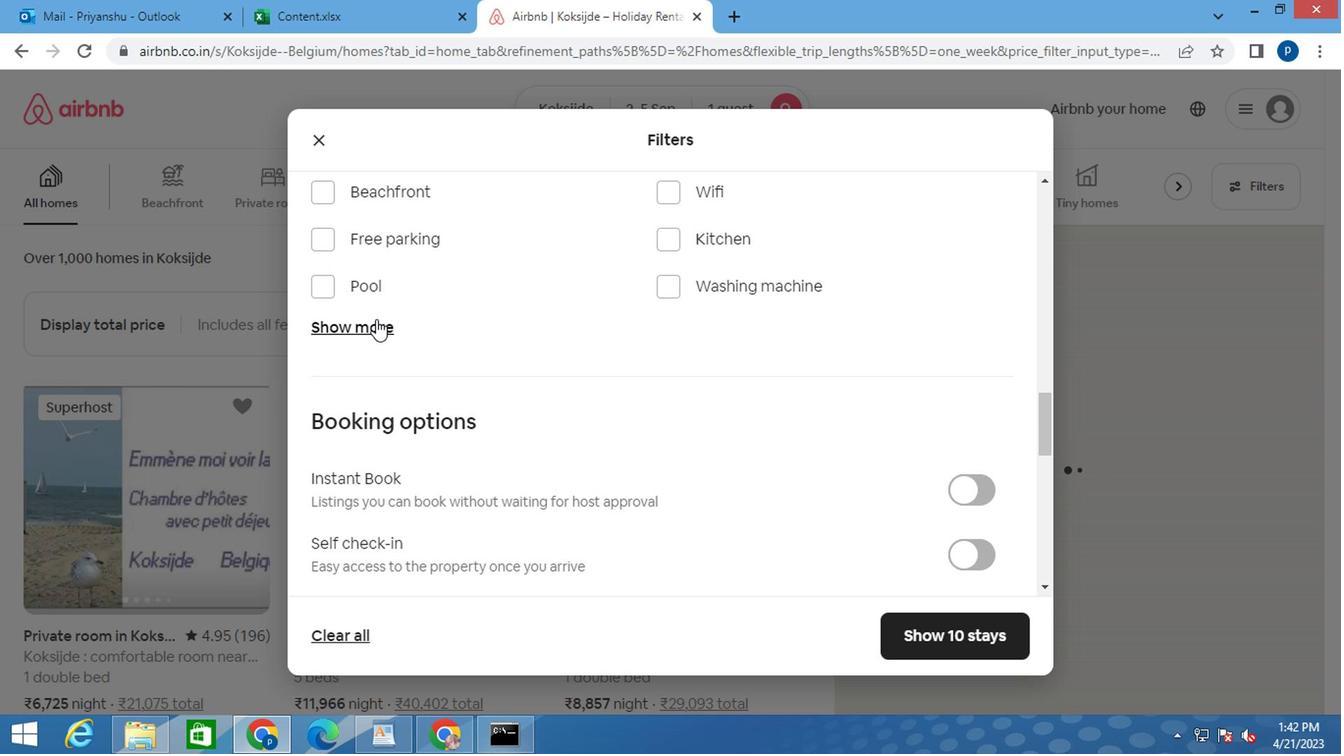 
Action: Mouse moved to (317, 447)
Screenshot: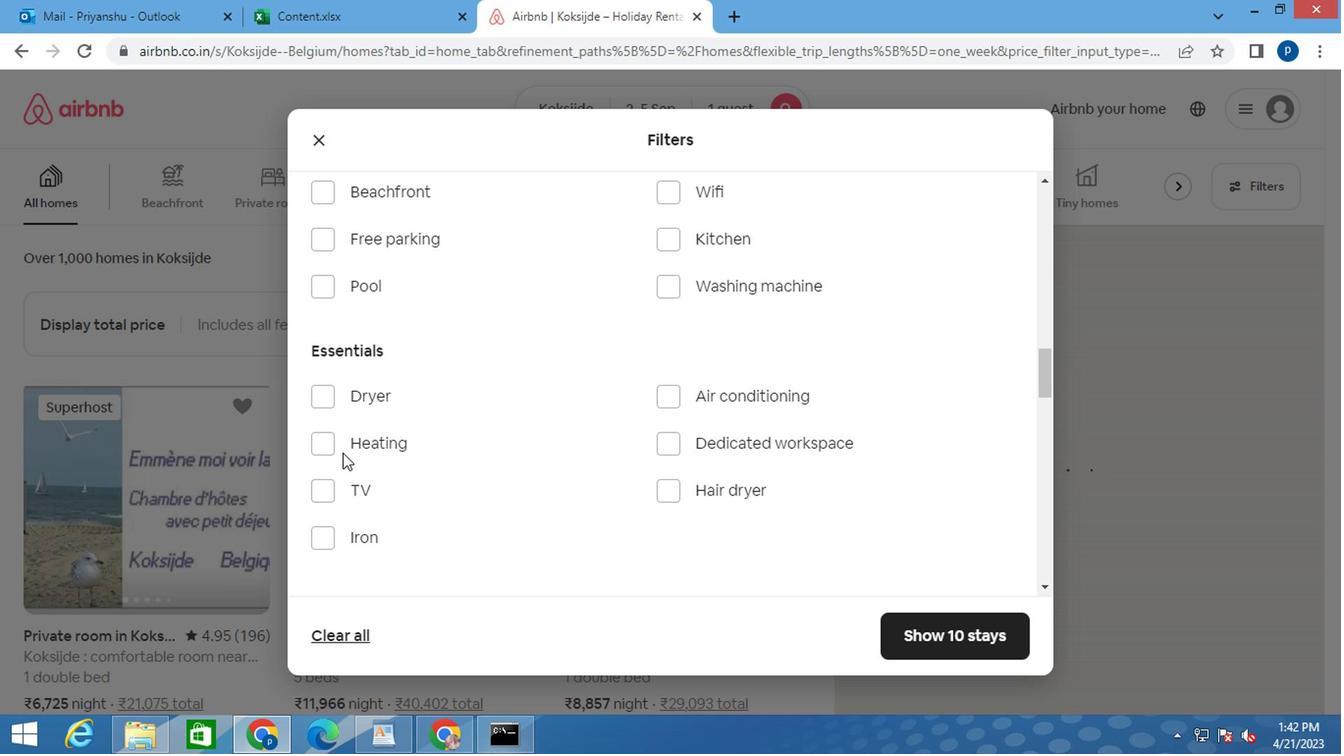 
Action: Mouse pressed left at (317, 447)
Screenshot: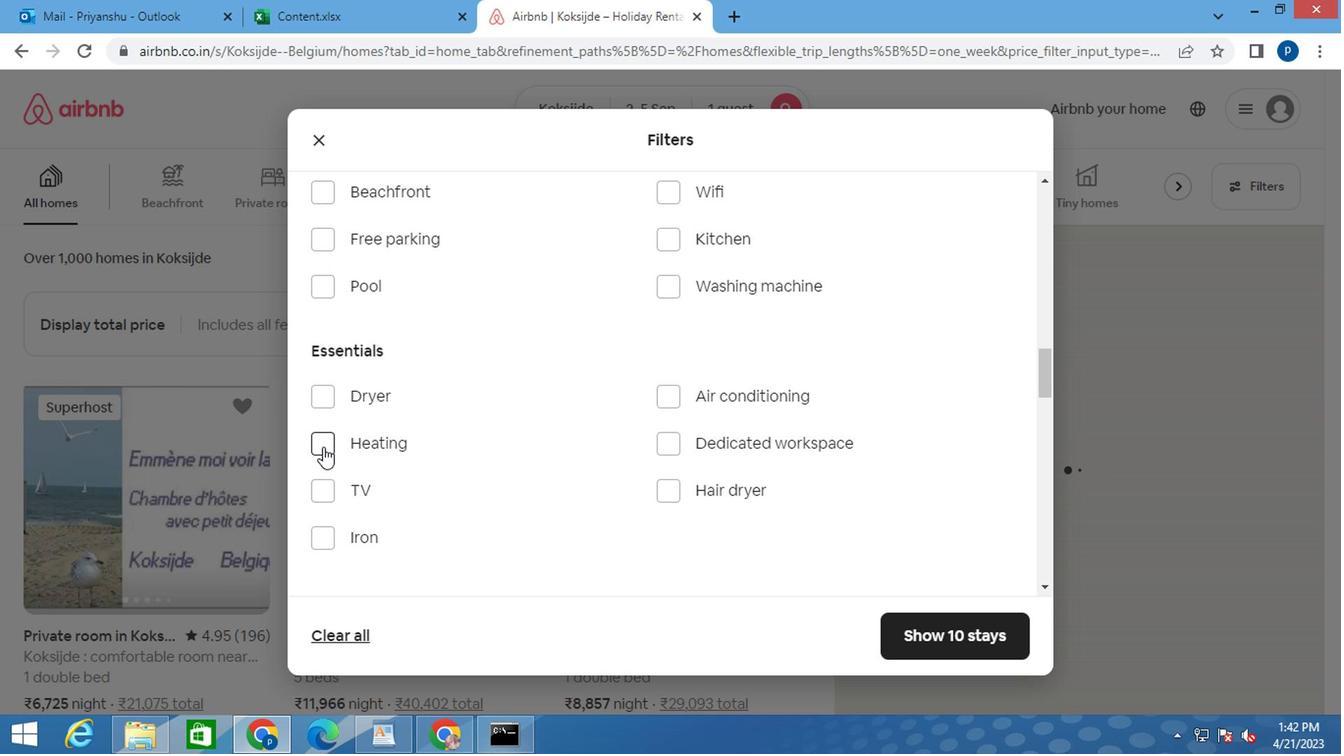 
Action: Mouse moved to (512, 445)
Screenshot: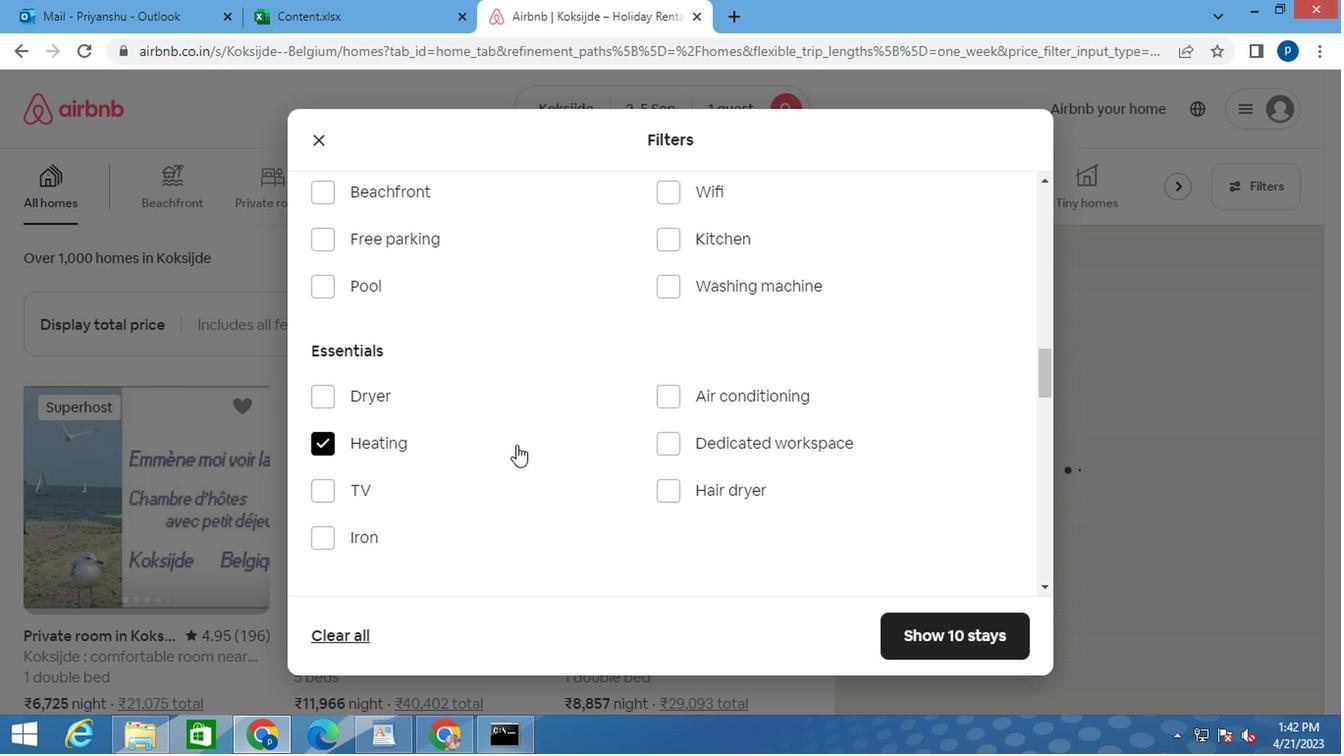 
Action: Mouse scrolled (512, 445) with delta (0, 0)
Screenshot: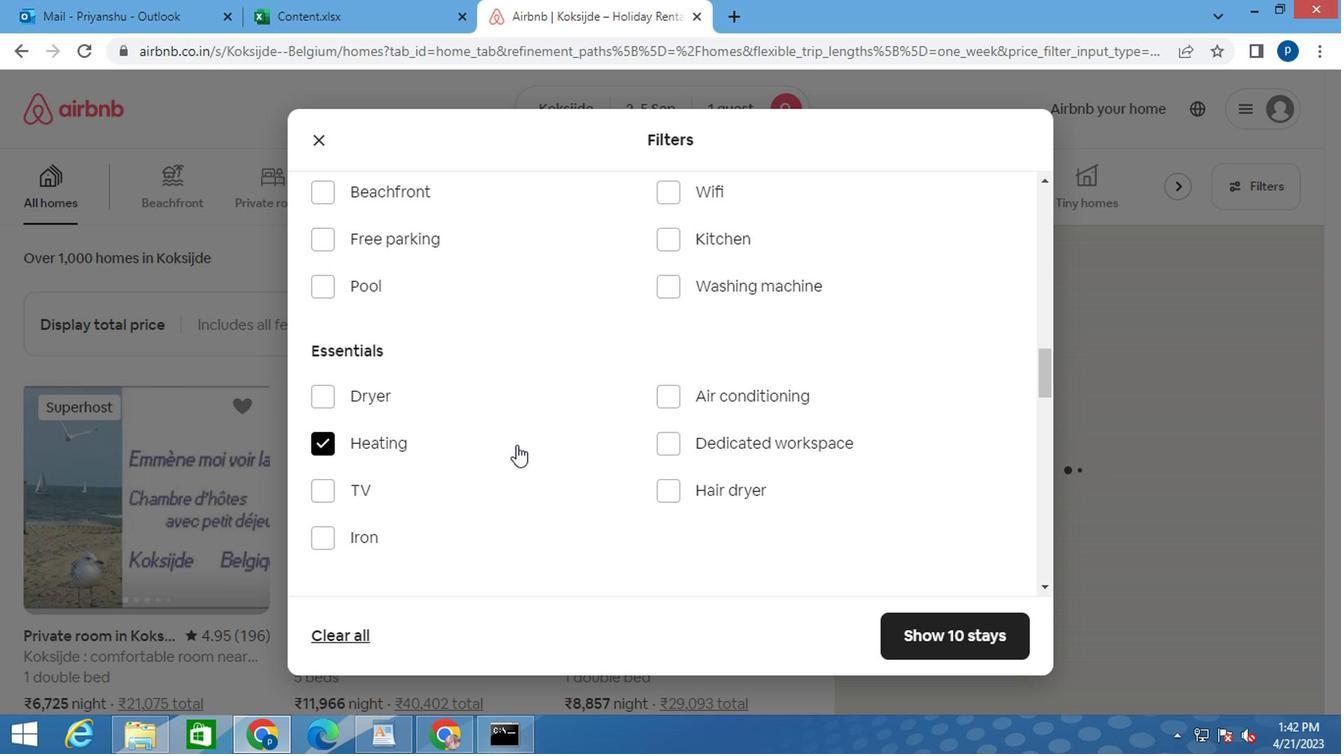 
Action: Mouse moved to (515, 445)
Screenshot: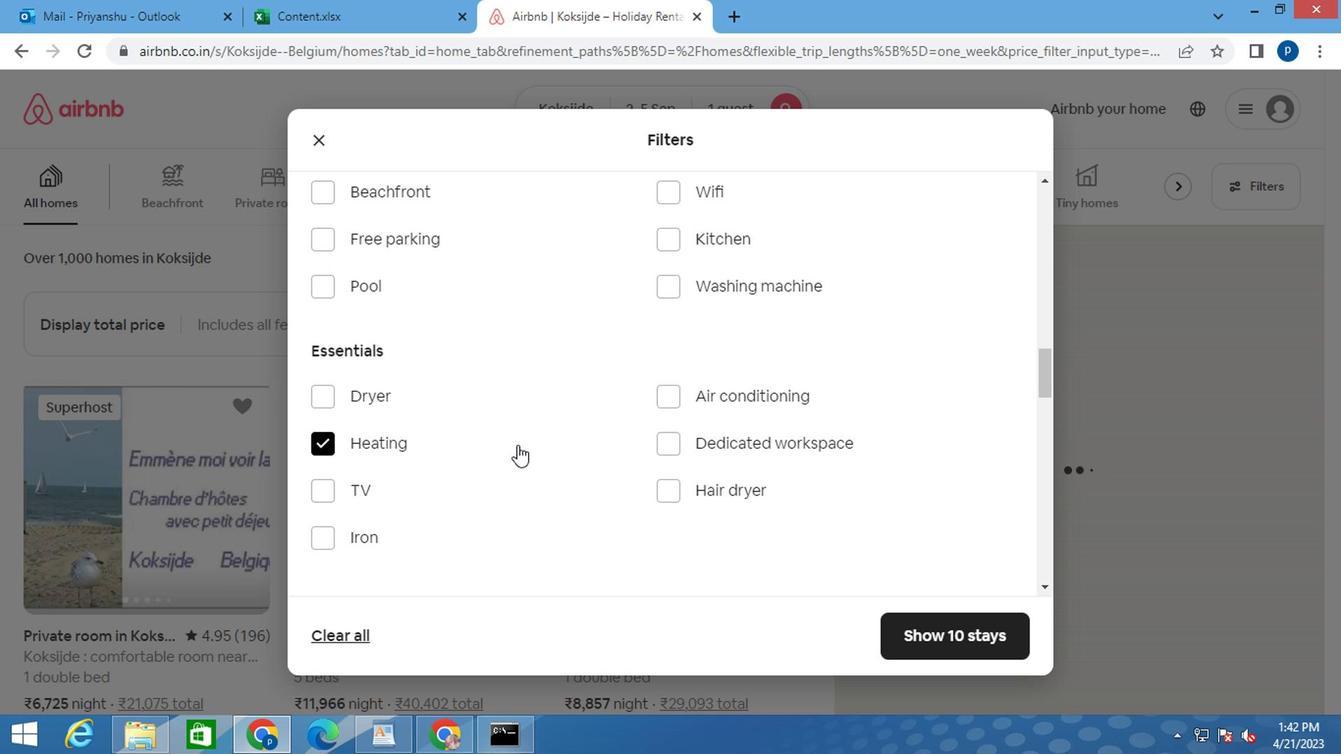 
Action: Mouse scrolled (515, 445) with delta (0, 0)
Screenshot: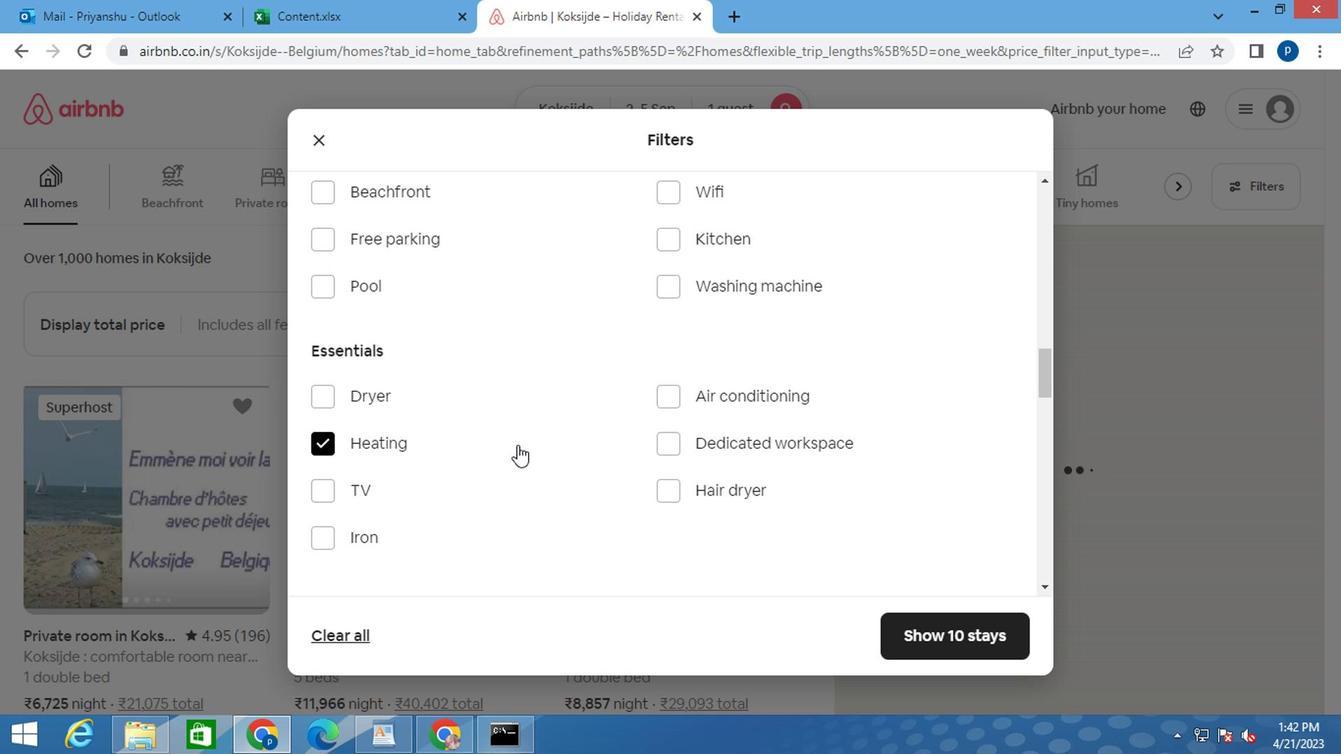 
Action: Mouse moved to (524, 445)
Screenshot: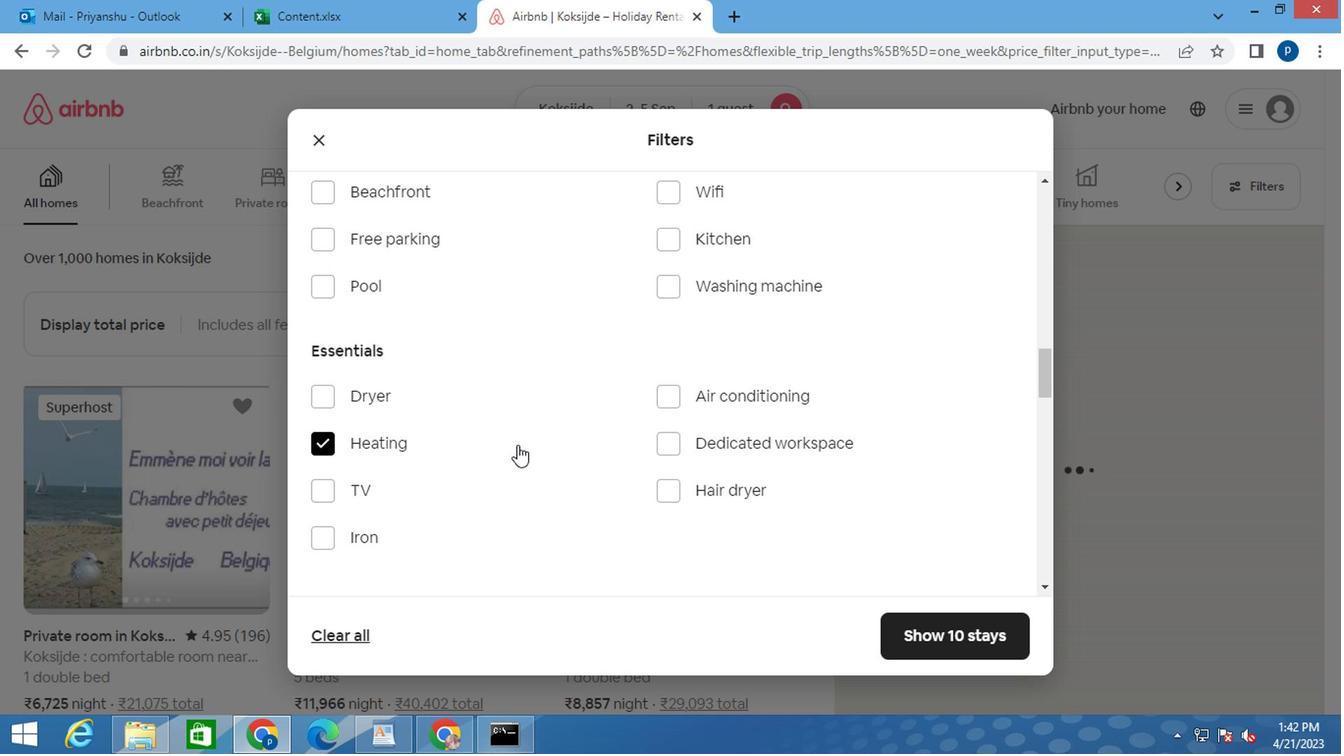 
Action: Mouse scrolled (524, 445) with delta (0, 0)
Screenshot: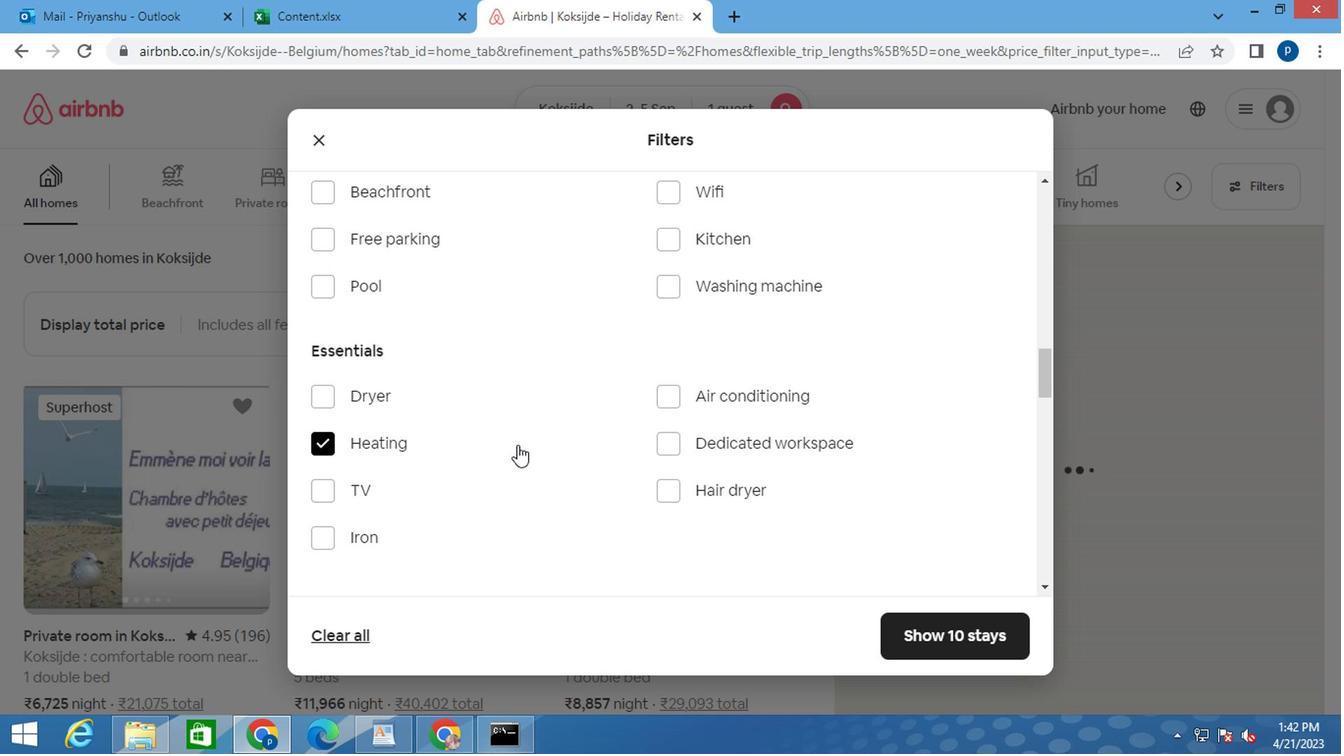 
Action: Mouse moved to (532, 445)
Screenshot: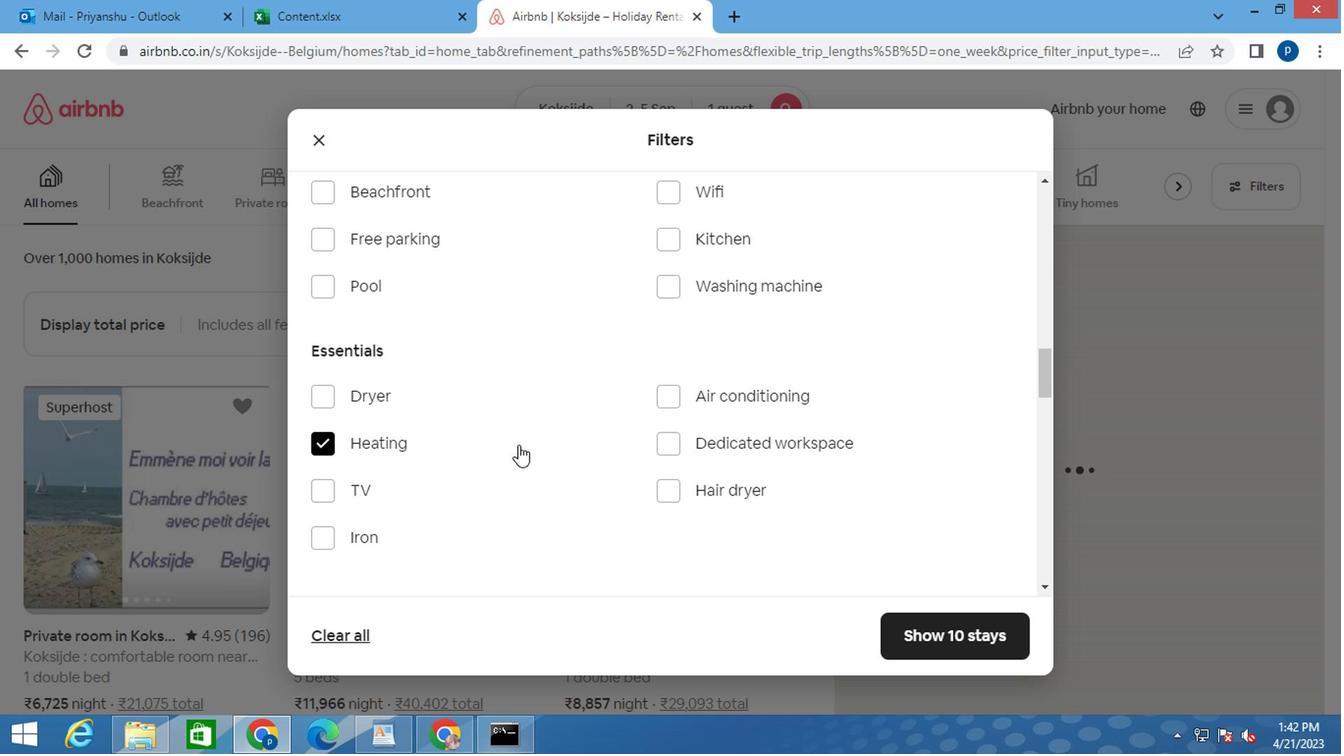 
Action: Mouse scrolled (532, 445) with delta (0, 0)
Screenshot: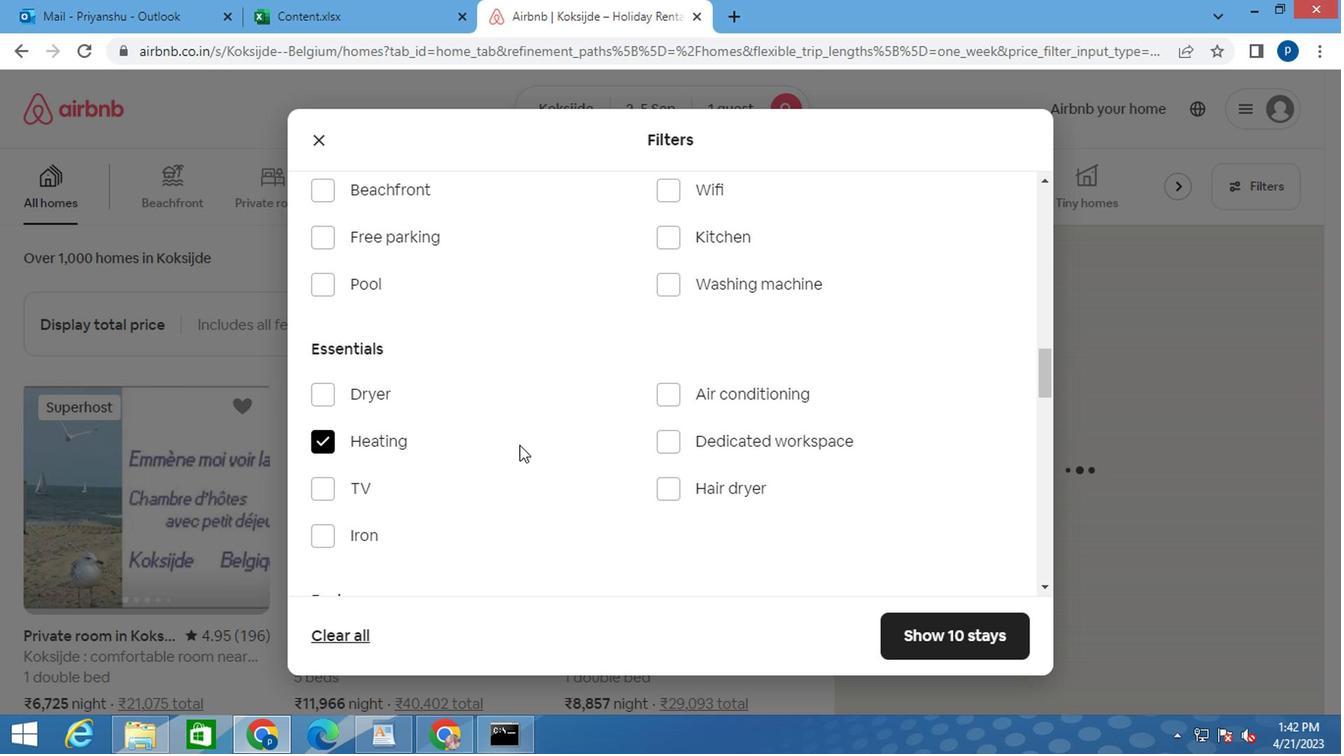 
Action: Mouse moved to (587, 430)
Screenshot: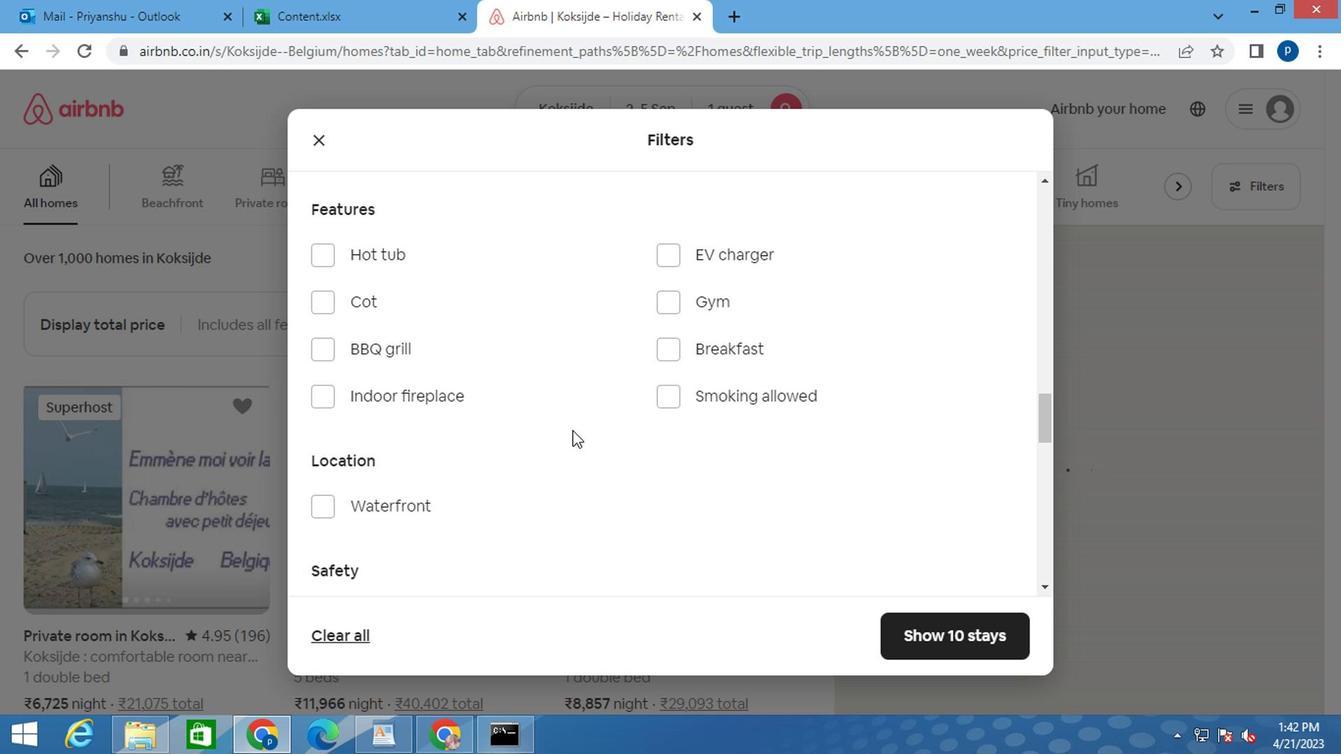 
Action: Mouse scrolled (587, 429) with delta (0, 0)
Screenshot: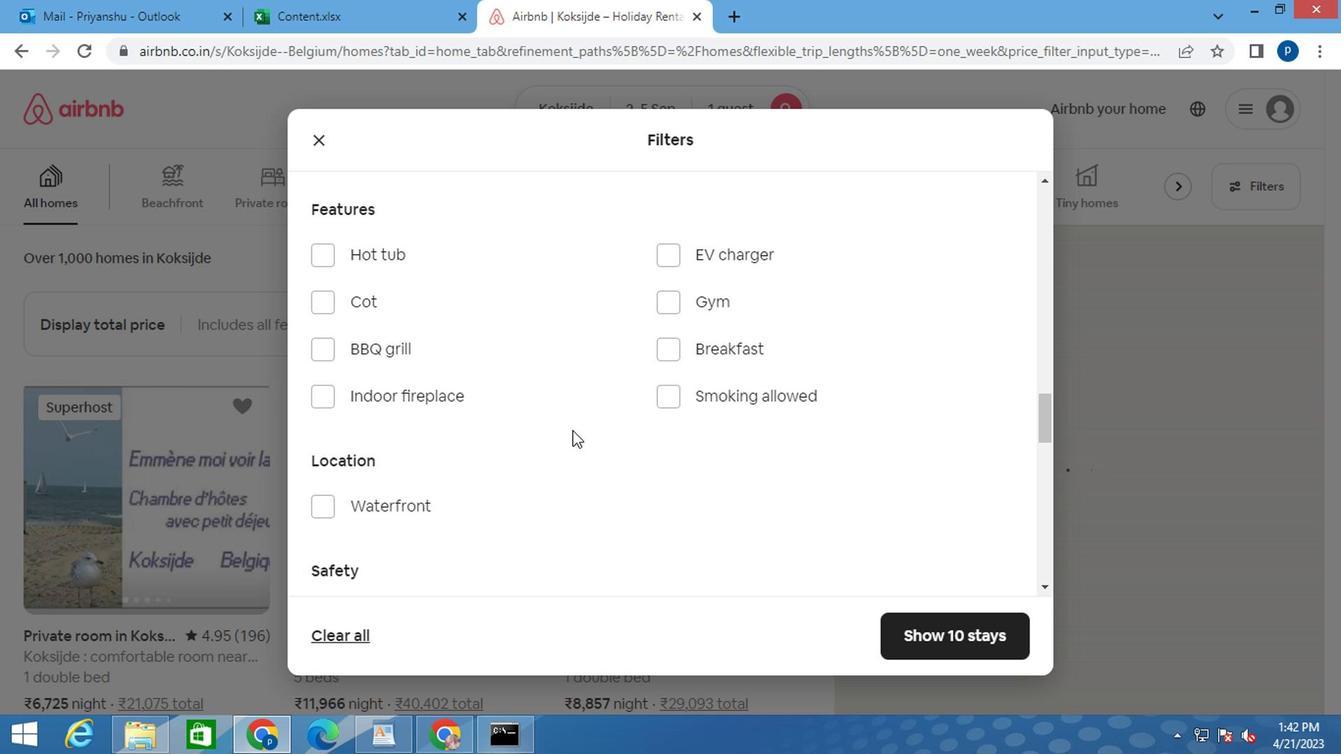 
Action: Mouse moved to (589, 430)
Screenshot: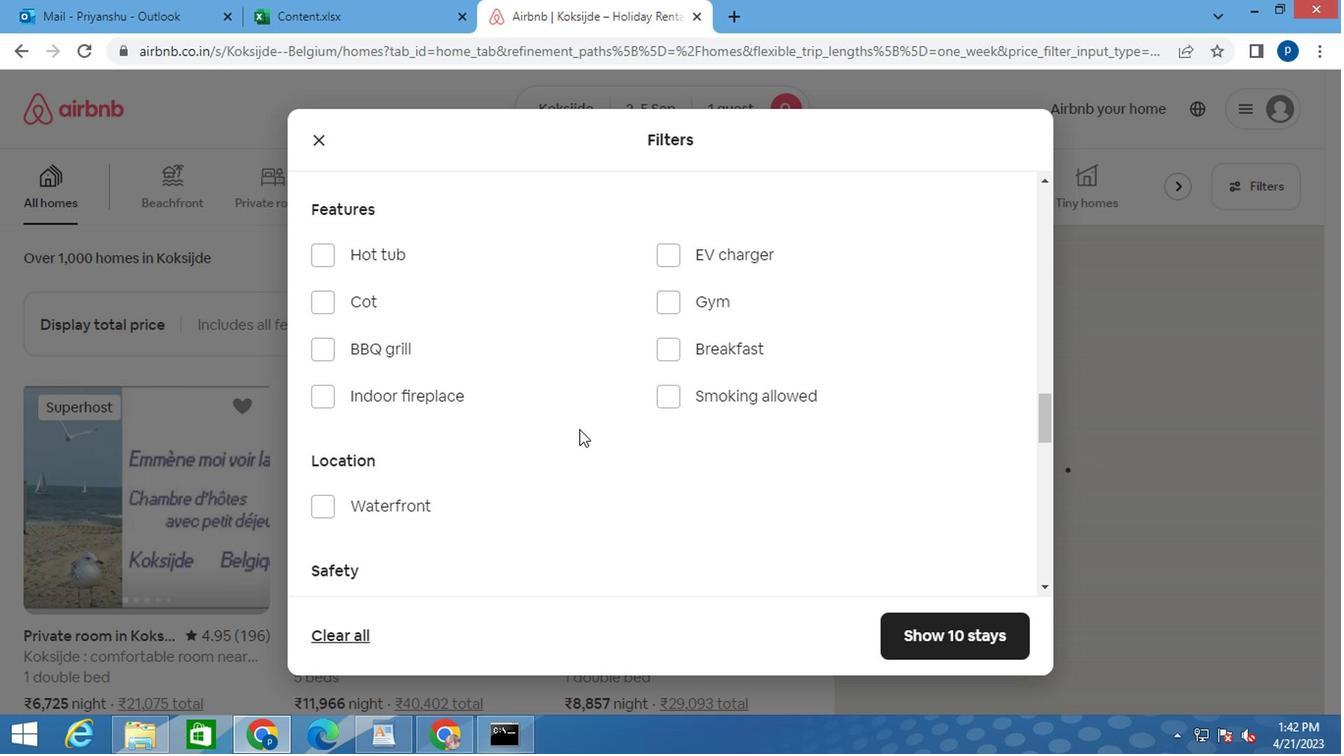 
Action: Mouse scrolled (589, 429) with delta (0, 0)
Screenshot: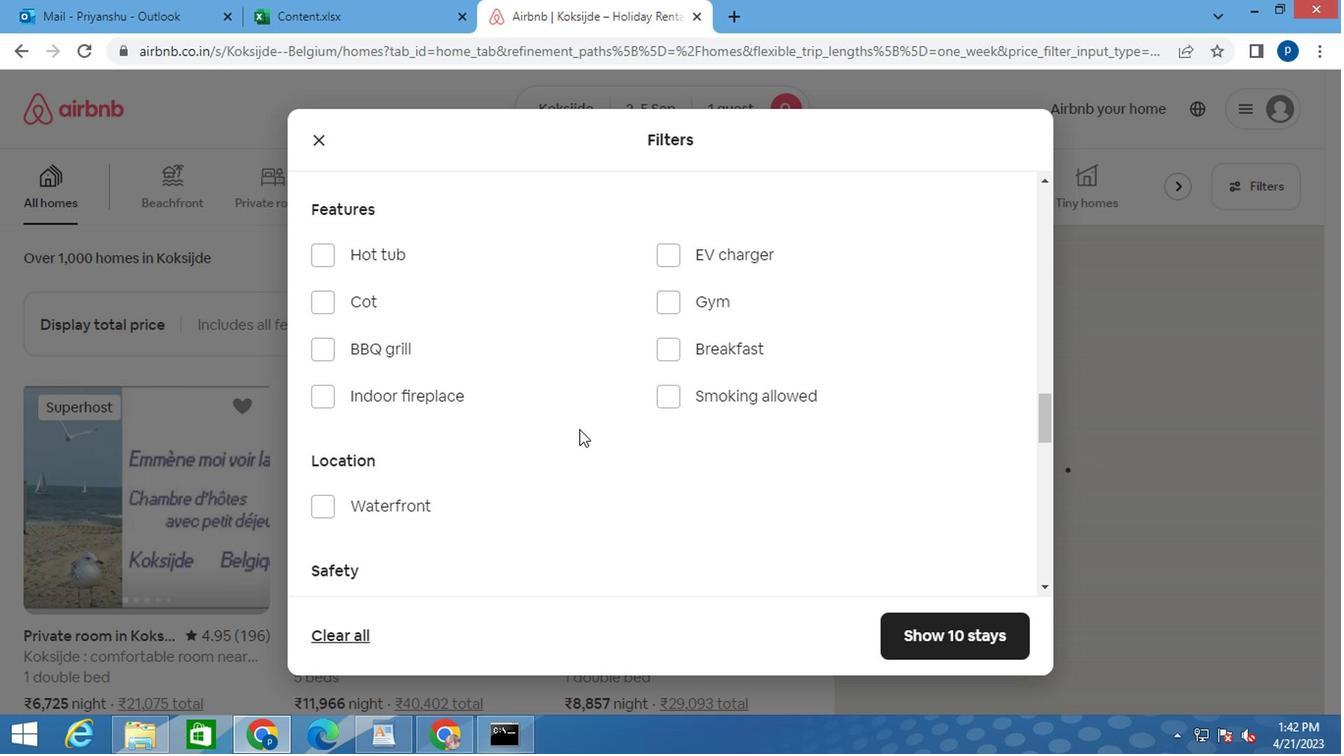 
Action: Mouse moved to (590, 430)
Screenshot: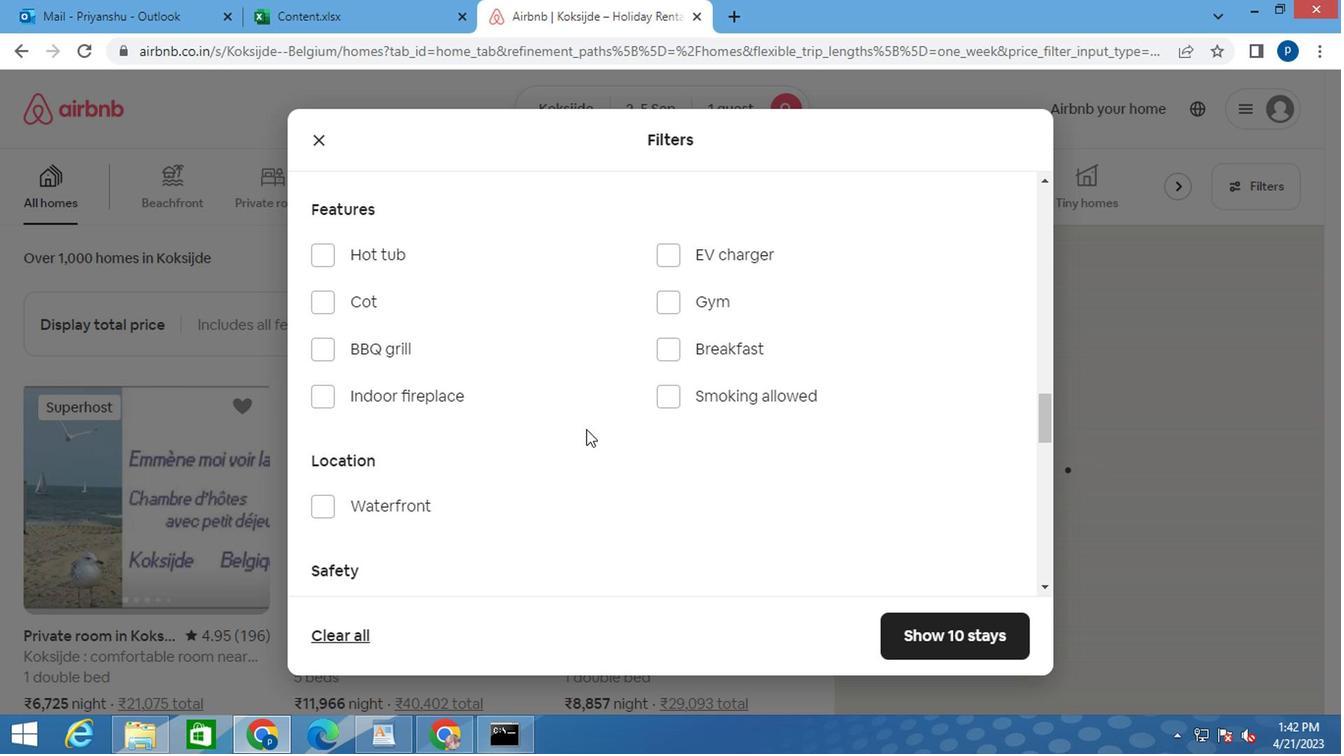 
Action: Mouse scrolled (590, 429) with delta (0, 0)
Screenshot: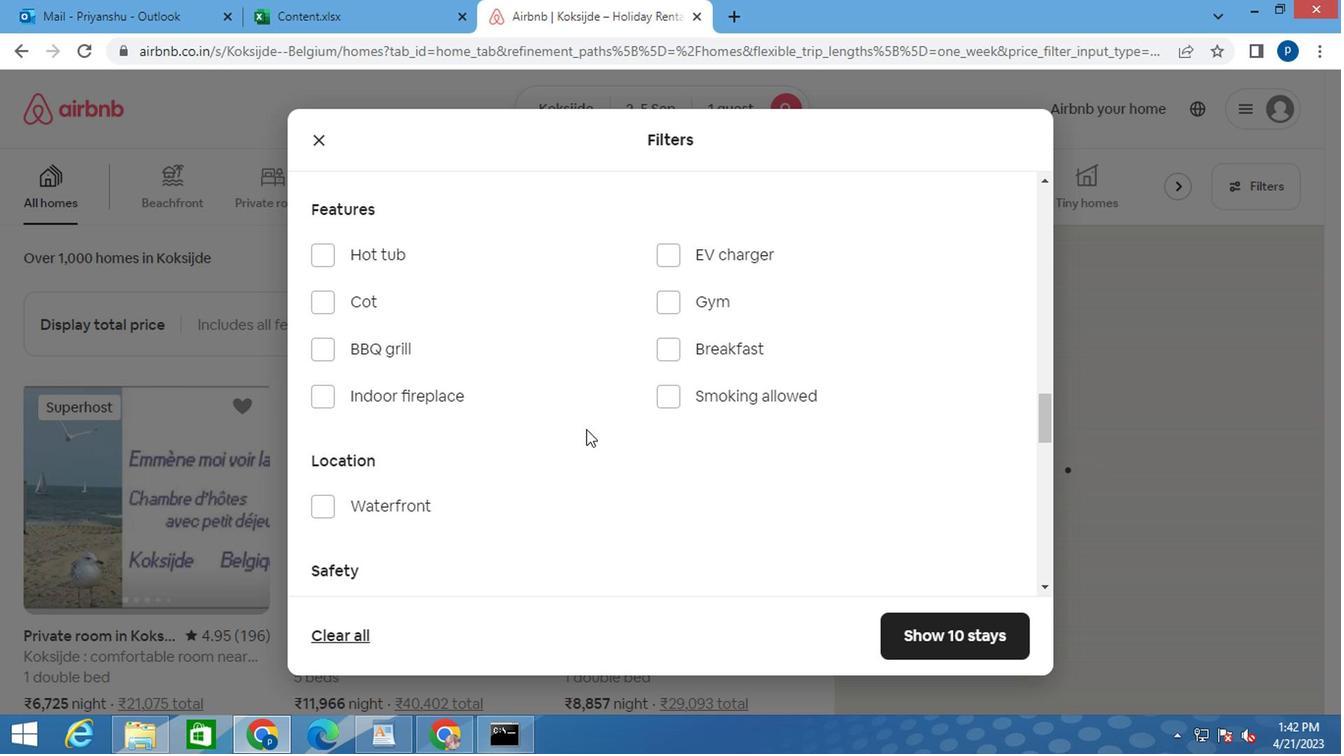
Action: Mouse moved to (598, 429)
Screenshot: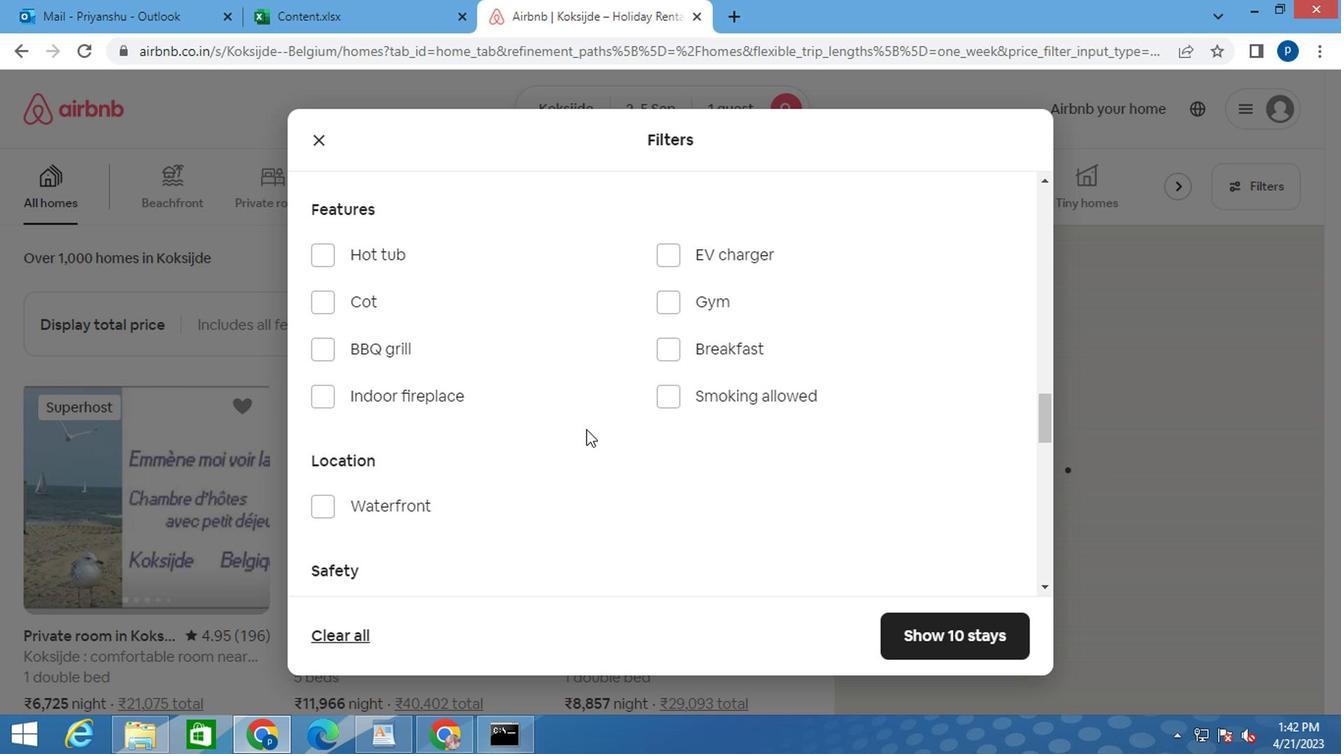
Action: Mouse scrolled (598, 428) with delta (0, -1)
Screenshot: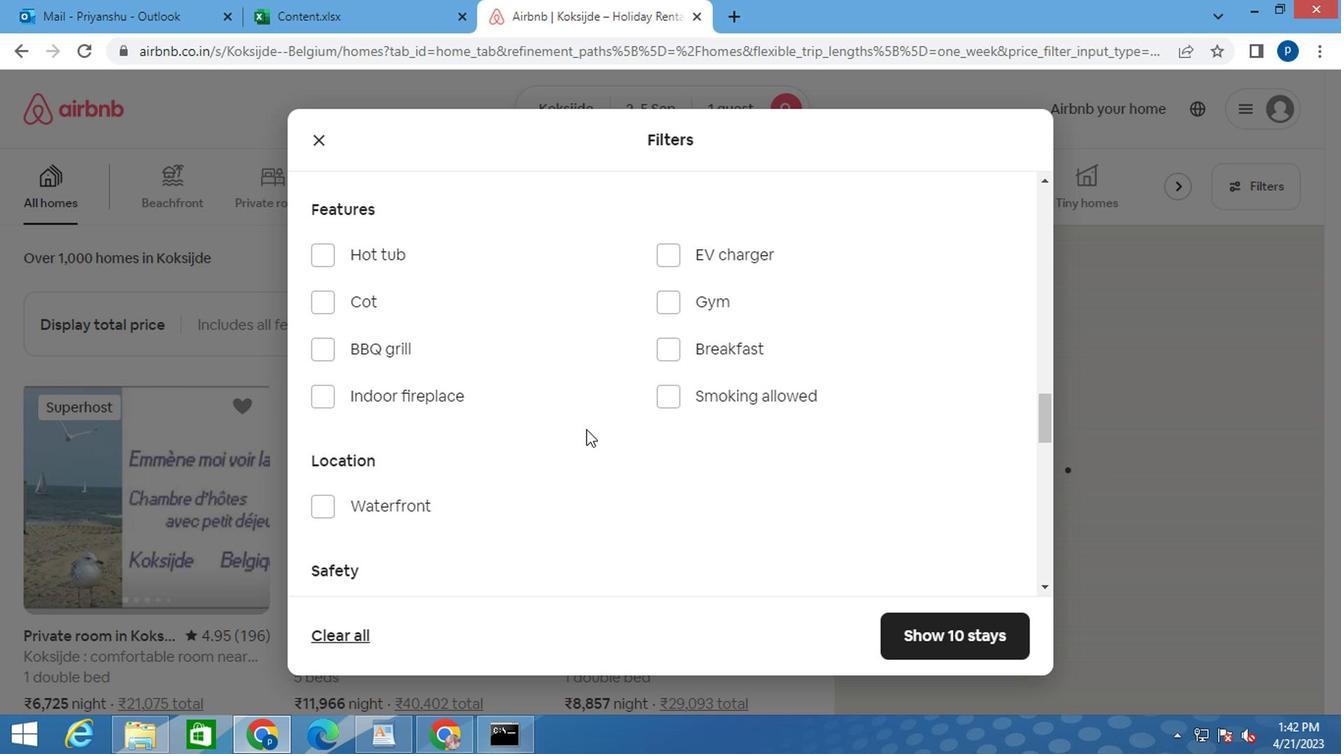 
Action: Mouse moved to (966, 484)
Screenshot: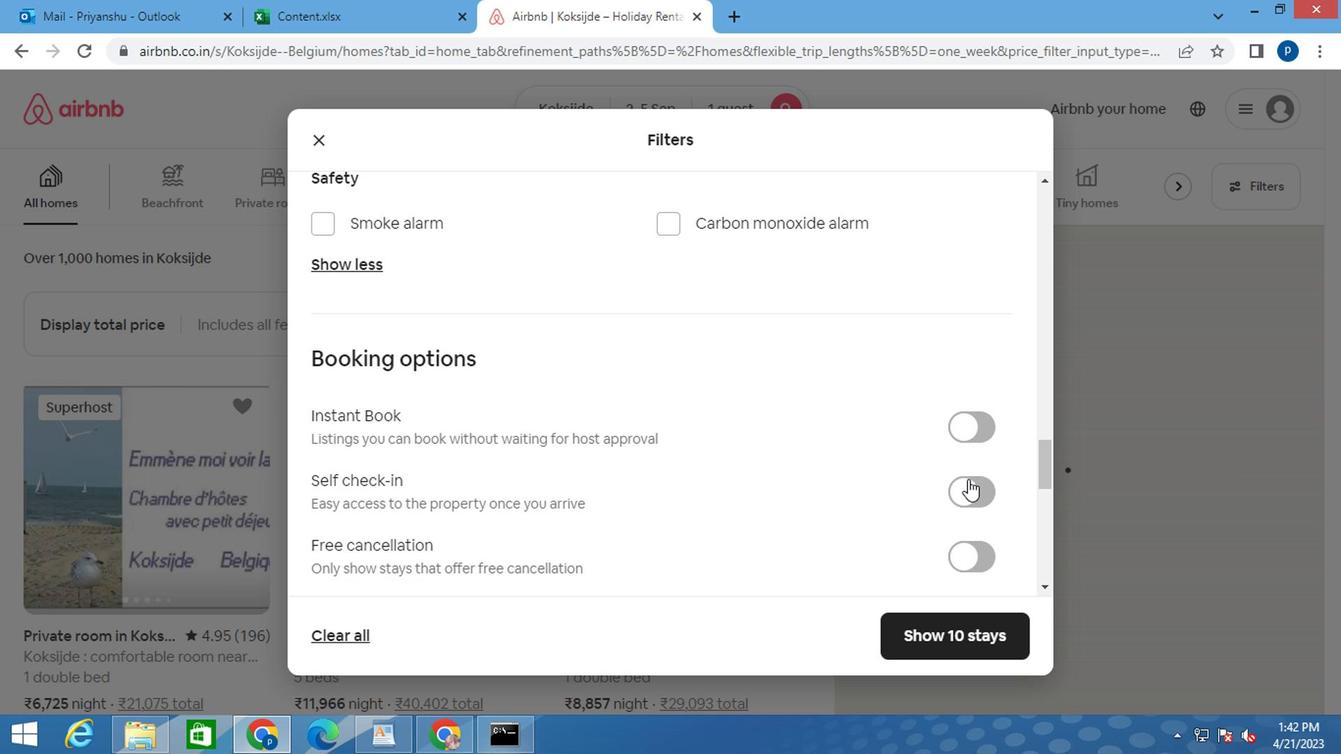 
Action: Mouse pressed left at (966, 484)
Screenshot: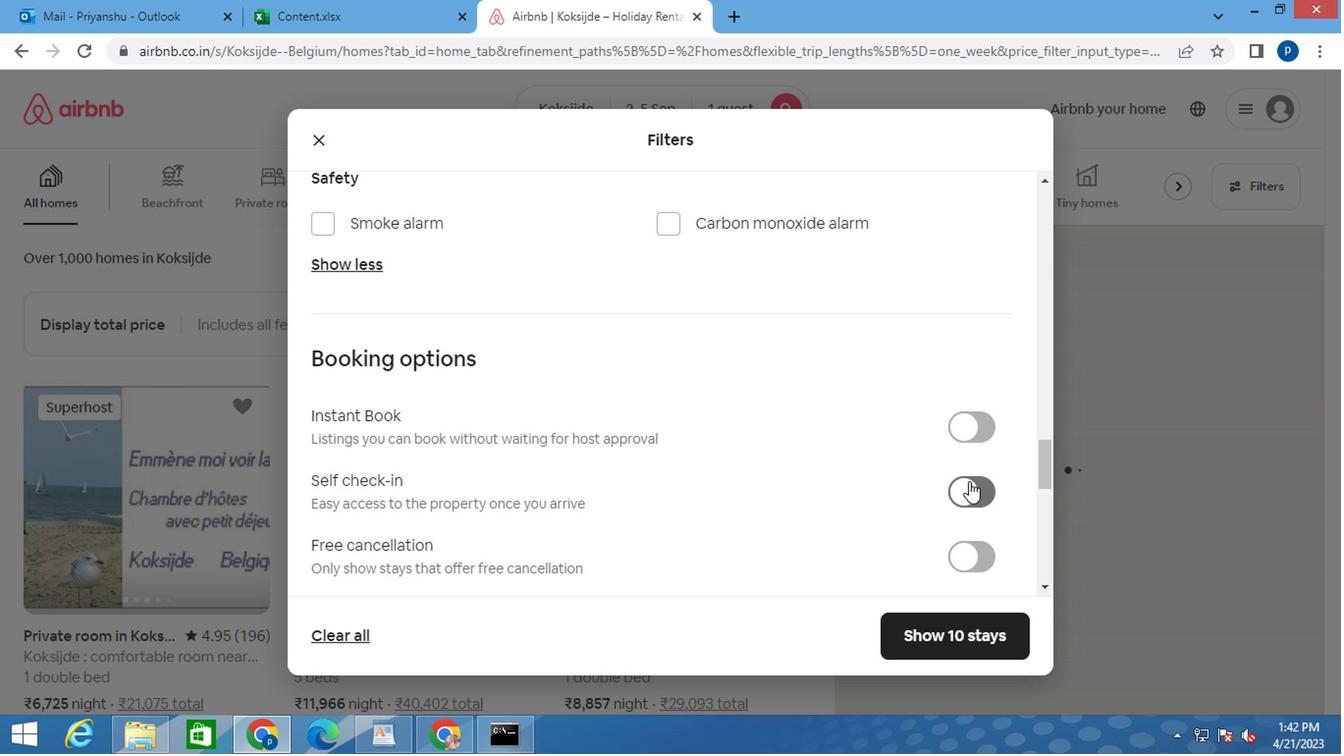 
Action: Mouse moved to (636, 443)
Screenshot: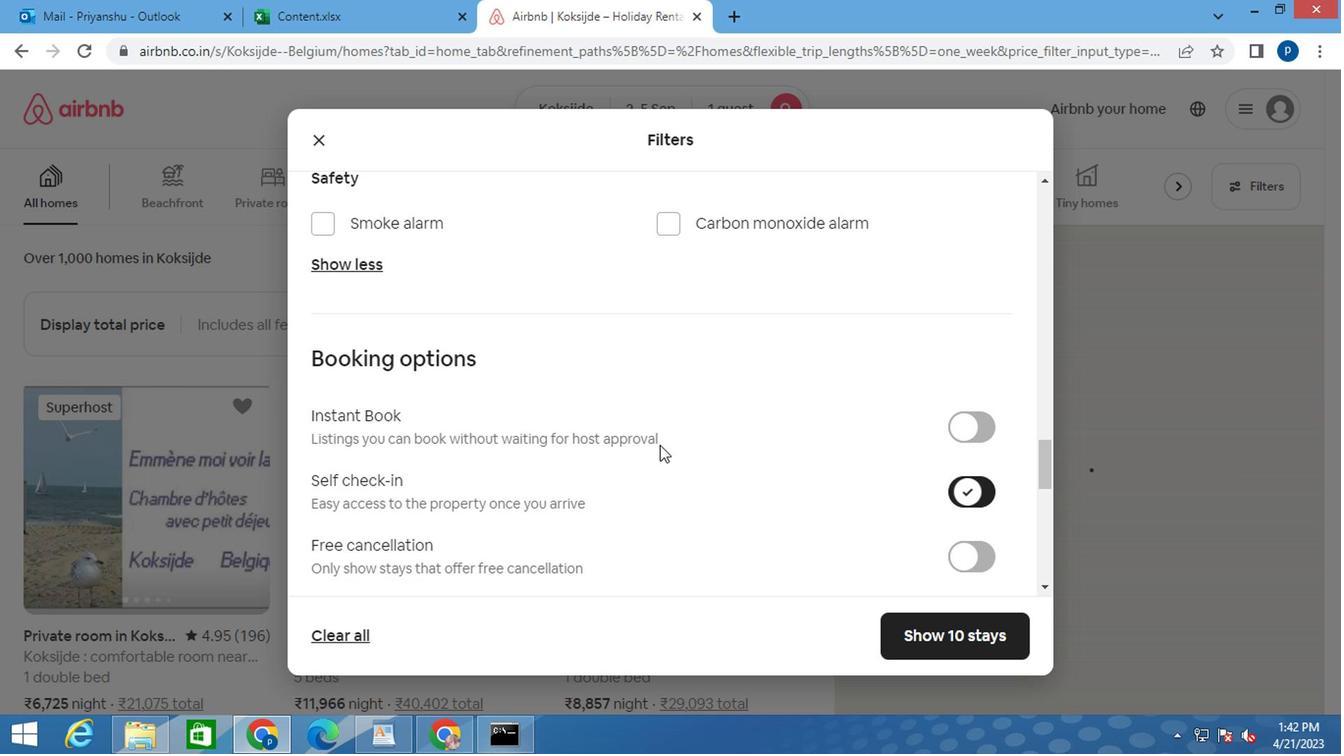 
Action: Mouse scrolled (641, 443) with delta (0, -1)
Screenshot: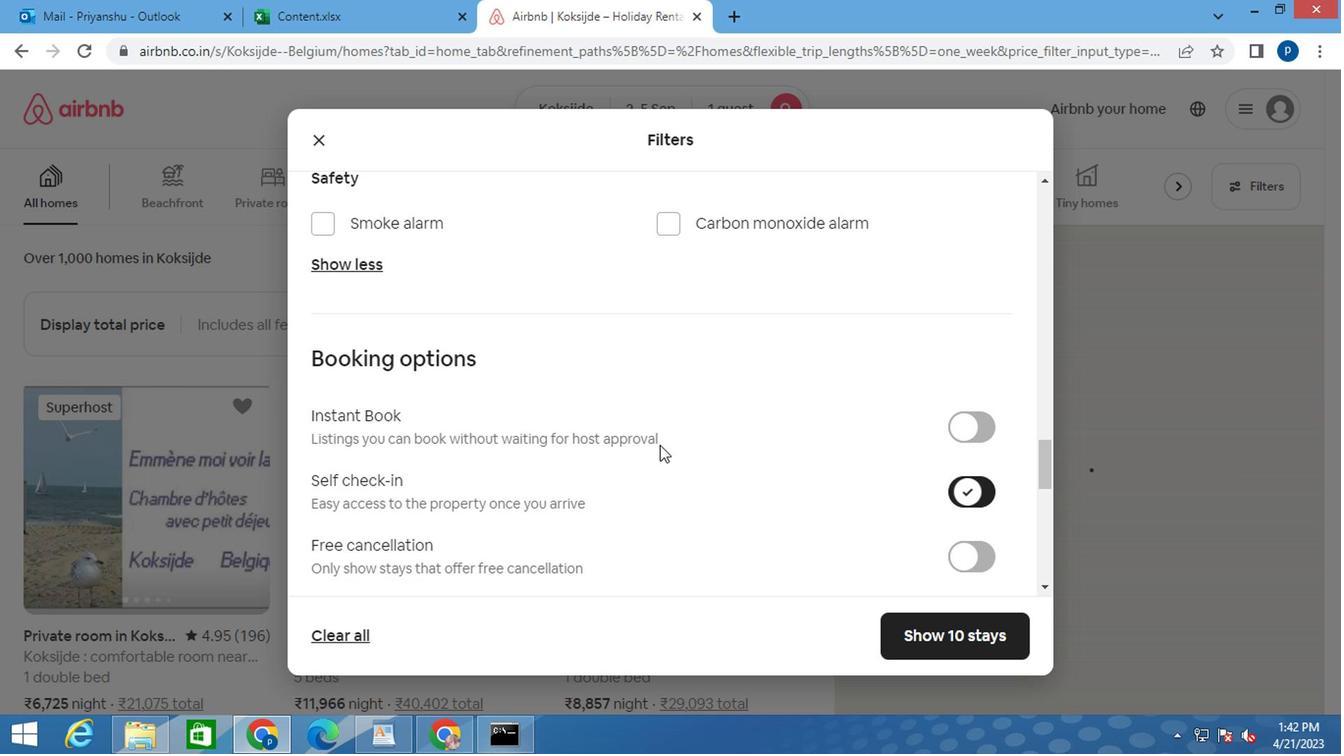 
Action: Mouse moved to (635, 442)
Screenshot: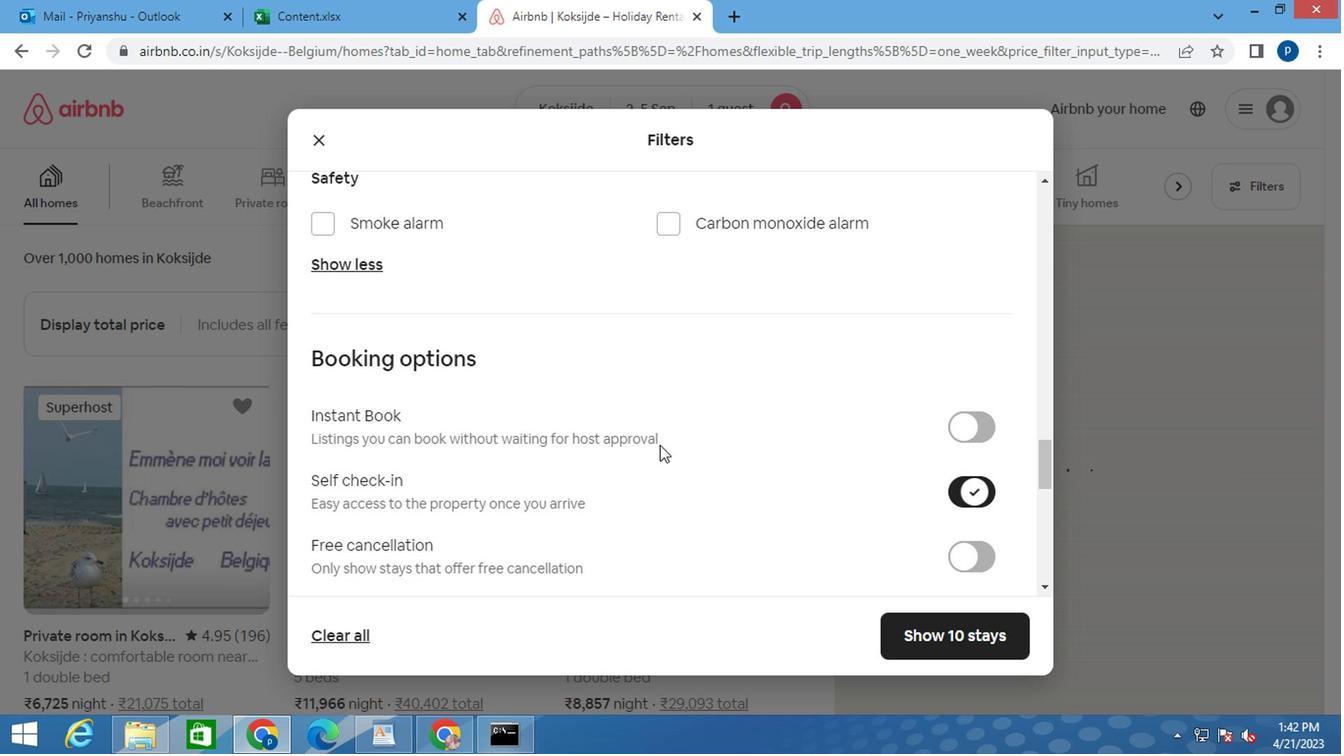 
Action: Mouse scrolled (640, 443) with delta (0, -1)
Screenshot: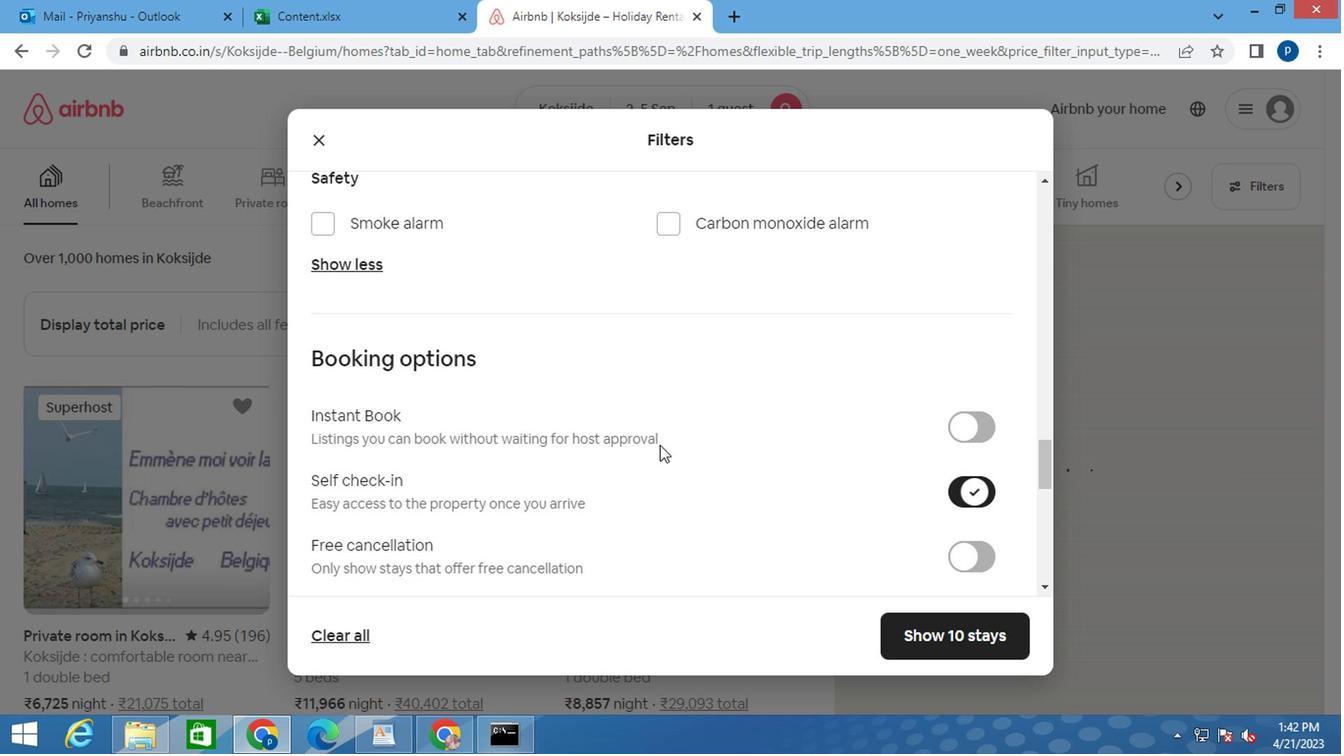 
Action: Mouse moved to (634, 442)
Screenshot: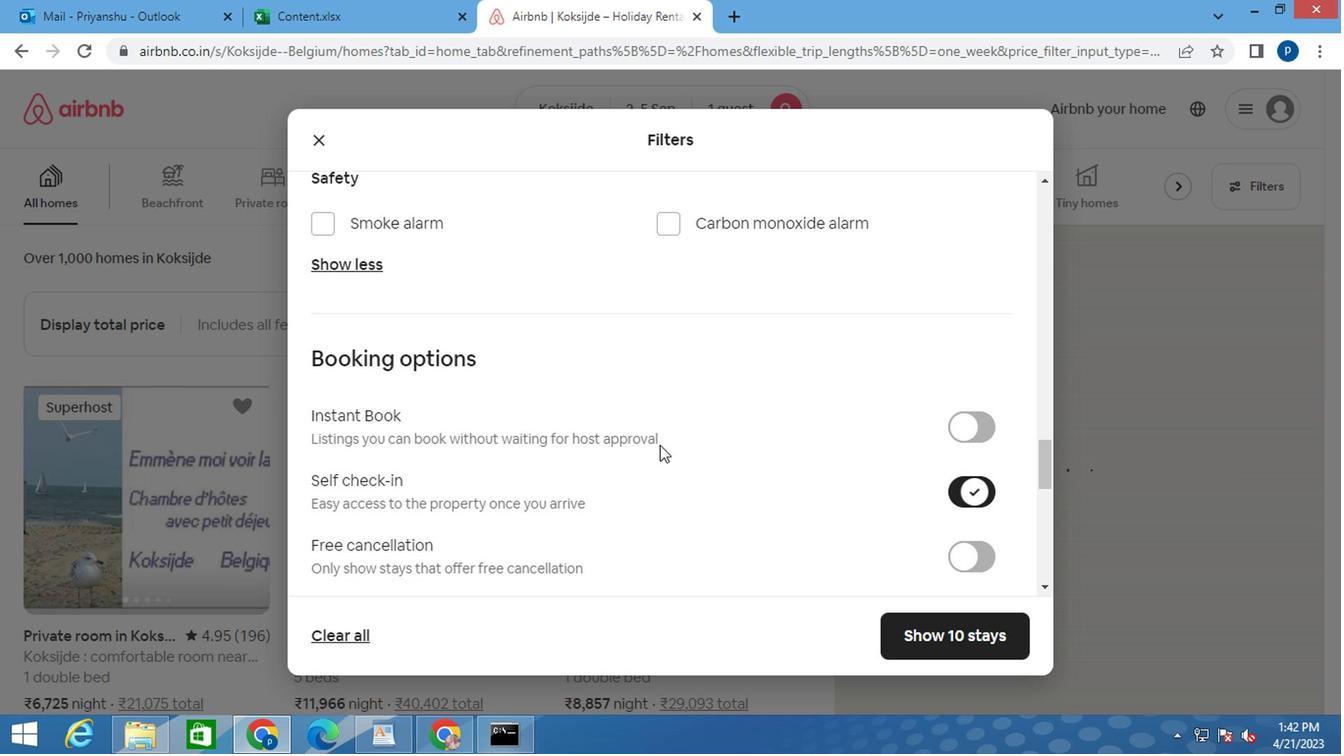 
Action: Mouse scrolled (640, 443) with delta (0, -1)
Screenshot: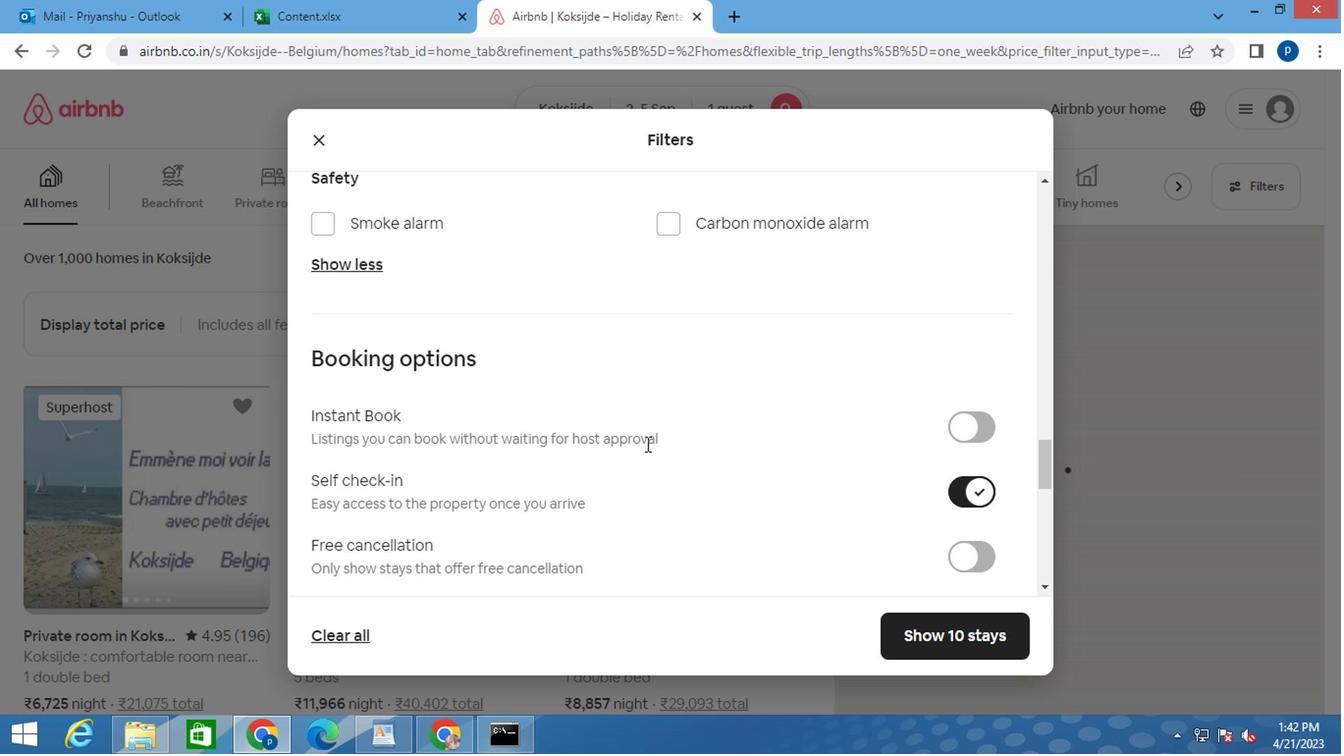 
Action: Mouse moved to (628, 439)
Screenshot: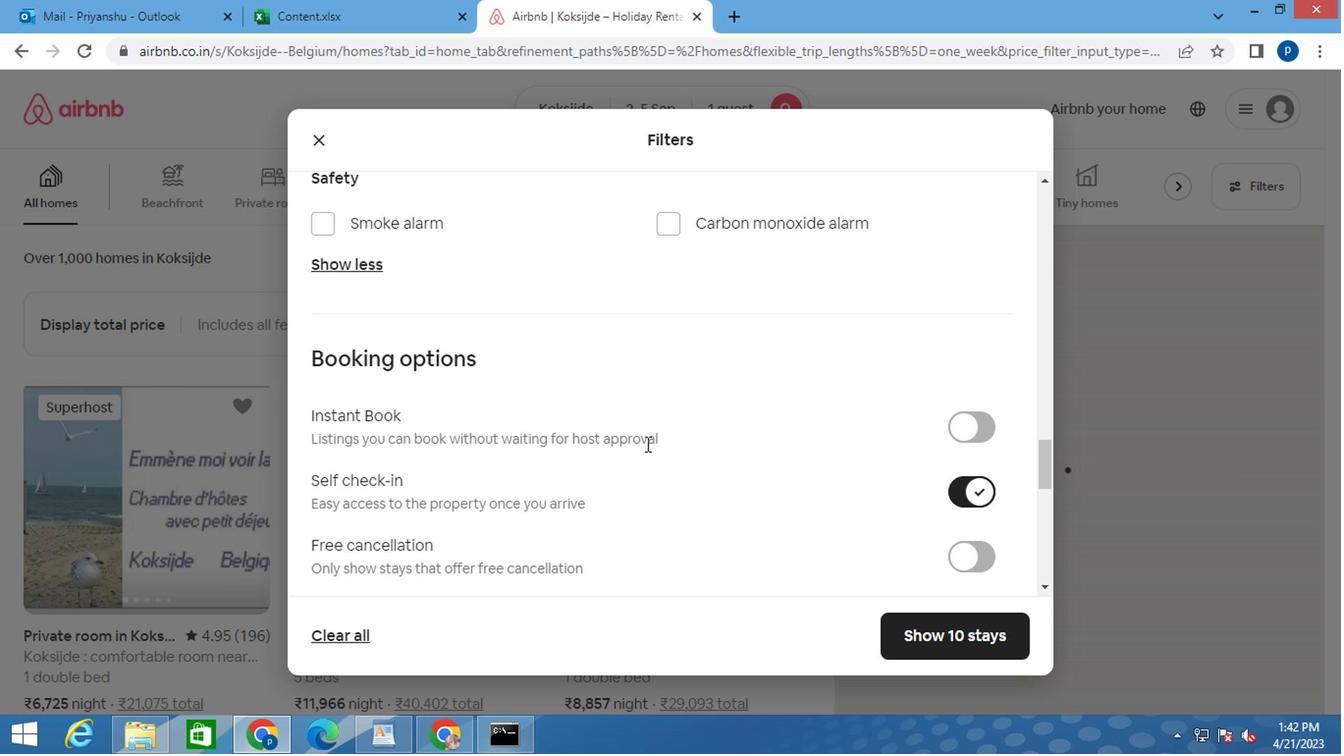 
Action: Mouse scrolled (640, 443) with delta (0, -1)
Screenshot: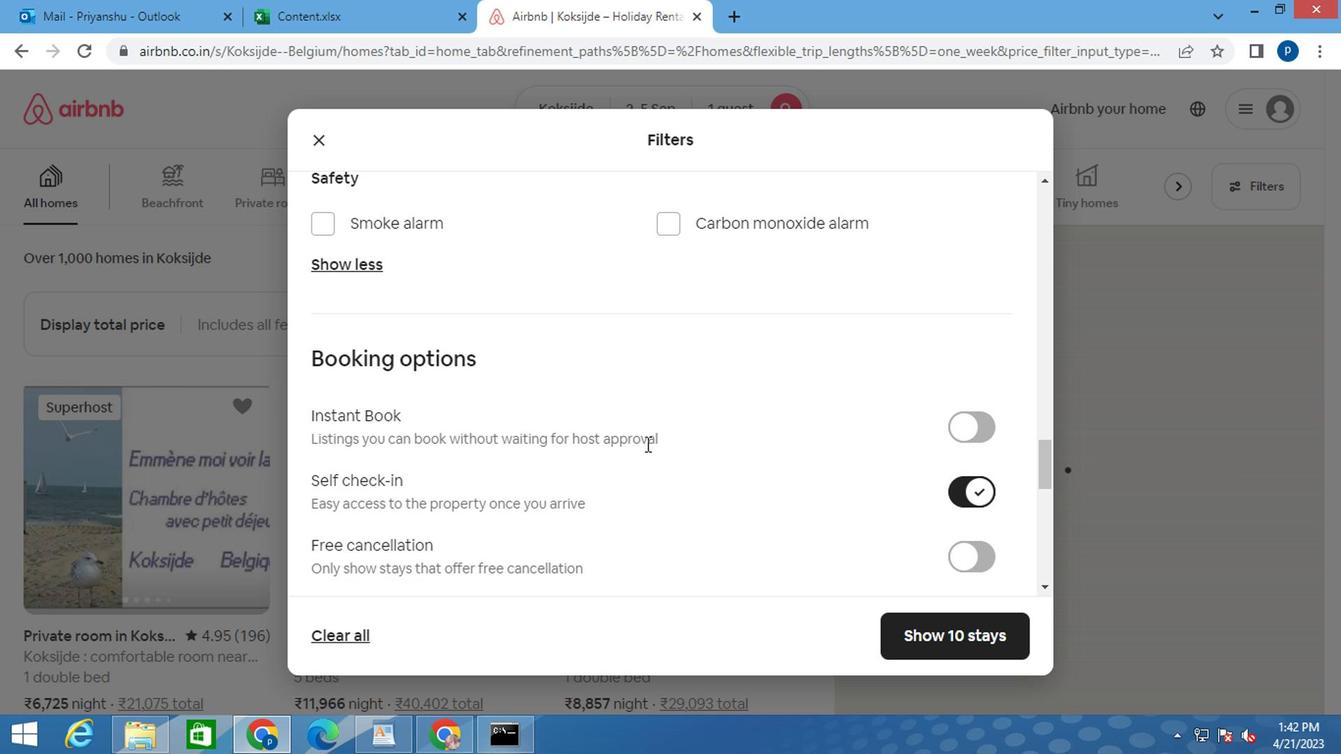 
Action: Mouse moved to (610, 436)
Screenshot: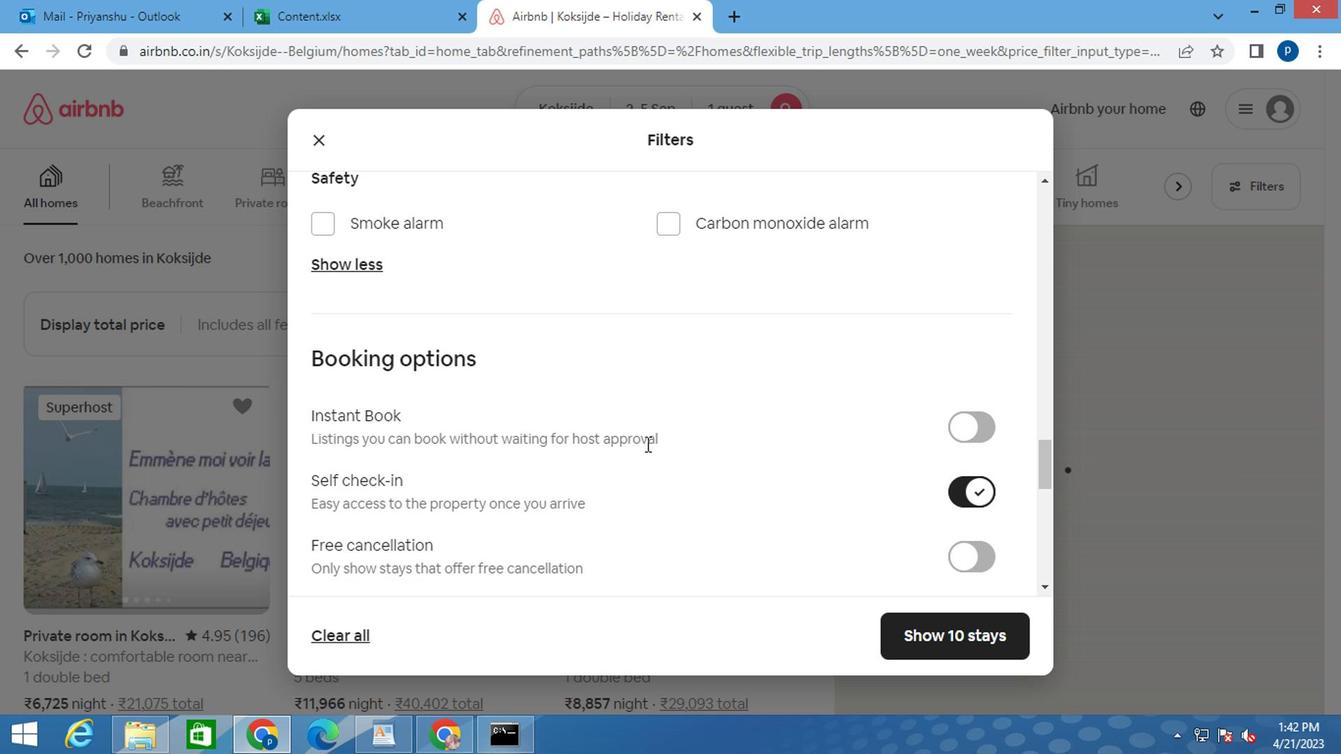 
Action: Mouse scrolled (640, 443) with delta (0, -1)
Screenshot: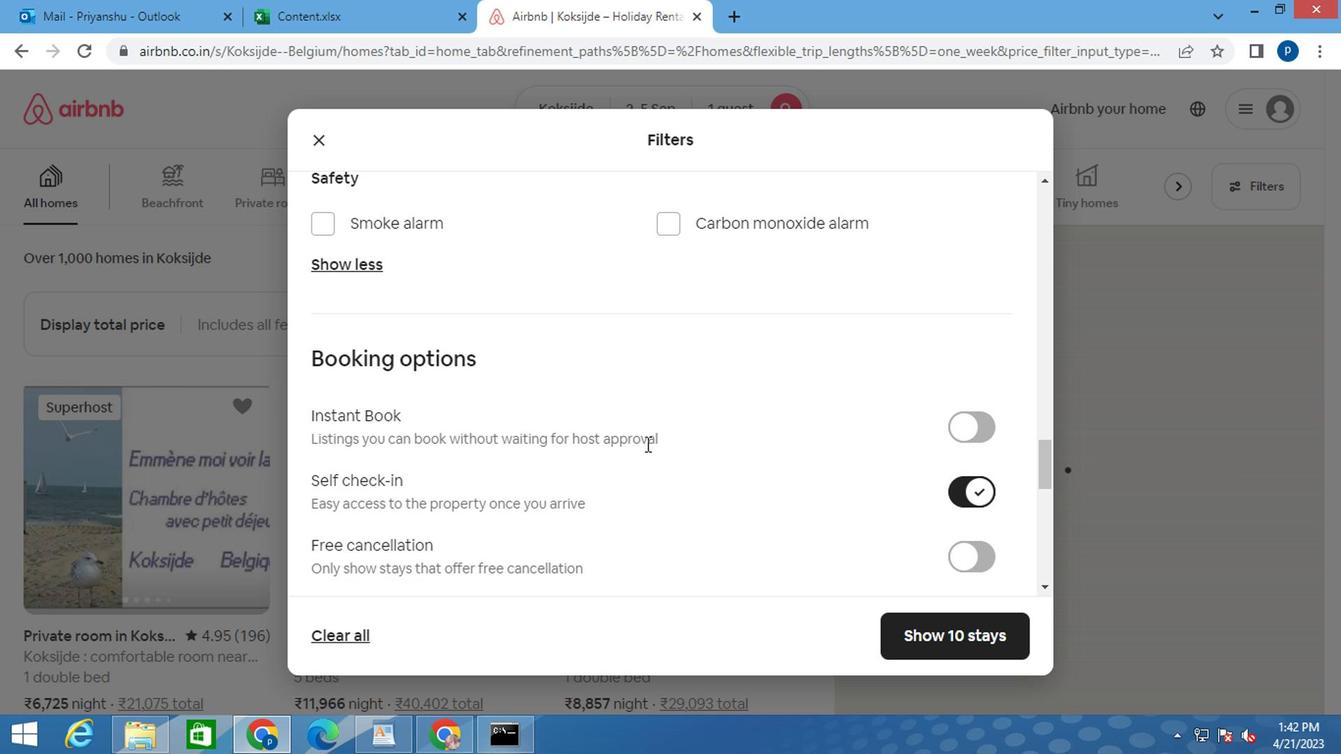 
Action: Mouse moved to (592, 436)
Screenshot: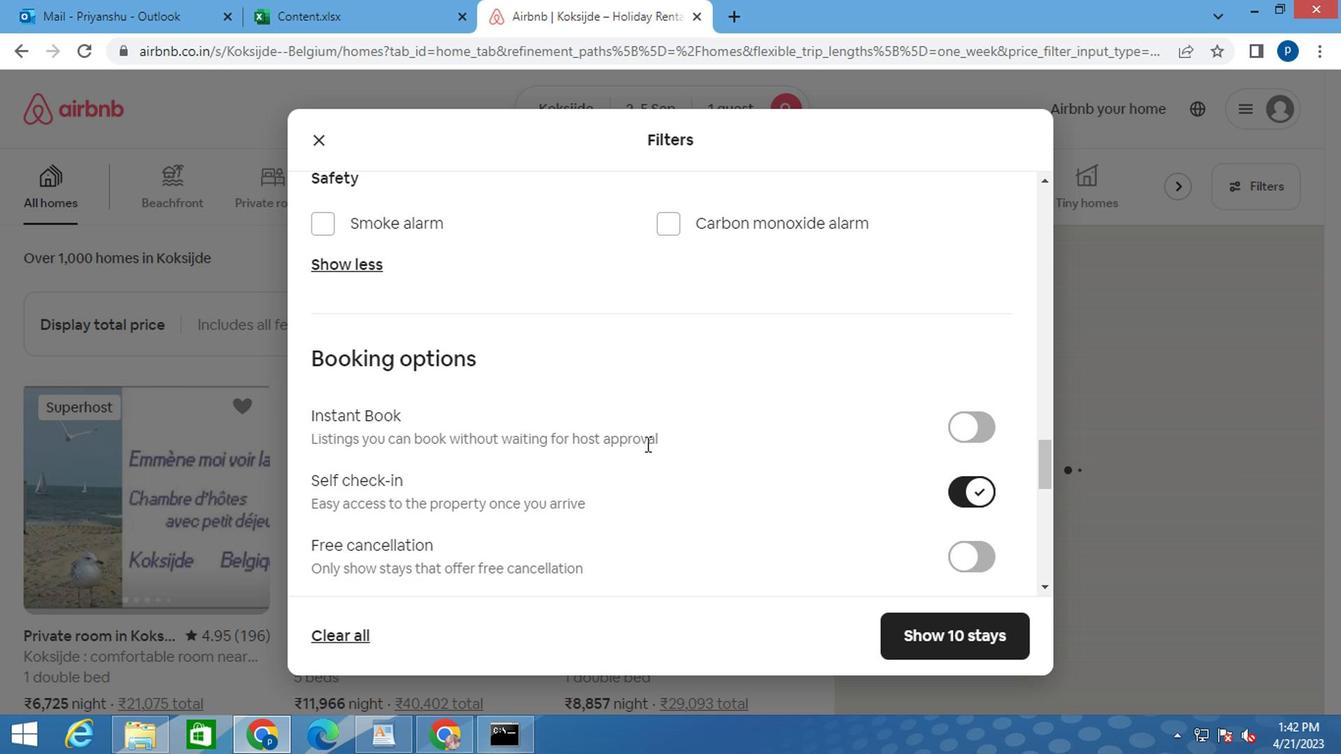 
Action: Mouse scrolled (634, 440) with delta (0, -1)
Screenshot: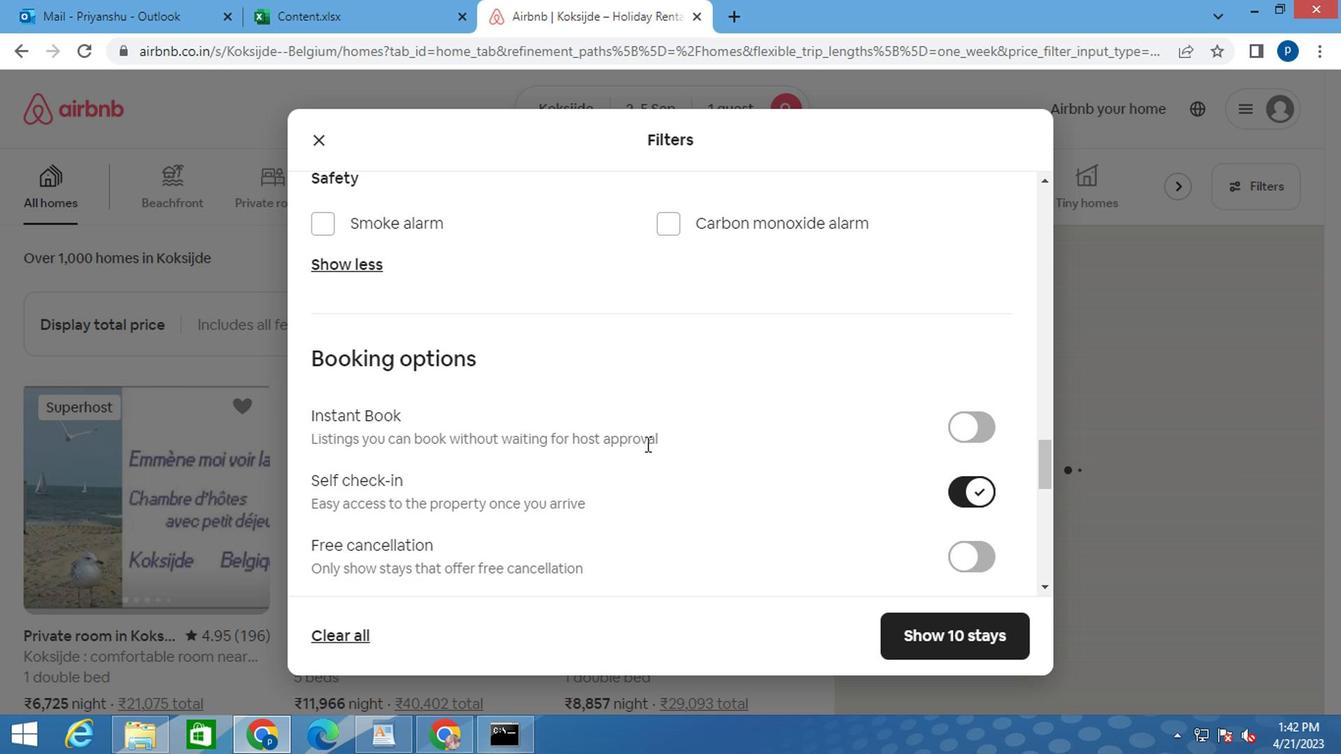 
Action: Mouse moved to (392, 452)
Screenshot: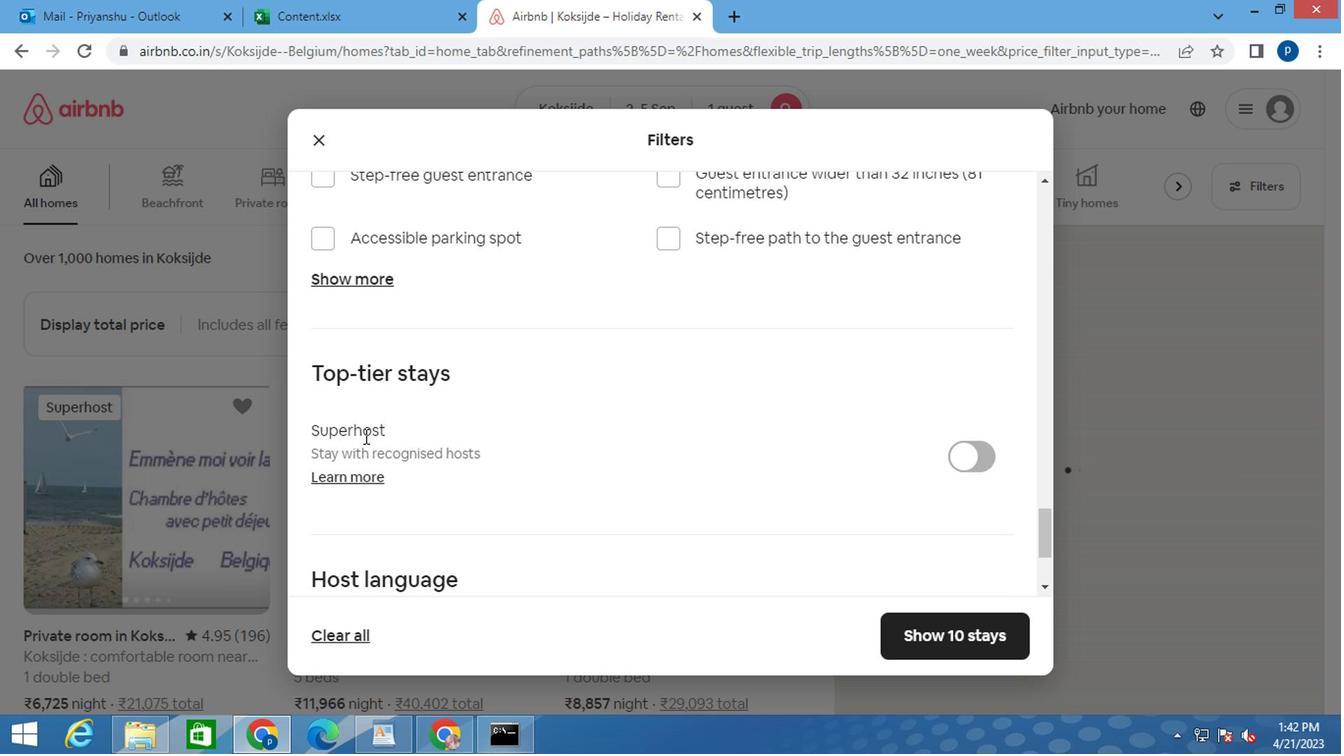 
Action: Mouse scrolled (392, 452) with delta (0, 0)
Screenshot: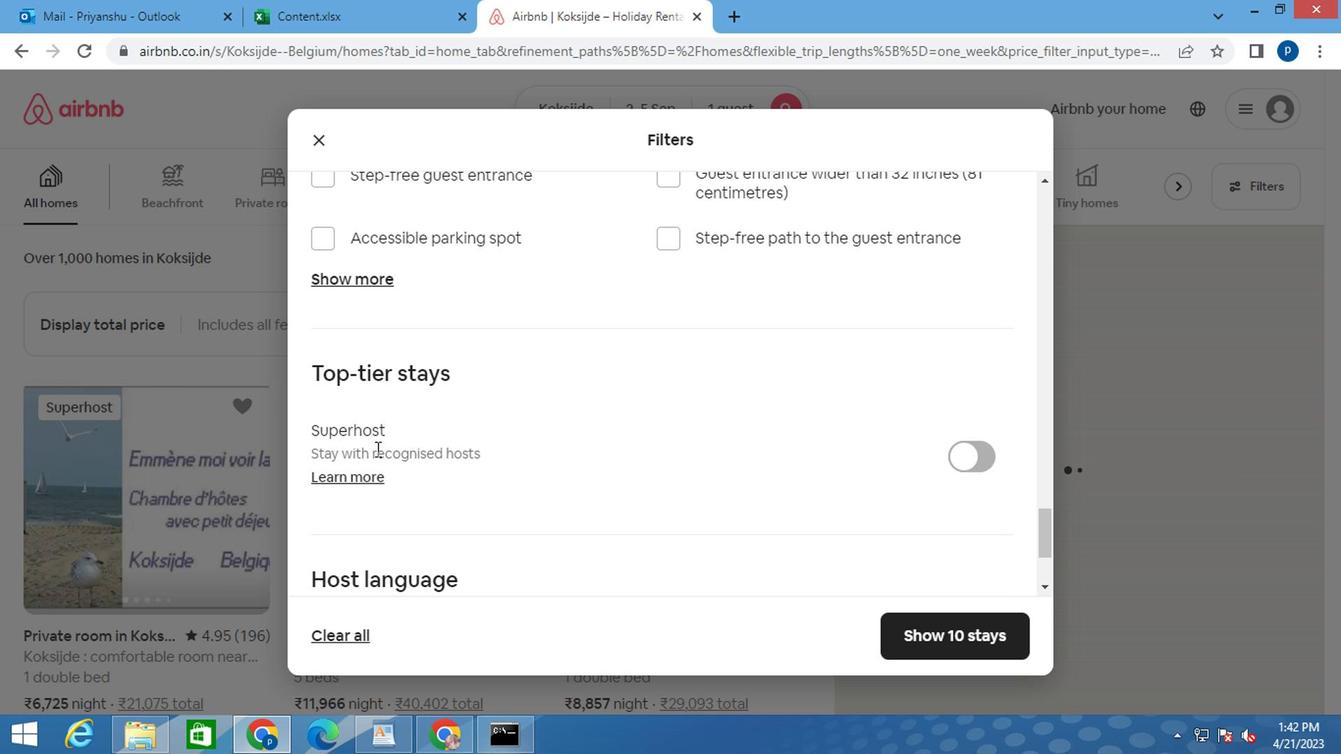 
Action: Mouse scrolled (392, 452) with delta (0, 0)
Screenshot: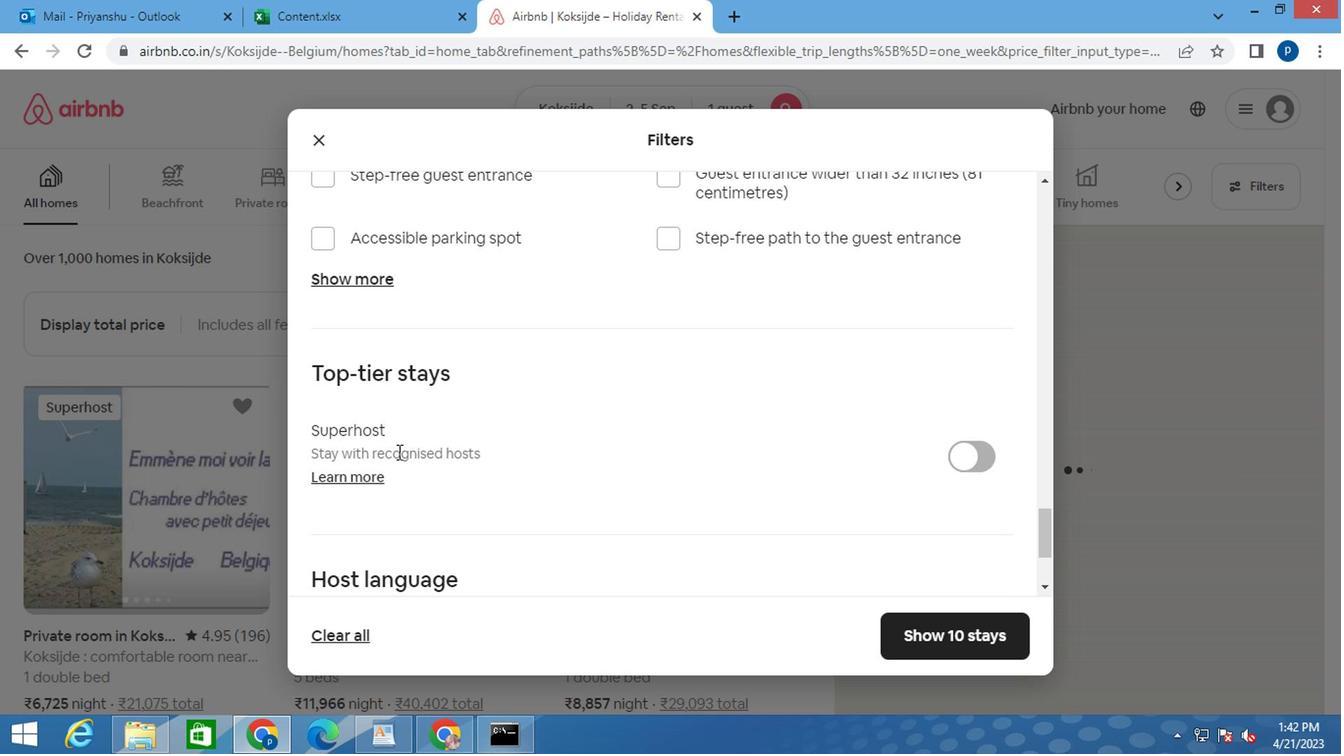 
Action: Mouse scrolled (392, 452) with delta (0, 0)
Screenshot: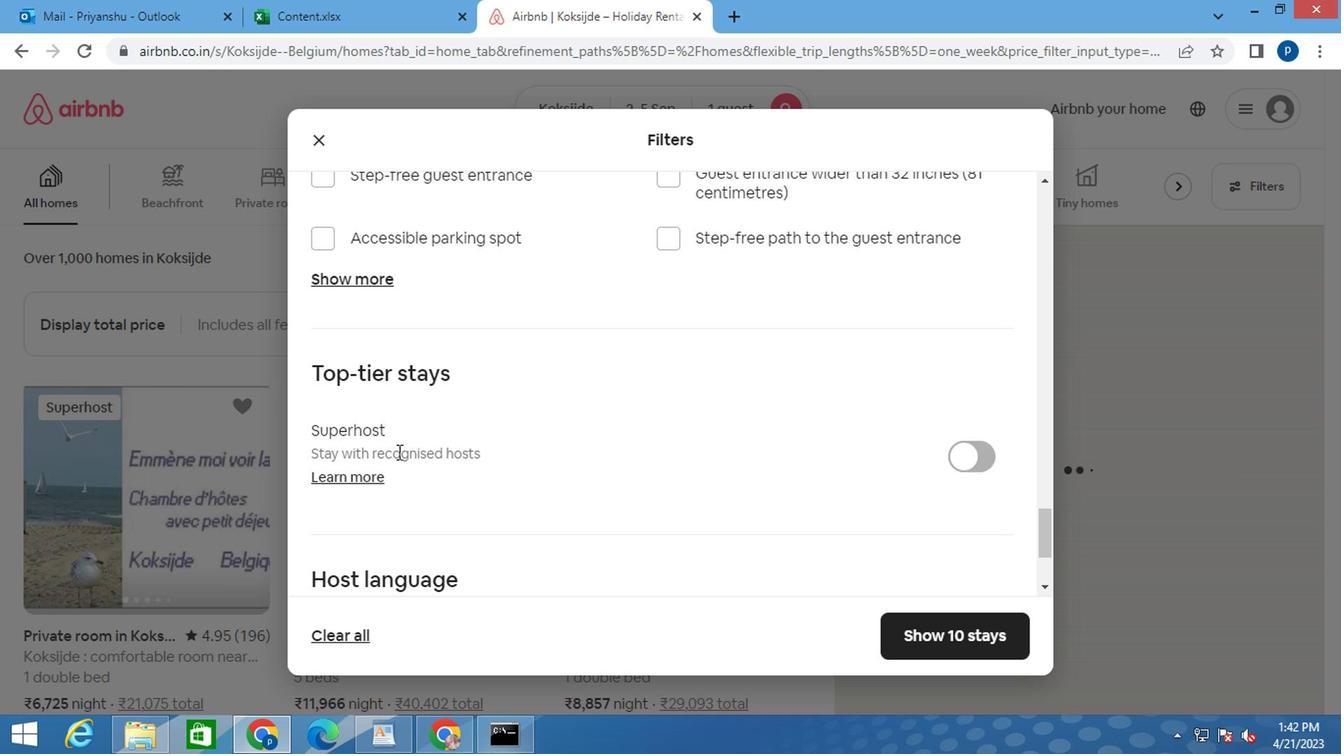 
Action: Mouse scrolled (392, 452) with delta (0, 0)
Screenshot: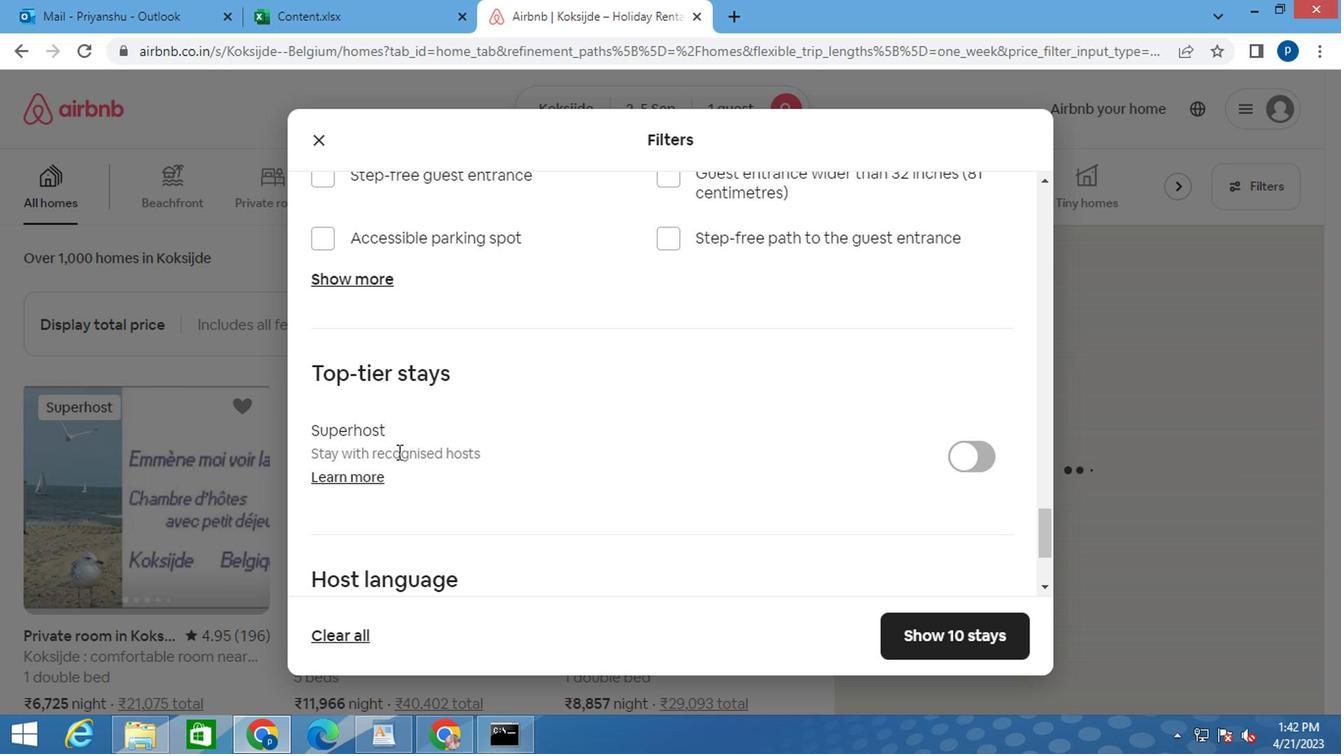 
Action: Mouse scrolled (392, 452) with delta (0, 0)
Screenshot: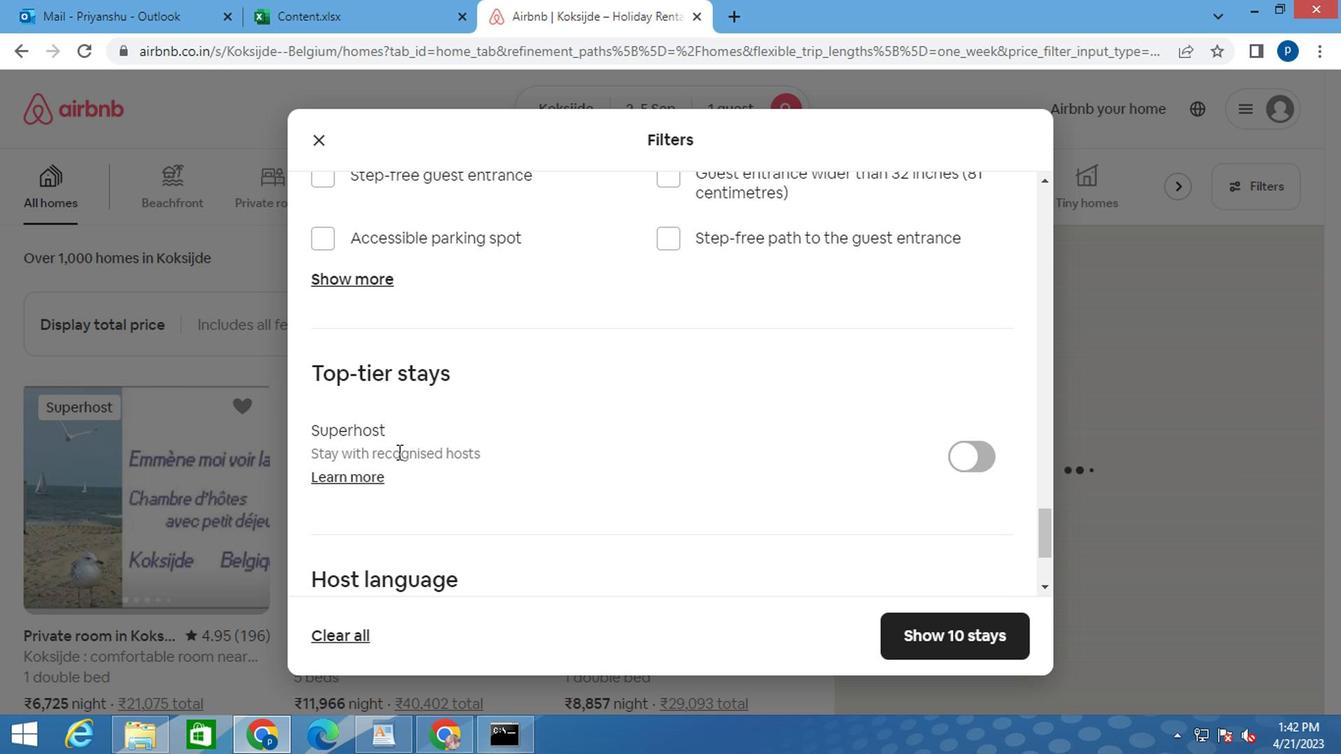 
Action: Mouse moved to (323, 454)
Screenshot: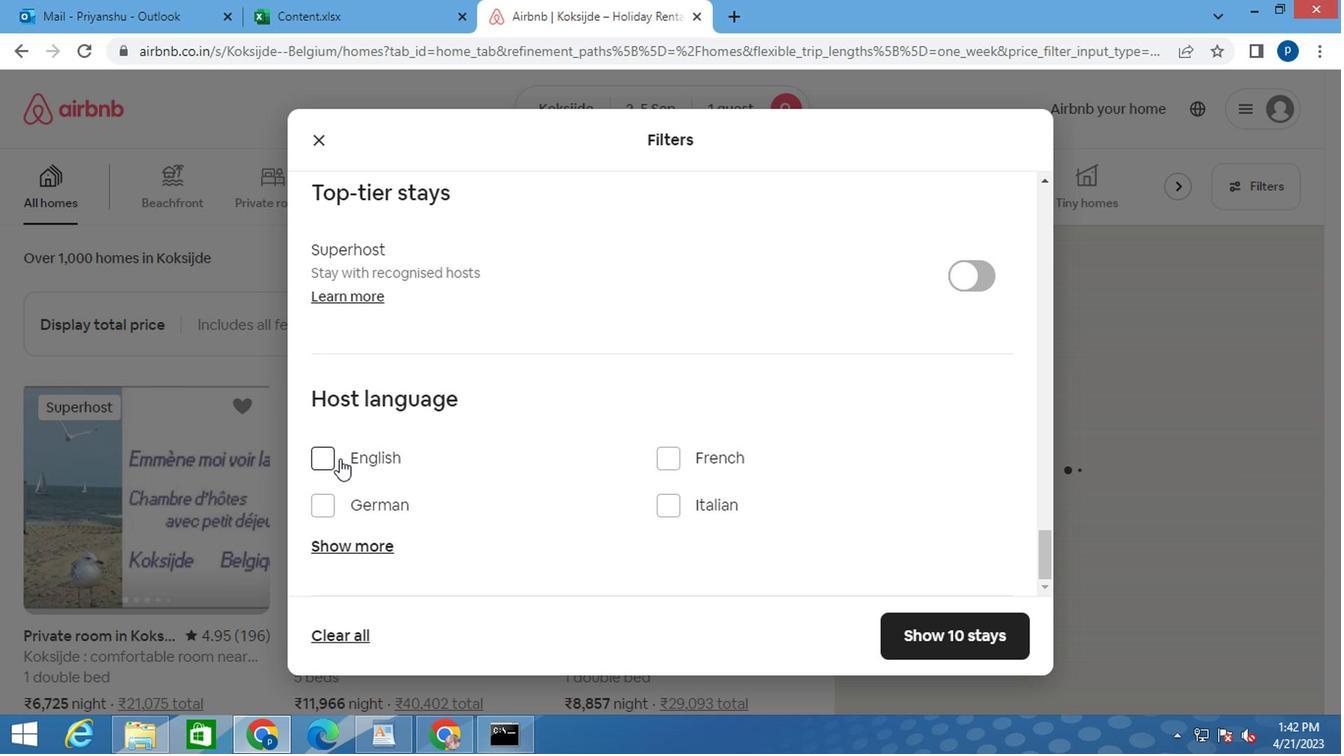 
Action: Mouse pressed left at (323, 454)
Screenshot: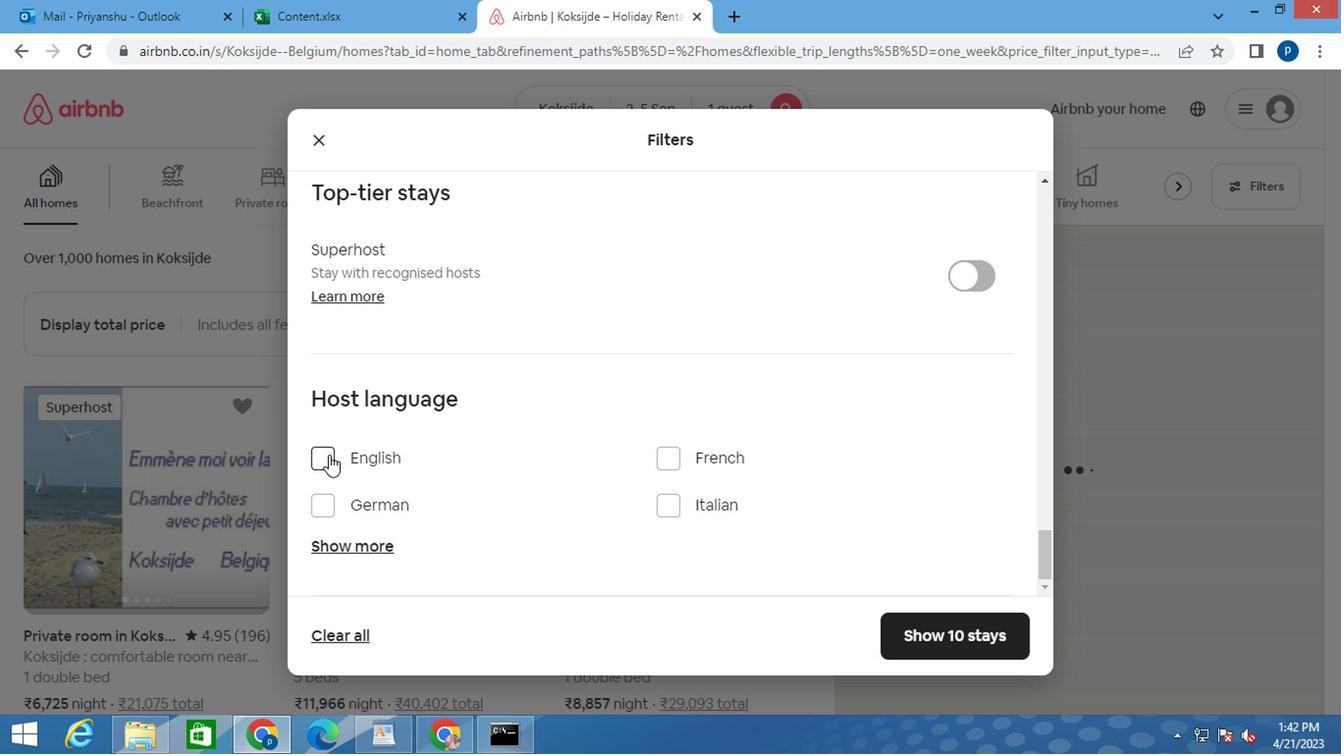
Action: Mouse moved to (951, 619)
Screenshot: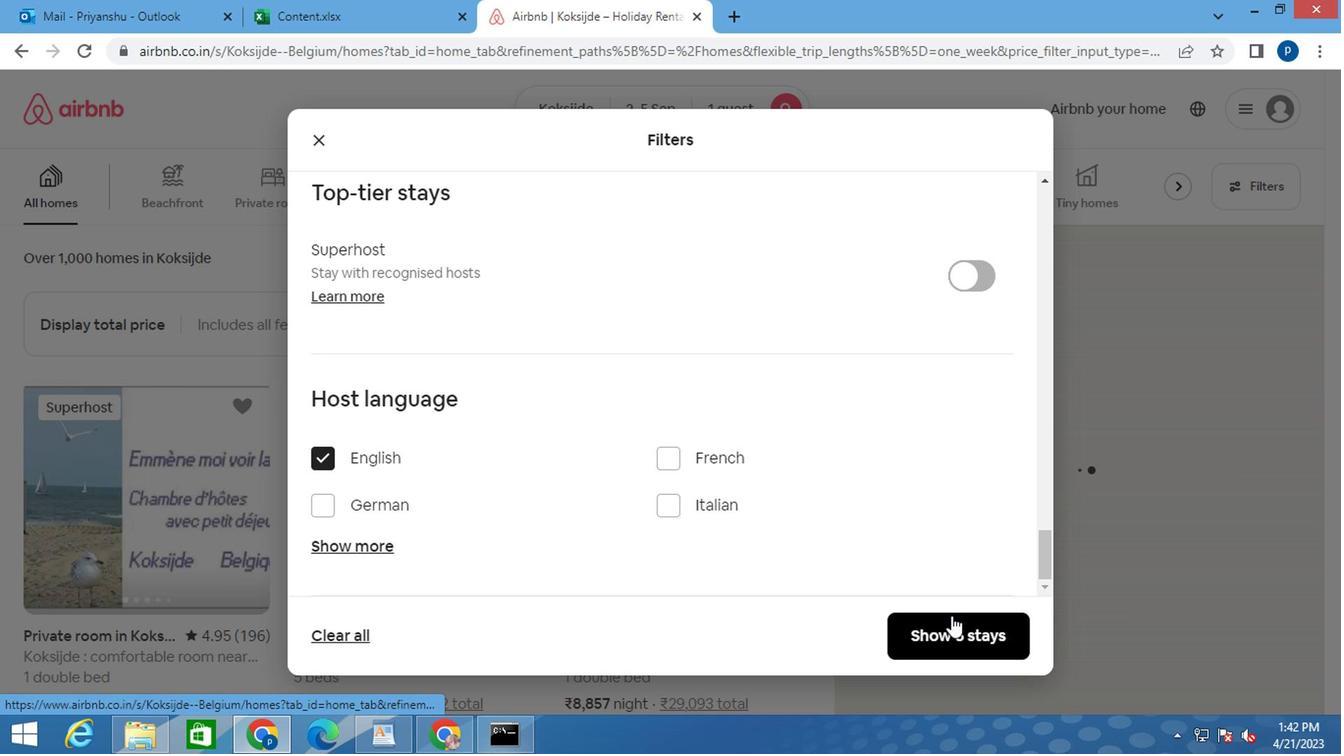 
Action: Mouse pressed left at (951, 619)
Screenshot: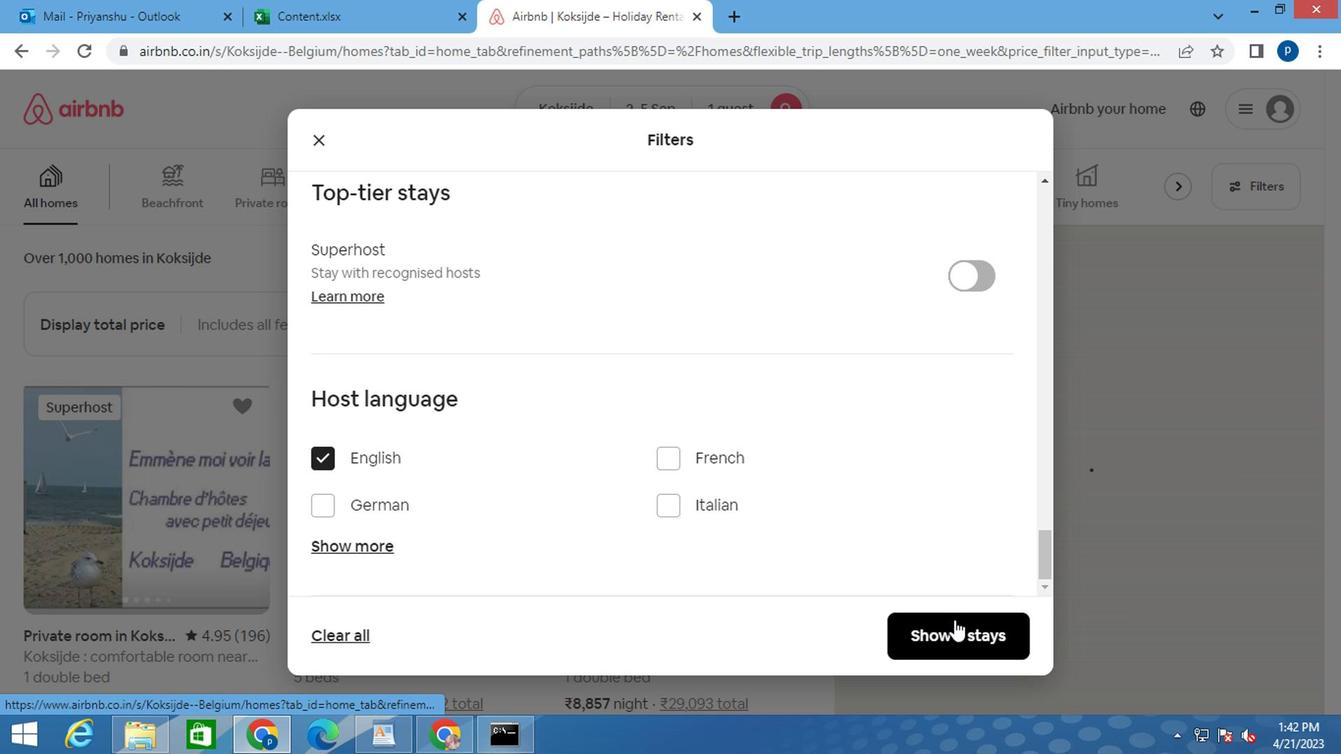 
